 Task: Merge multiple tickets with the same subject into a single consolidated ticket for efficient handling.
Action: Mouse moved to (16, 129)
Screenshot: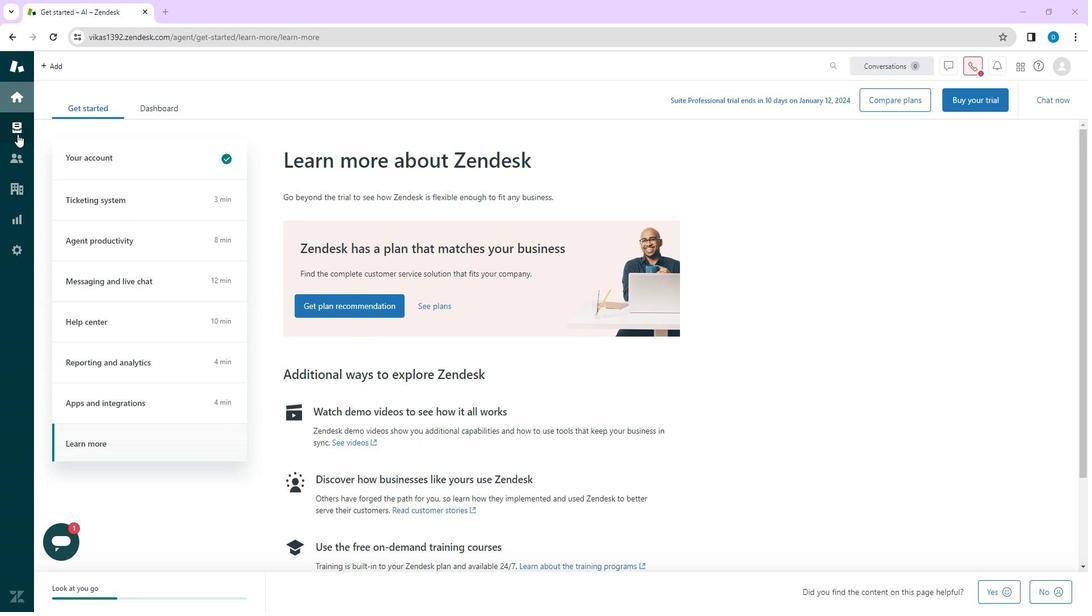 
Action: Mouse pressed left at (16, 129)
Screenshot: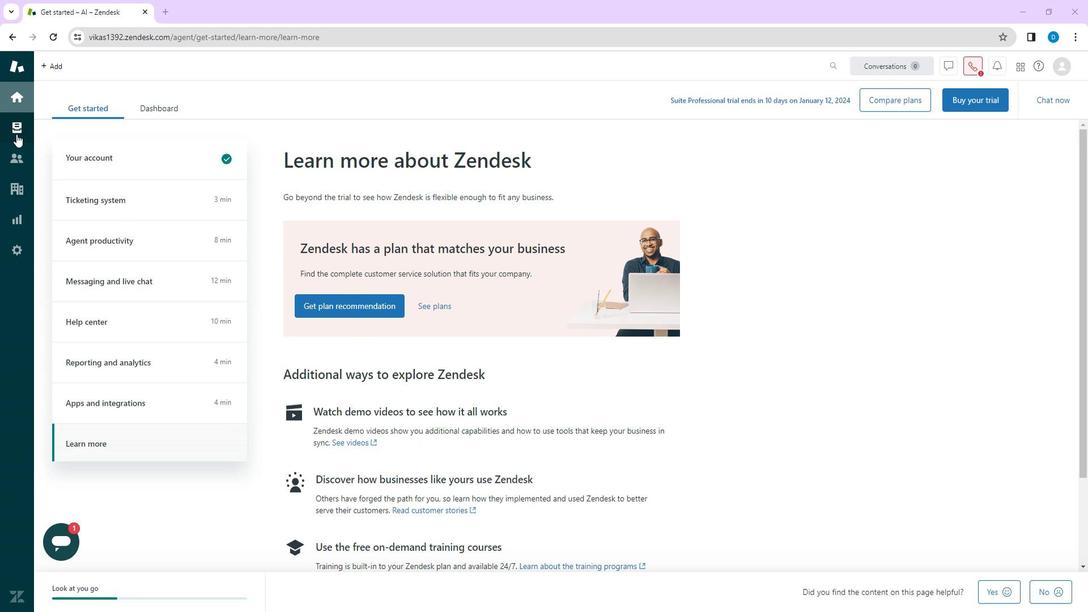 
Action: Mouse moved to (385, 370)
Screenshot: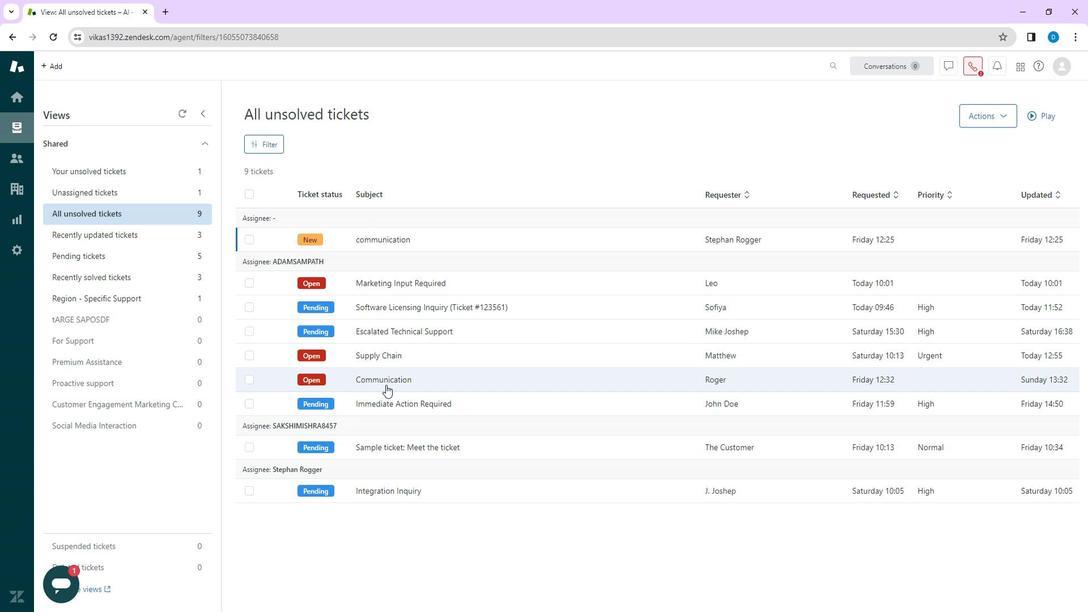 
Action: Mouse pressed left at (385, 370)
Screenshot: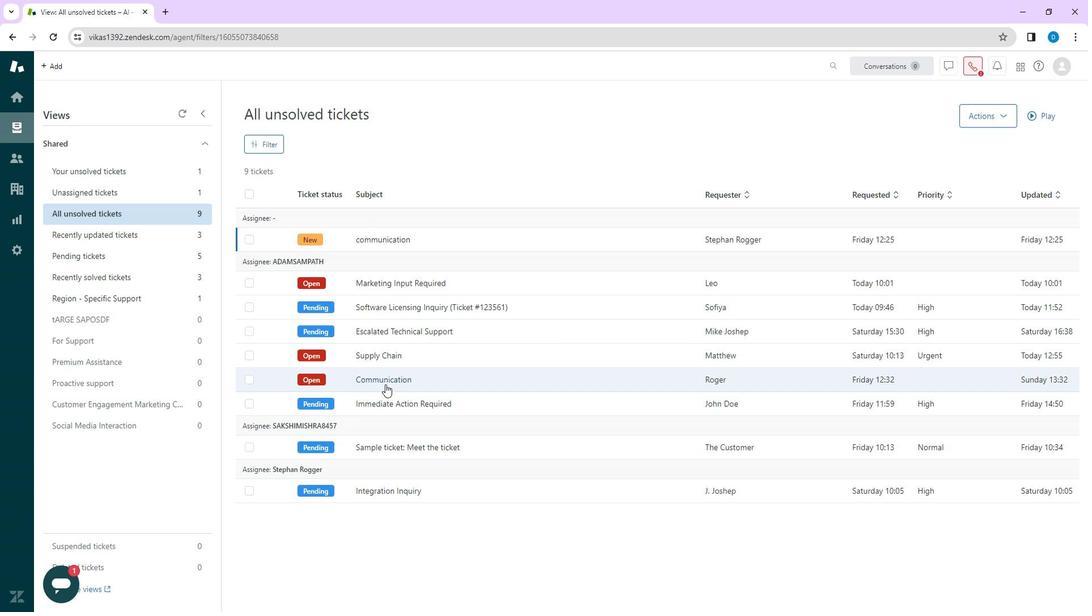
Action: Mouse moved to (14, 123)
Screenshot: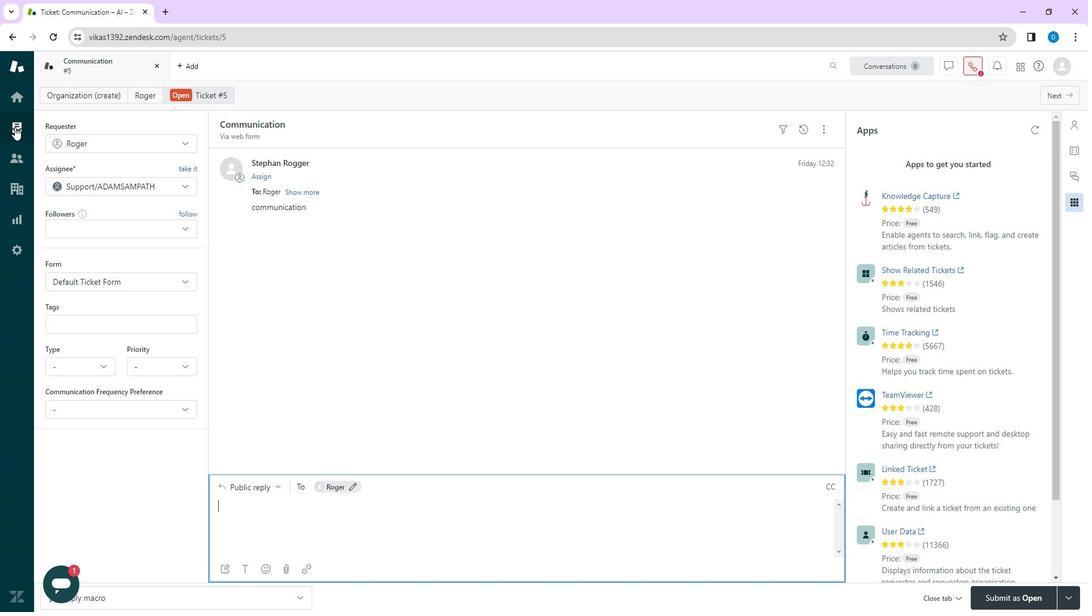 
Action: Mouse pressed left at (14, 123)
Screenshot: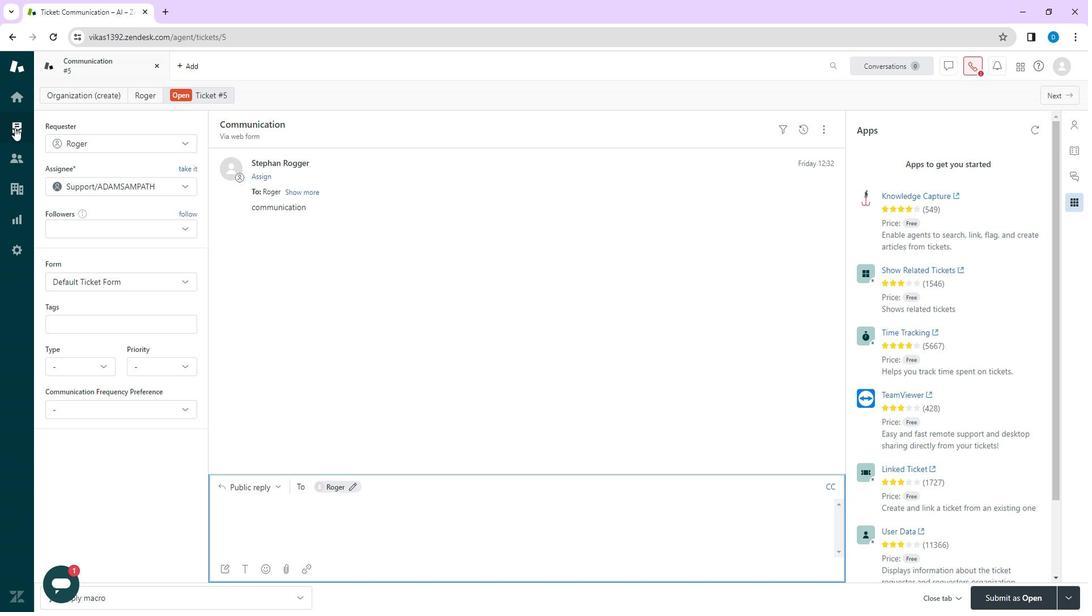 
Action: Mouse moved to (332, 356)
Screenshot: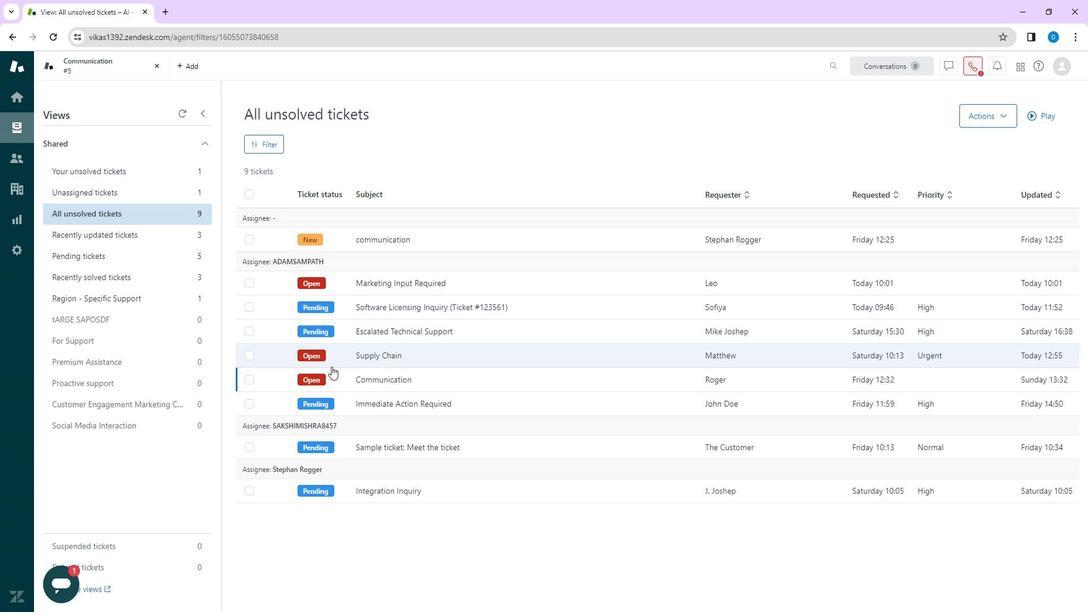 
Action: Mouse scrolled (332, 356) with delta (0, 0)
Screenshot: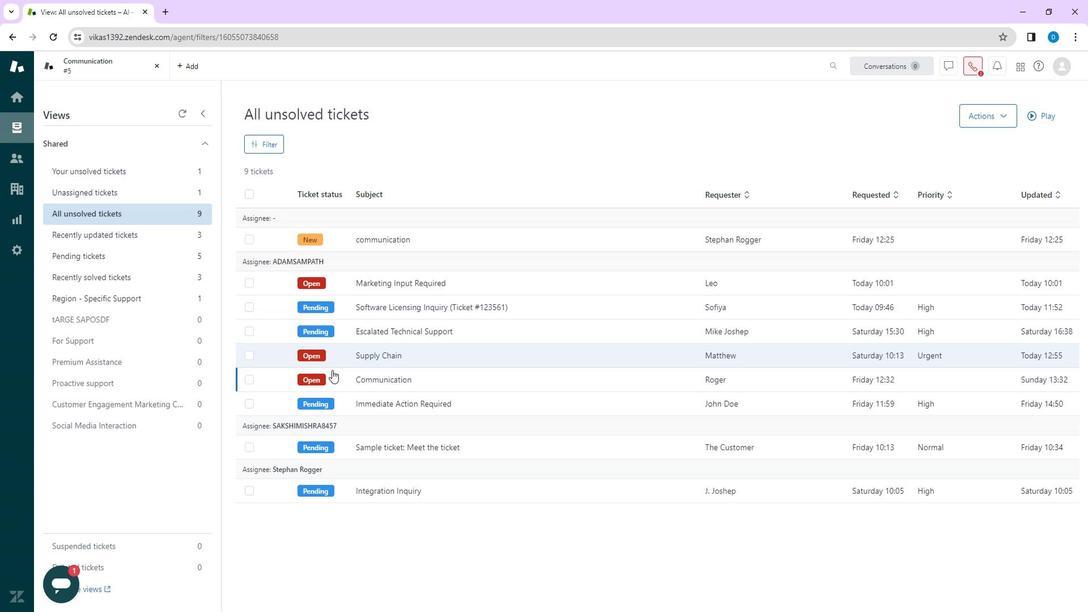 
Action: Mouse moved to (333, 359)
Screenshot: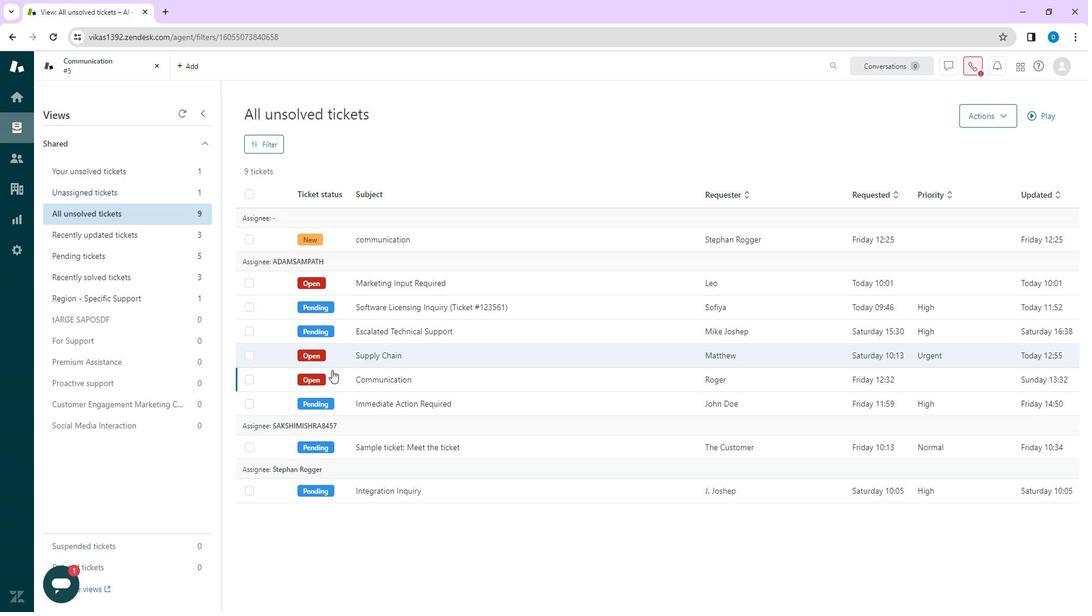 
Action: Mouse scrolled (333, 358) with delta (0, 0)
Screenshot: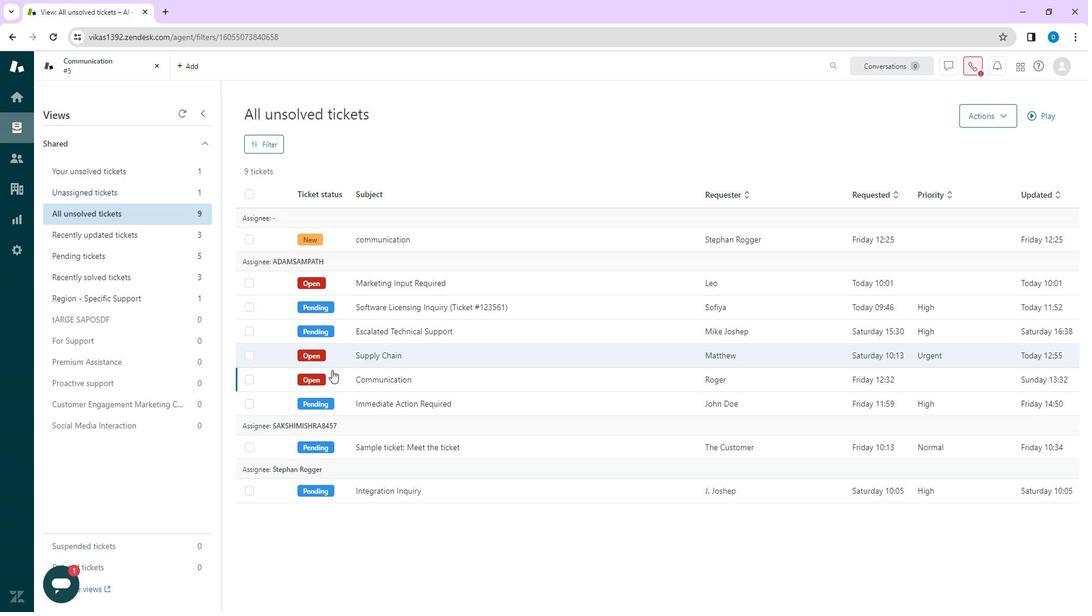 
Action: Mouse moved to (333, 360)
Screenshot: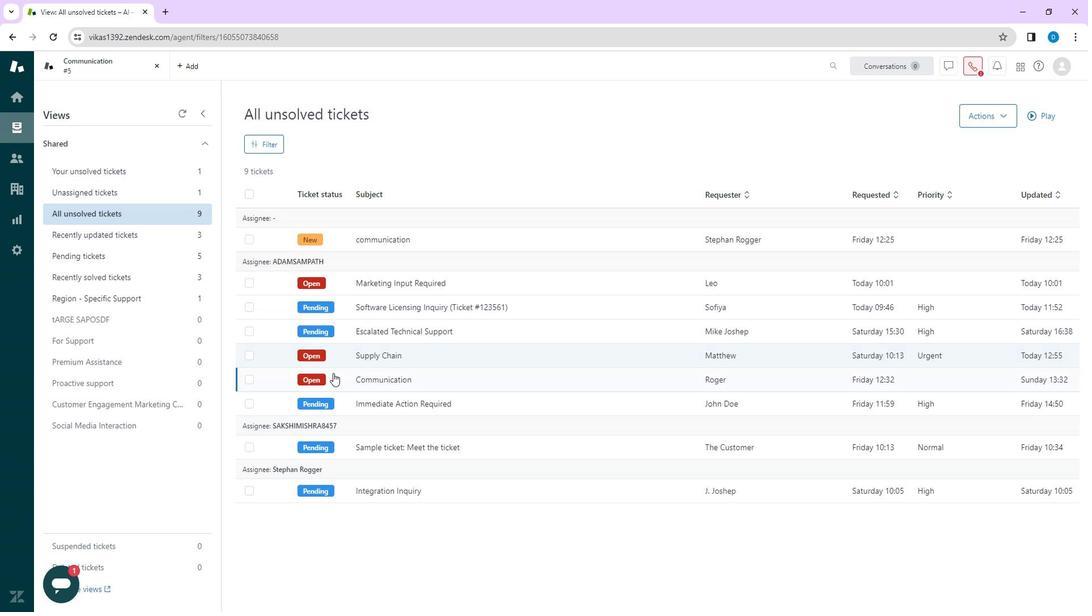 
Action: Mouse scrolled (333, 359) with delta (0, 0)
Screenshot: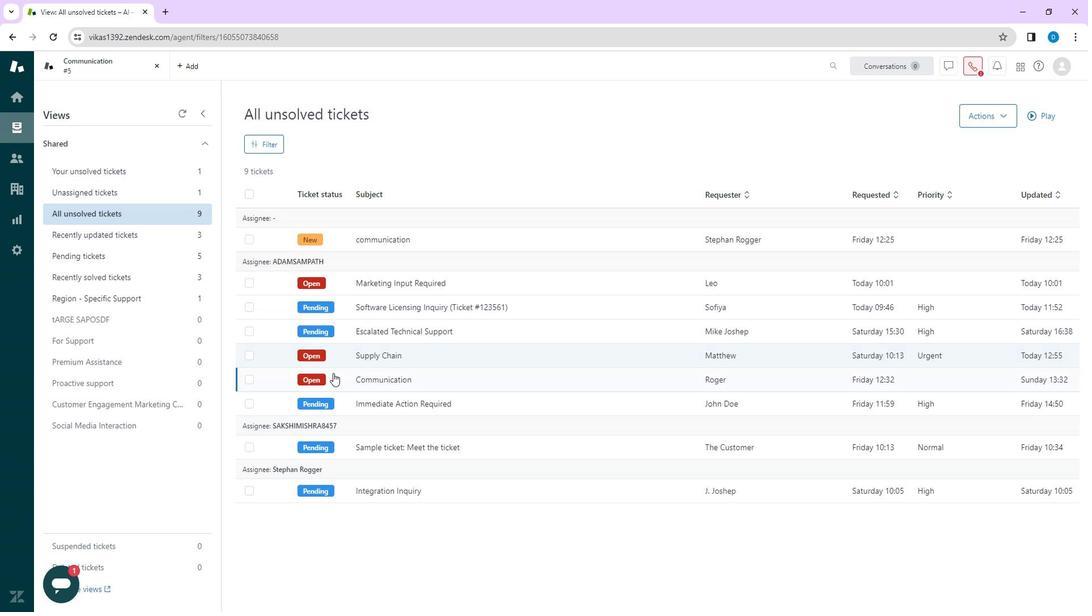 
Action: Mouse moved to (373, 316)
Screenshot: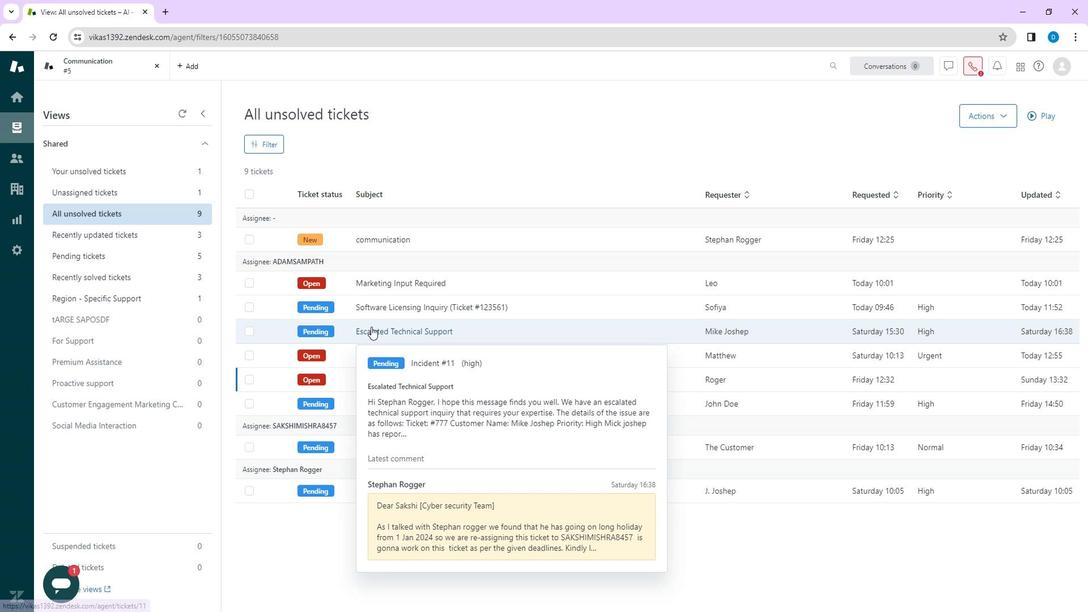 
Action: Mouse pressed left at (373, 316)
Screenshot: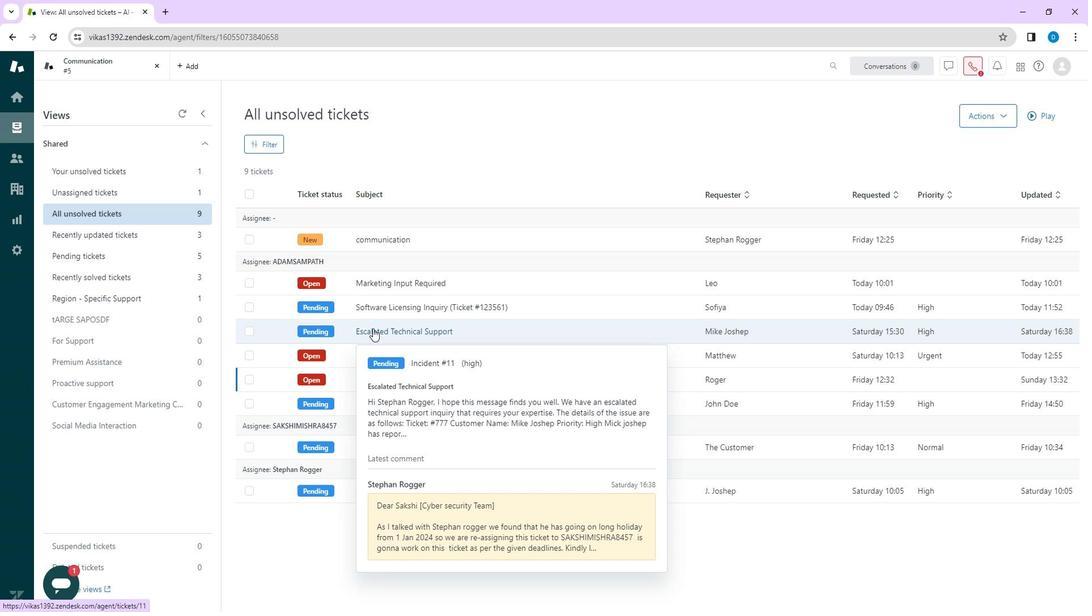 
Action: Mouse moved to (320, 328)
Screenshot: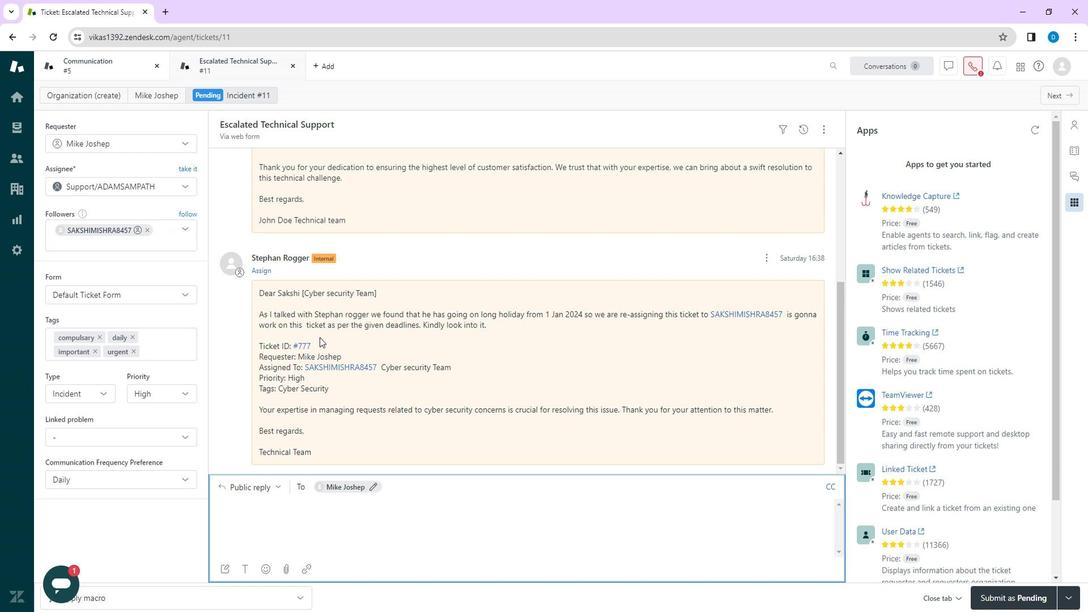 
Action: Mouse scrolled (320, 327) with delta (0, 0)
Screenshot: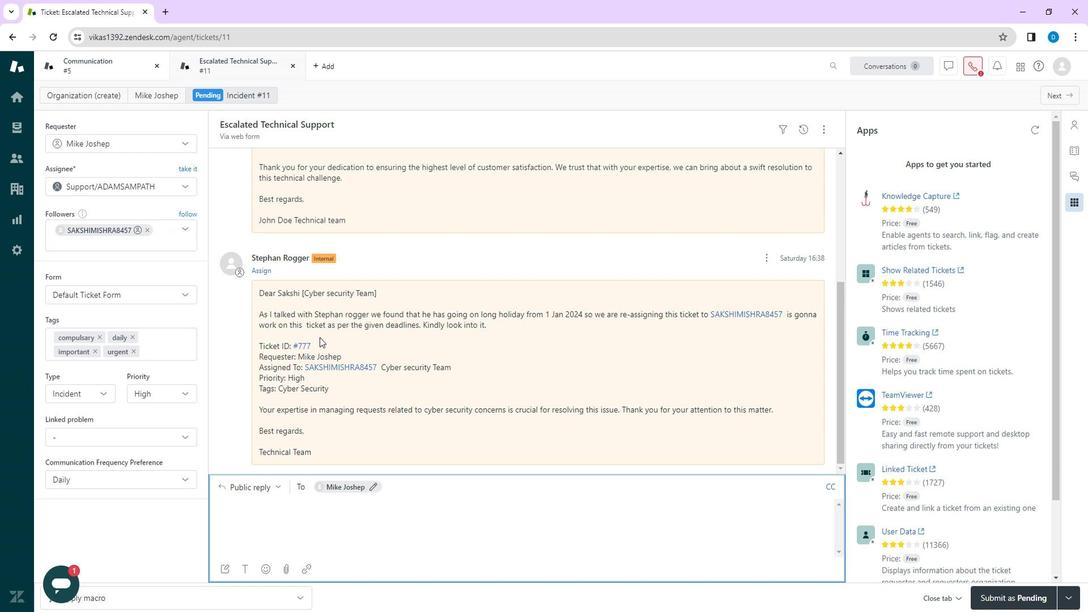 
Action: Mouse moved to (321, 331)
Screenshot: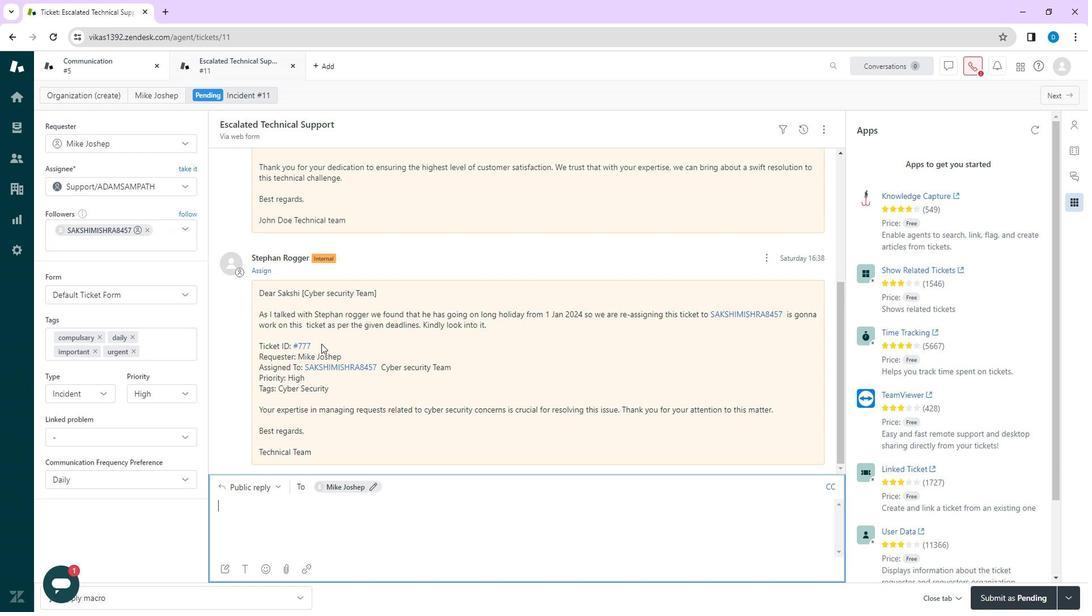 
Action: Mouse scrolled (321, 330) with delta (0, 0)
Screenshot: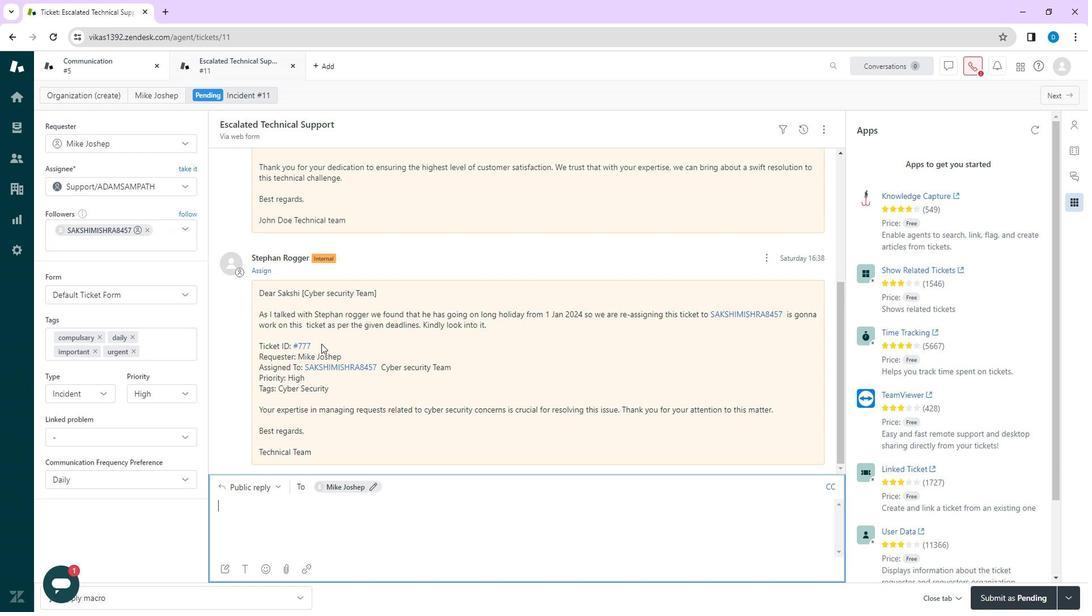 
Action: Mouse moved to (321, 334)
Screenshot: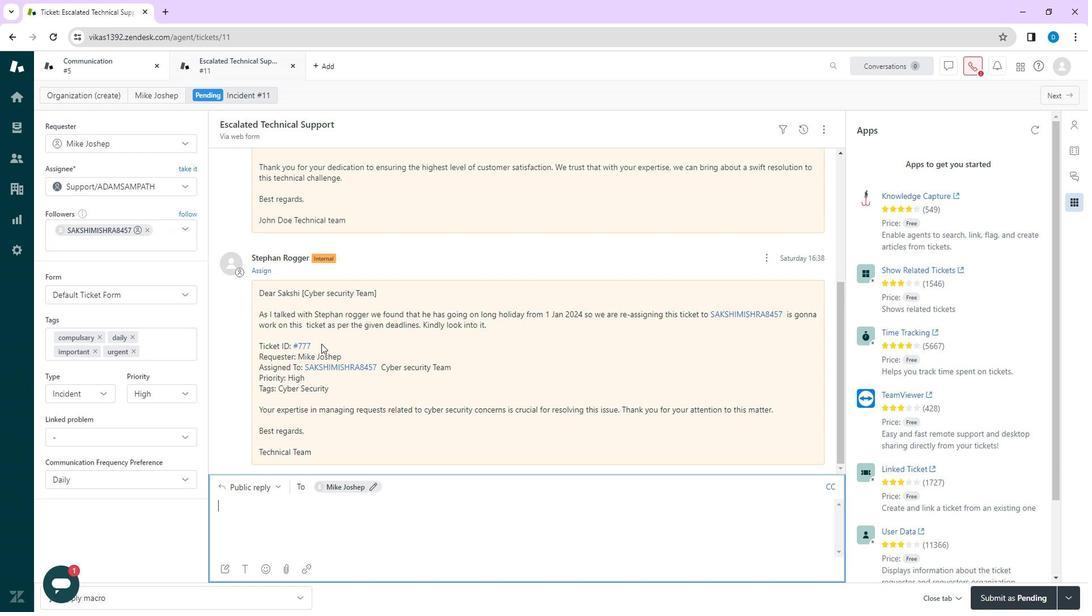 
Action: Mouse scrolled (321, 333) with delta (0, 0)
Screenshot: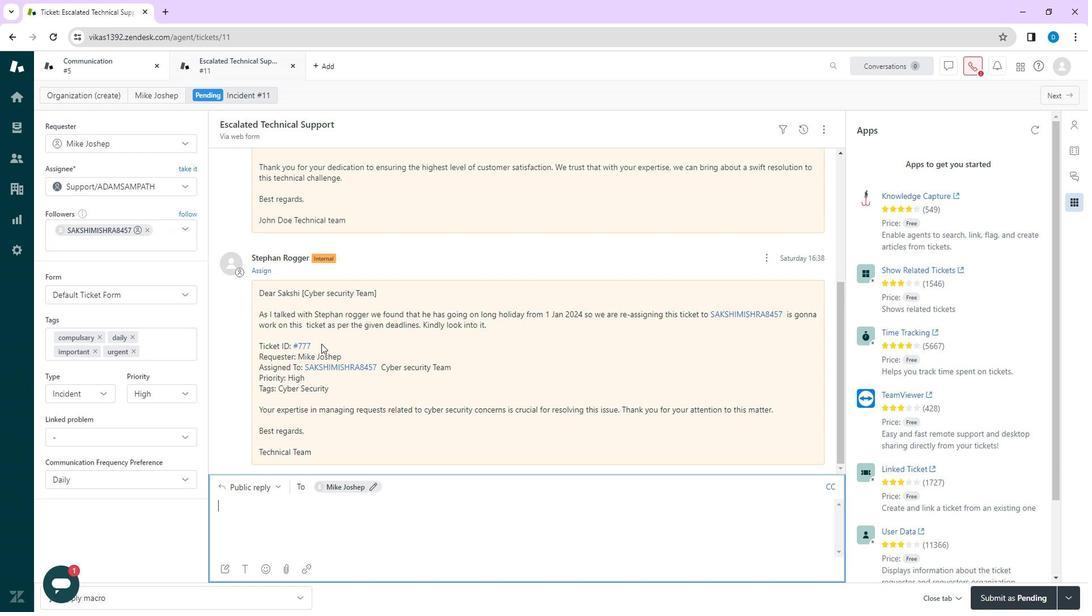 
Action: Mouse moved to (23, 120)
Screenshot: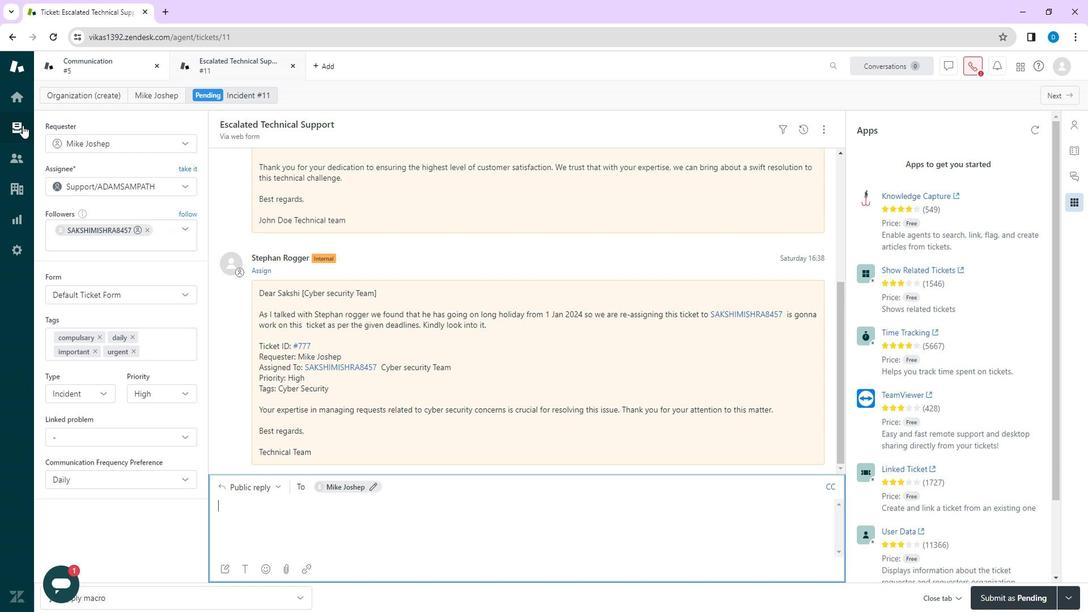 
Action: Mouse pressed left at (23, 120)
Screenshot: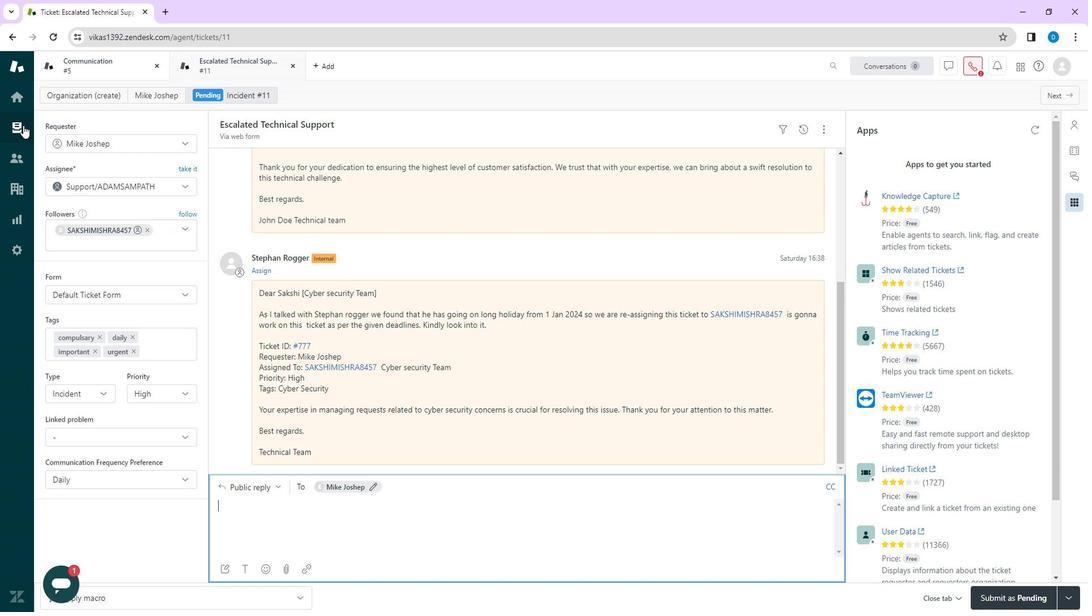 
Action: Mouse moved to (384, 392)
Screenshot: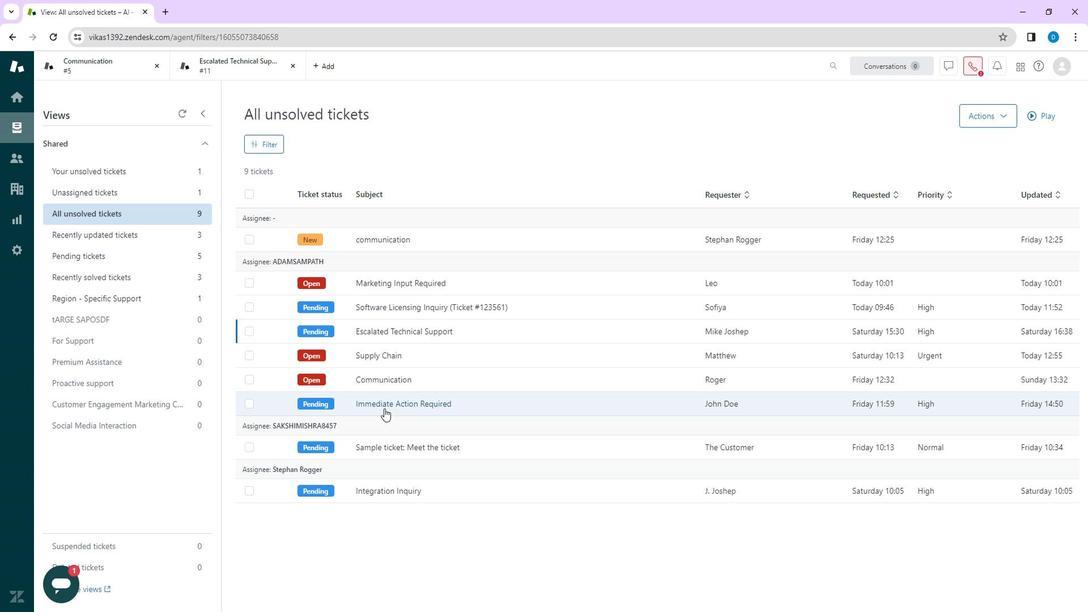 
Action: Mouse pressed left at (384, 392)
Screenshot: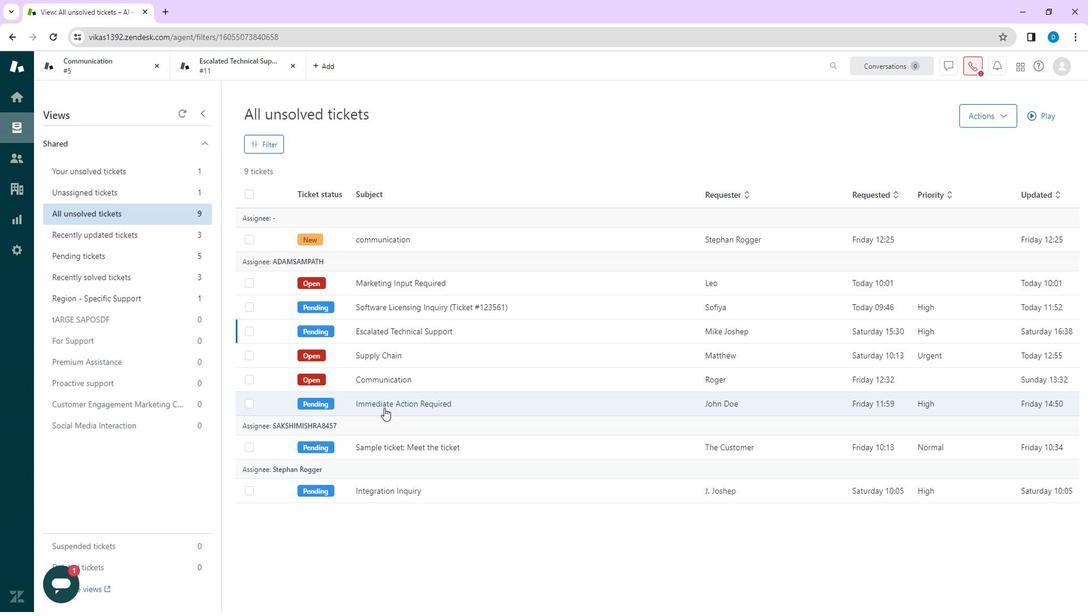 
Action: Mouse moved to (124, 64)
Screenshot: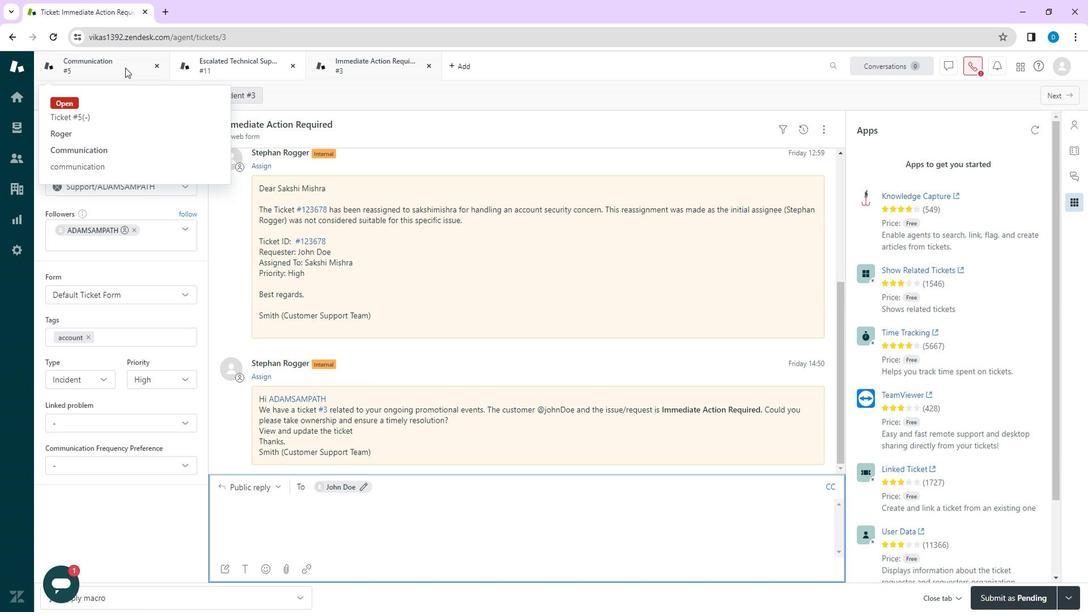 
Action: Mouse pressed left at (124, 64)
Screenshot: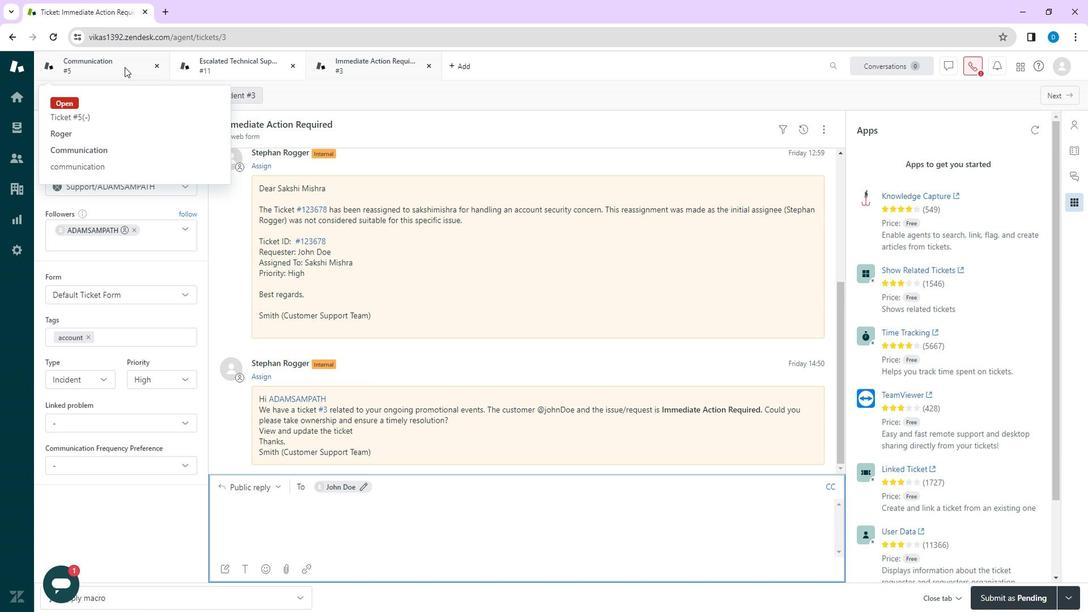
Action: Mouse moved to (93, 56)
Screenshot: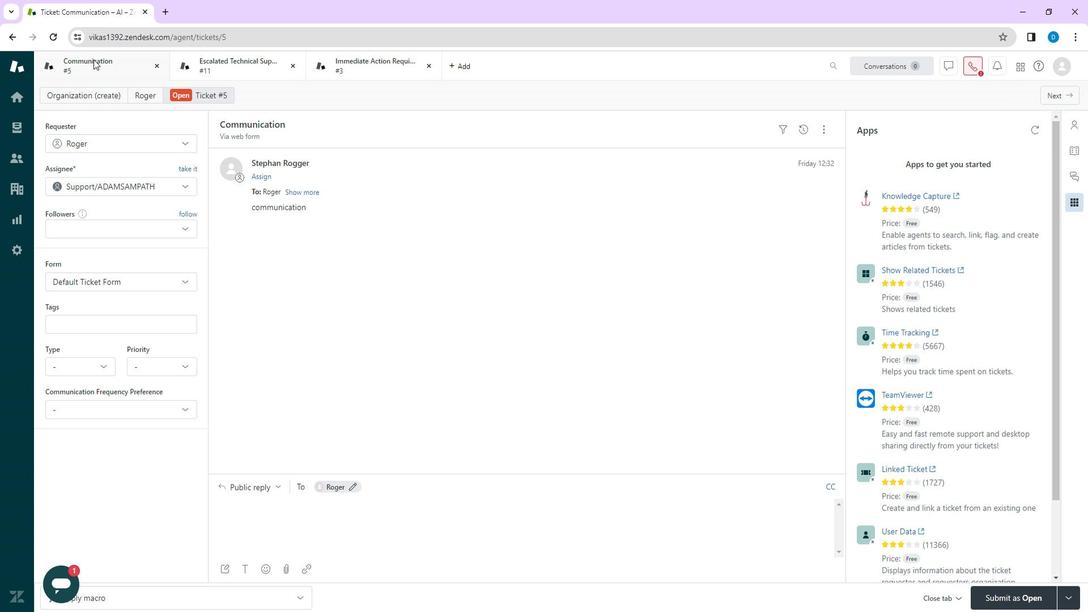 
Action: Mouse pressed left at (93, 56)
Screenshot: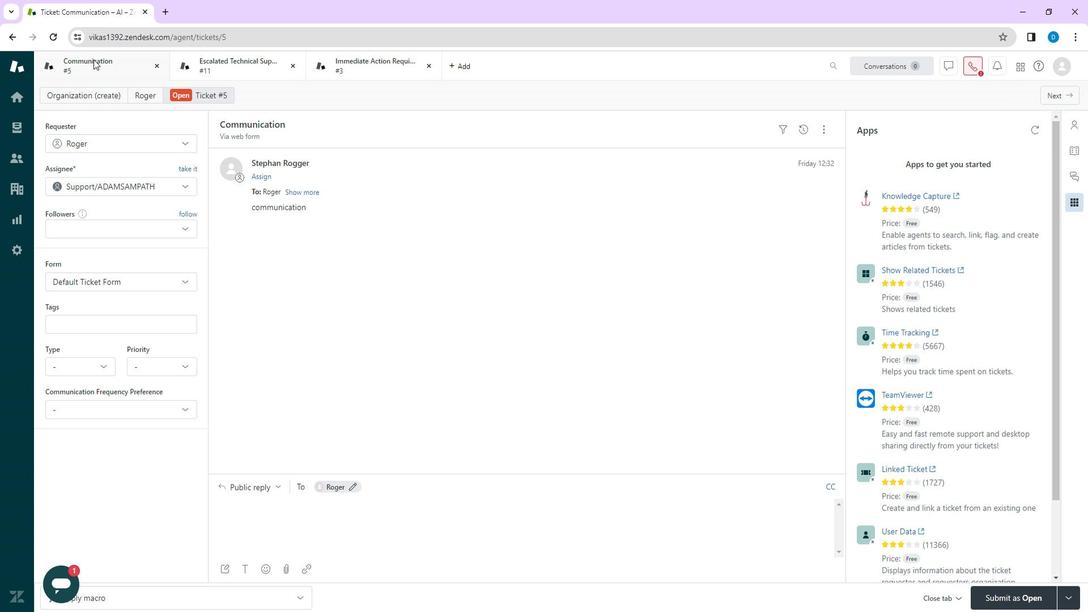
Action: Mouse moved to (826, 127)
Screenshot: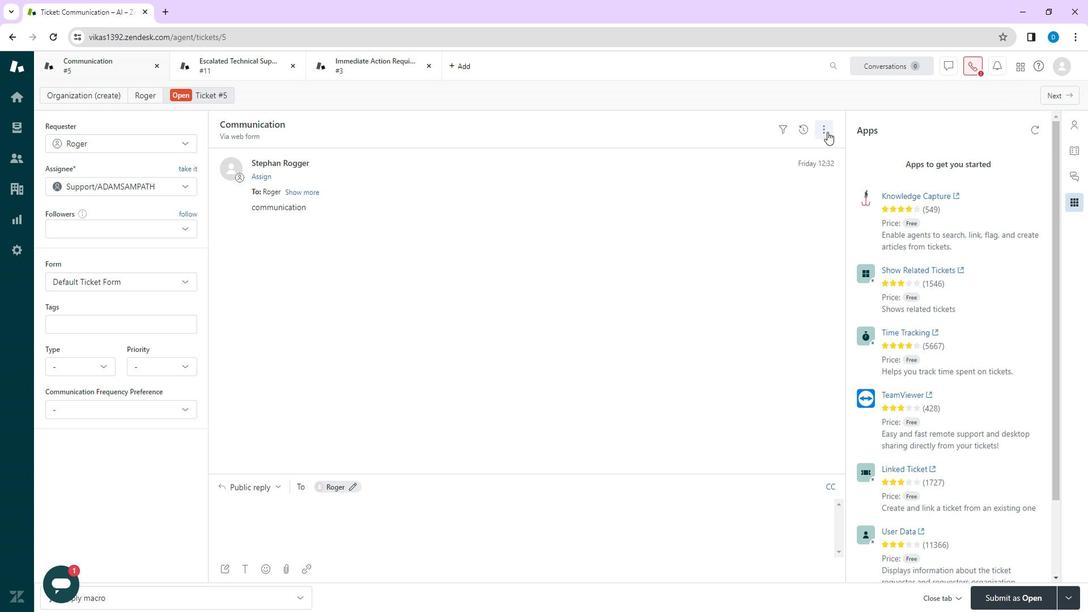 
Action: Mouse pressed left at (826, 127)
Screenshot: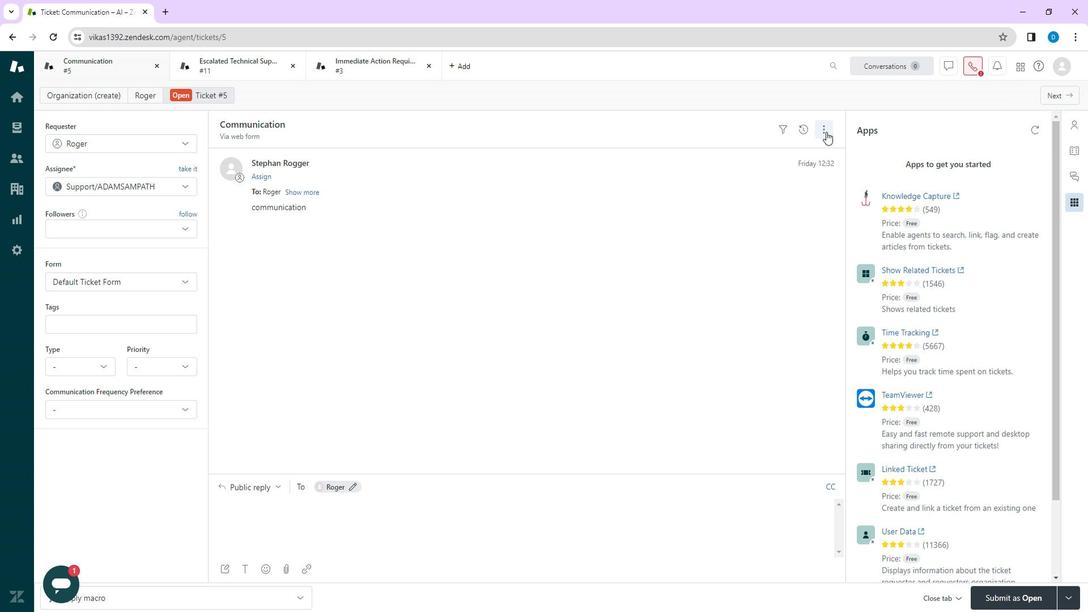 
Action: Mouse moved to (743, 170)
Screenshot: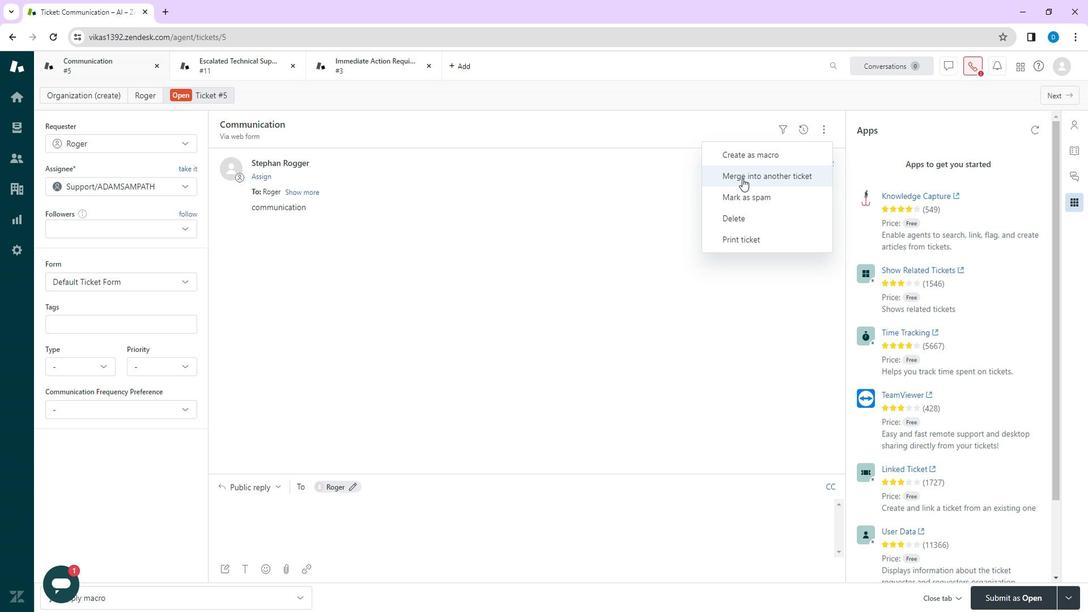 
Action: Mouse pressed left at (743, 170)
Screenshot: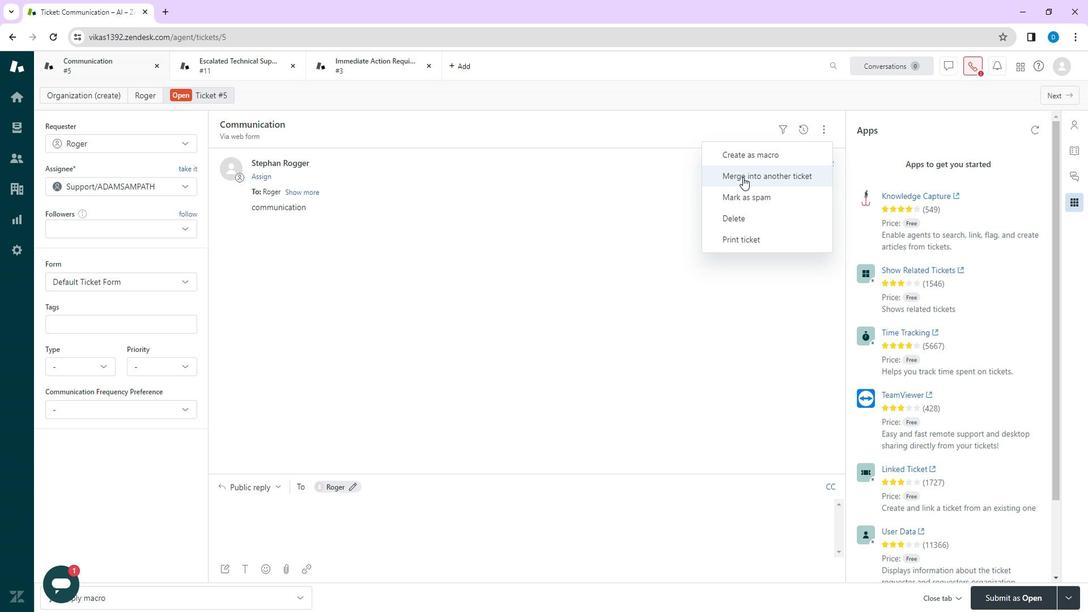 
Action: Mouse moved to (459, 417)
Screenshot: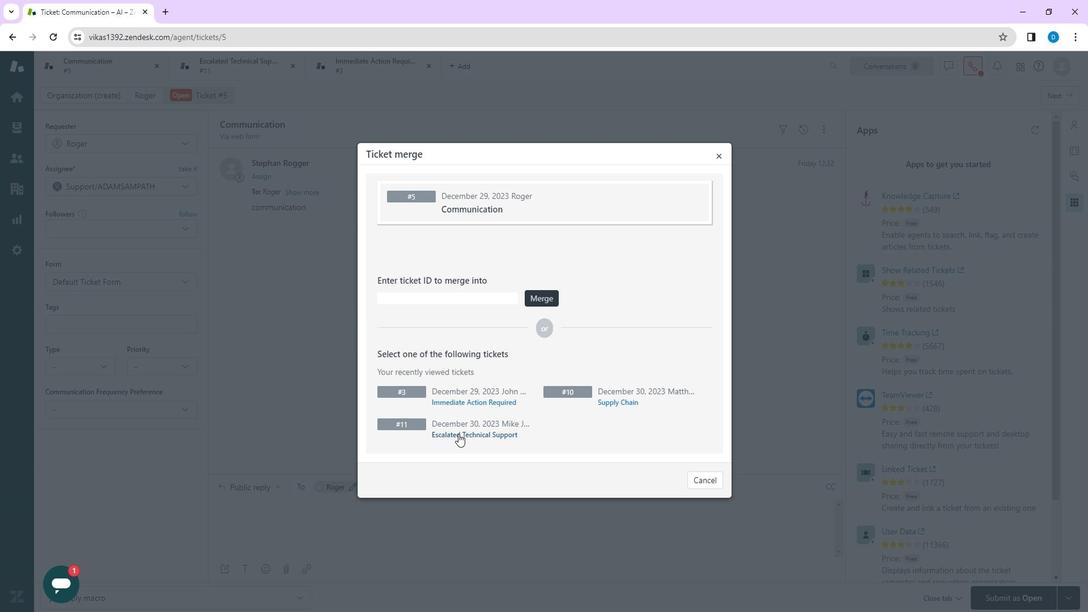 
Action: Mouse pressed left at (459, 417)
Screenshot: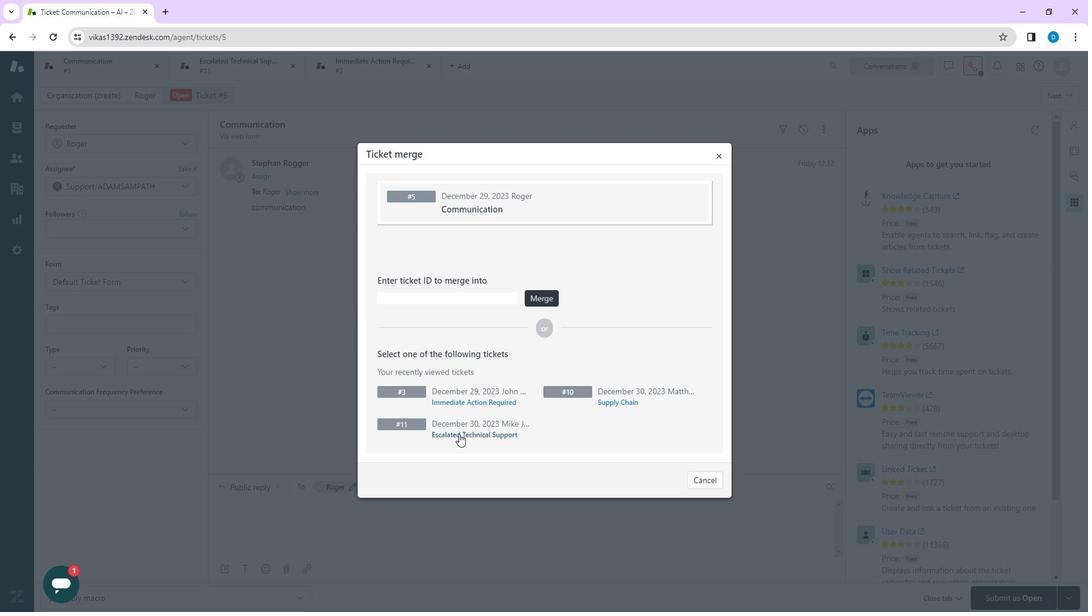 
Action: Mouse moved to (649, 353)
Screenshot: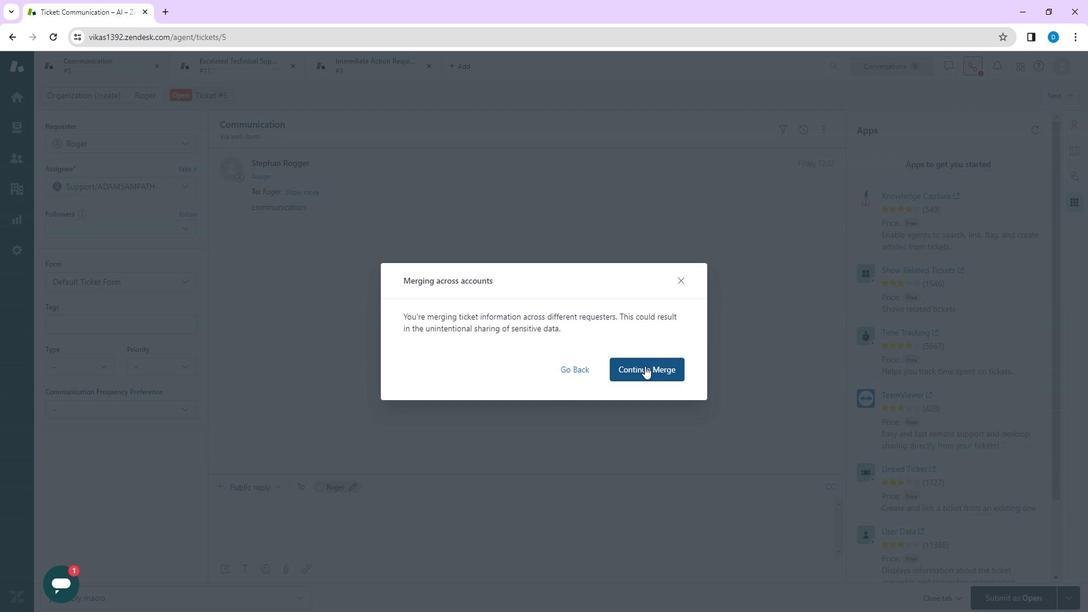 
Action: Mouse pressed left at (649, 353)
Screenshot: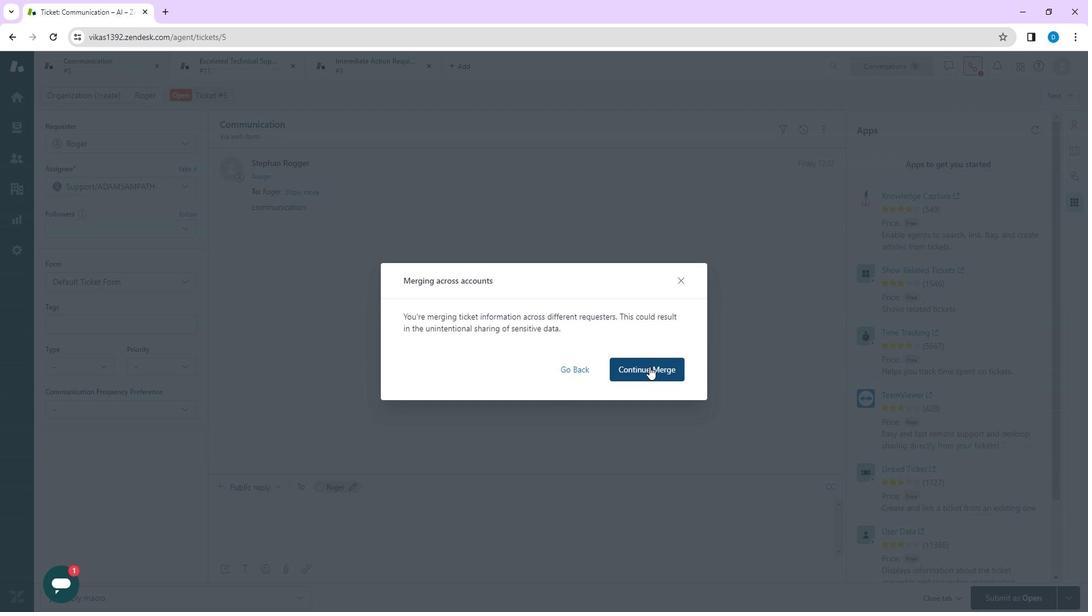 
Action: Mouse moved to (437, 236)
Screenshot: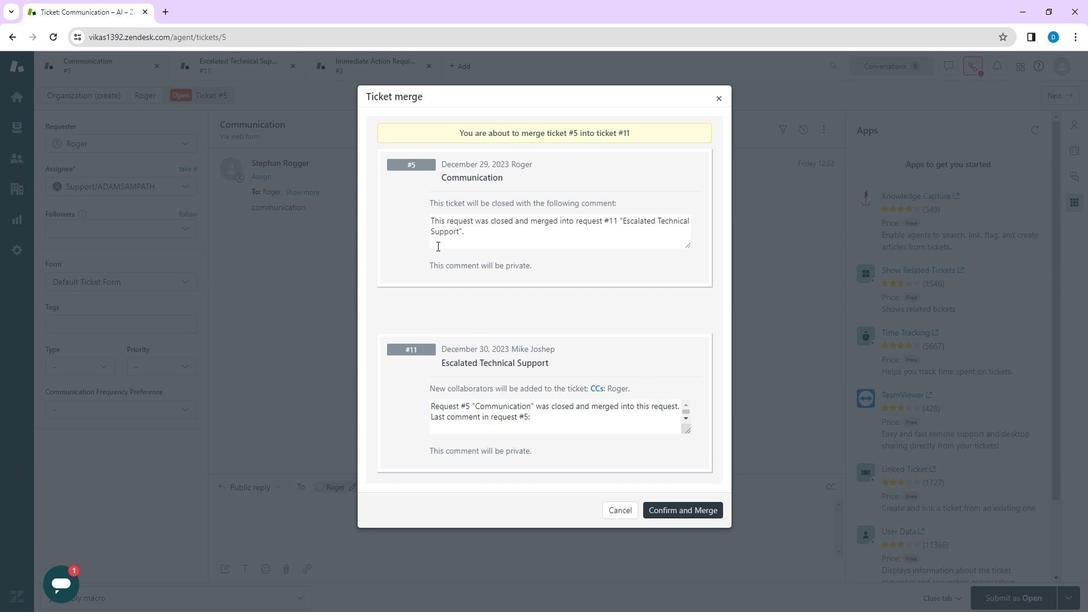 
Action: Mouse scrolled (437, 236) with delta (0, 0)
Screenshot: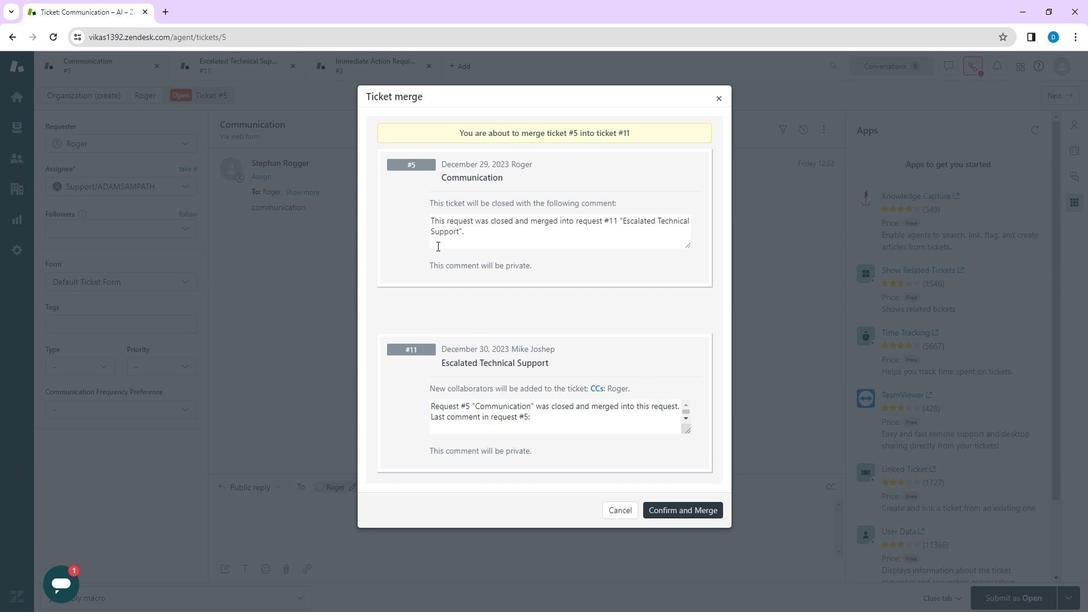 
Action: Mouse scrolled (437, 236) with delta (0, 0)
Screenshot: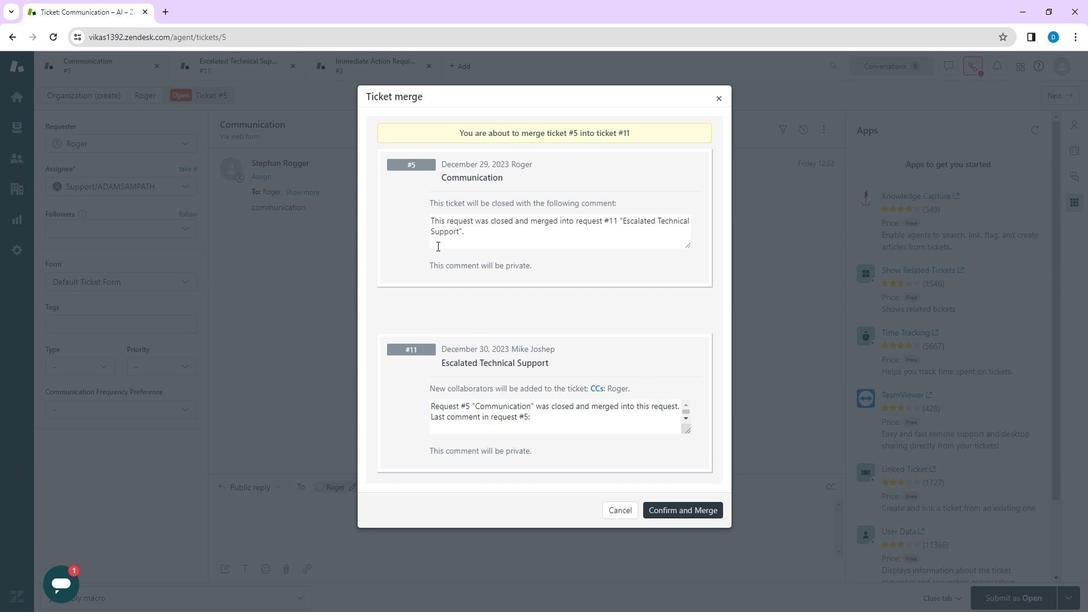 
Action: Mouse scrolled (437, 236) with delta (0, 0)
Screenshot: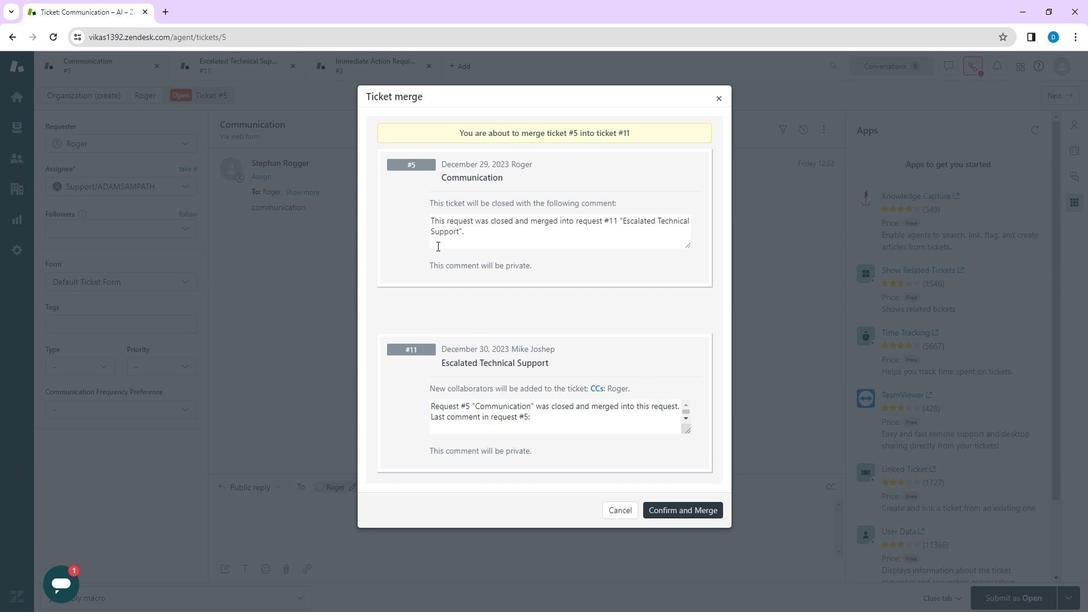 
Action: Mouse scrolled (437, 236) with delta (0, 0)
Screenshot: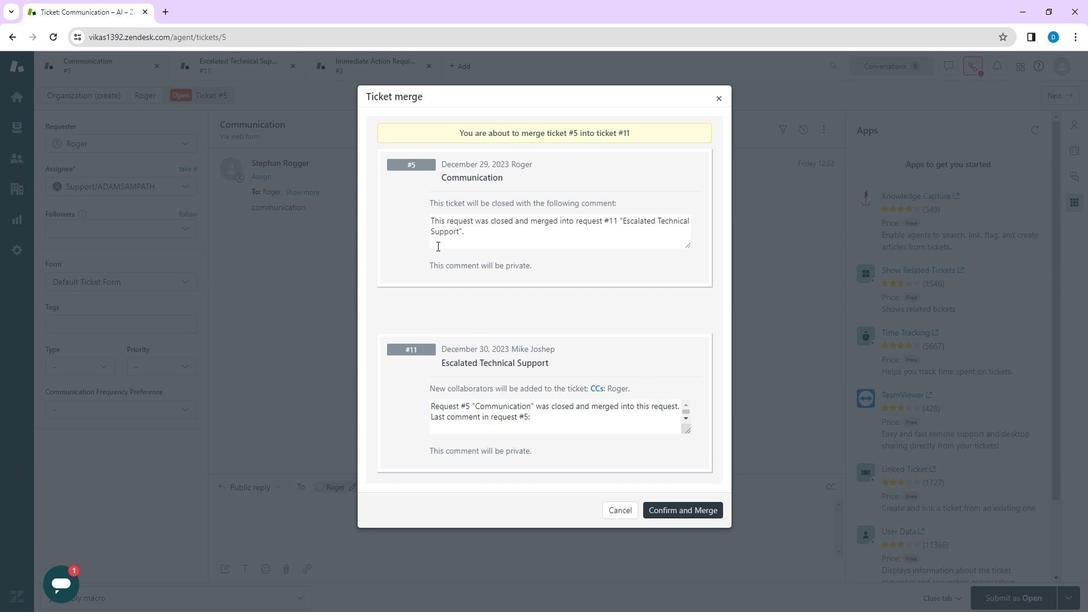 
Action: Mouse moved to (689, 493)
Screenshot: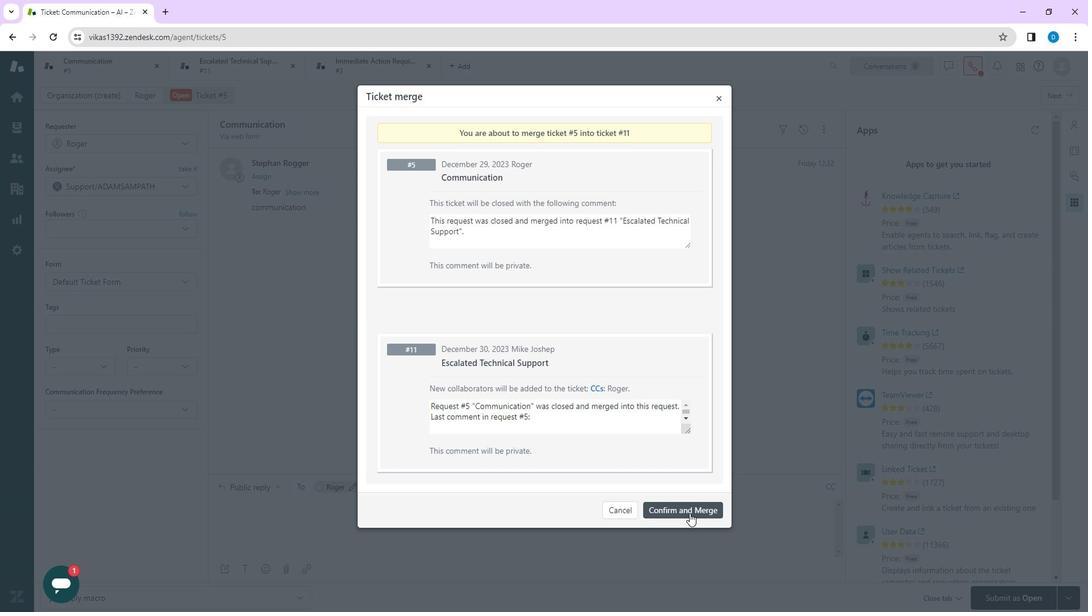 
Action: Mouse pressed left at (689, 493)
Screenshot: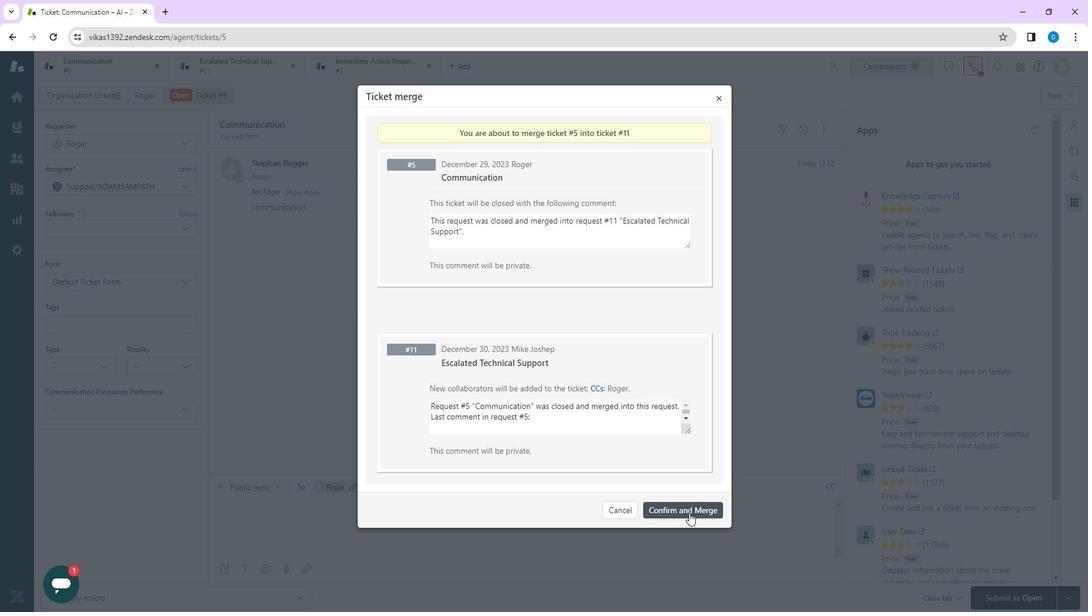 
Action: Mouse moved to (113, 61)
Screenshot: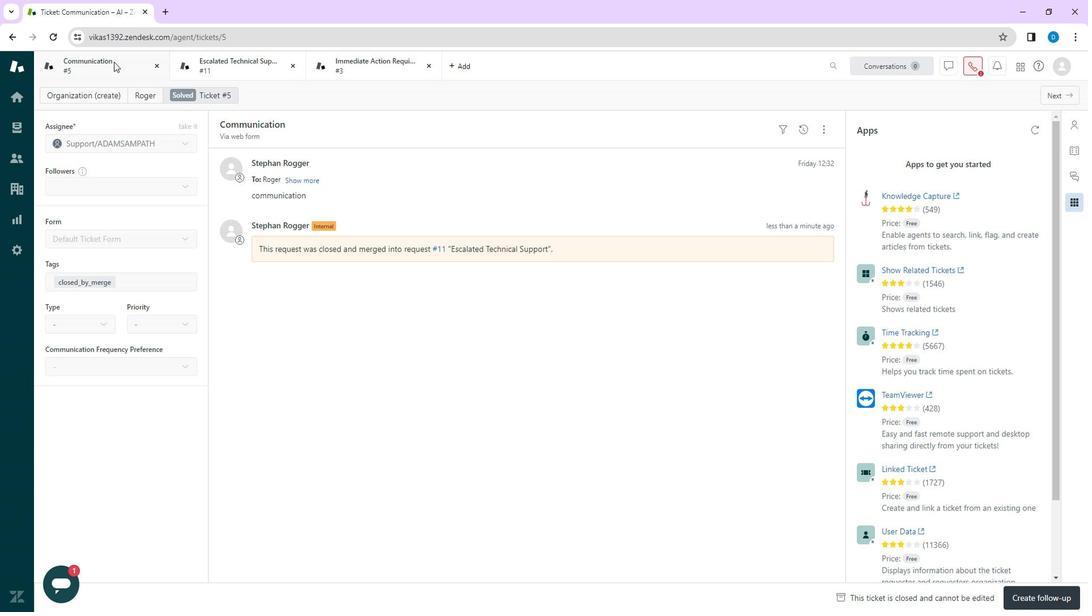 
Action: Mouse pressed left at (113, 61)
Screenshot: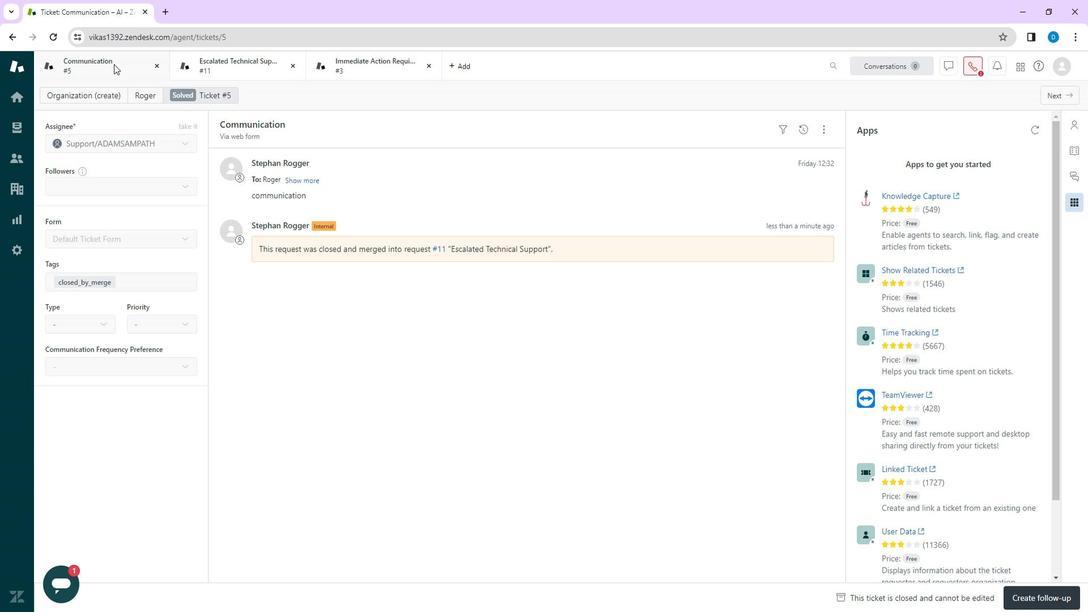 
Action: Mouse moved to (824, 125)
Screenshot: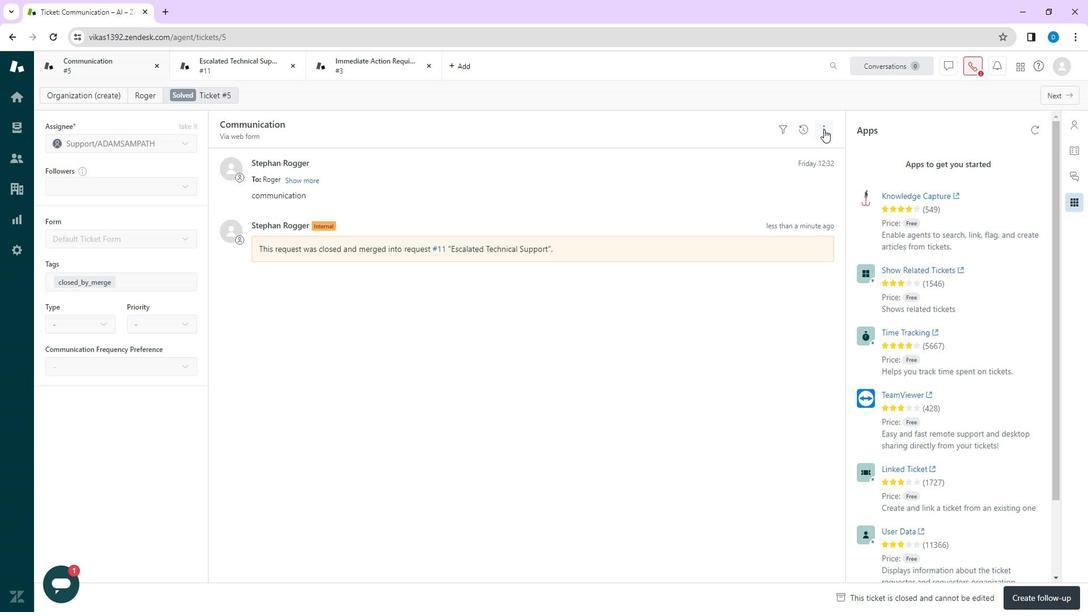 
Action: Mouse pressed left at (824, 125)
Screenshot: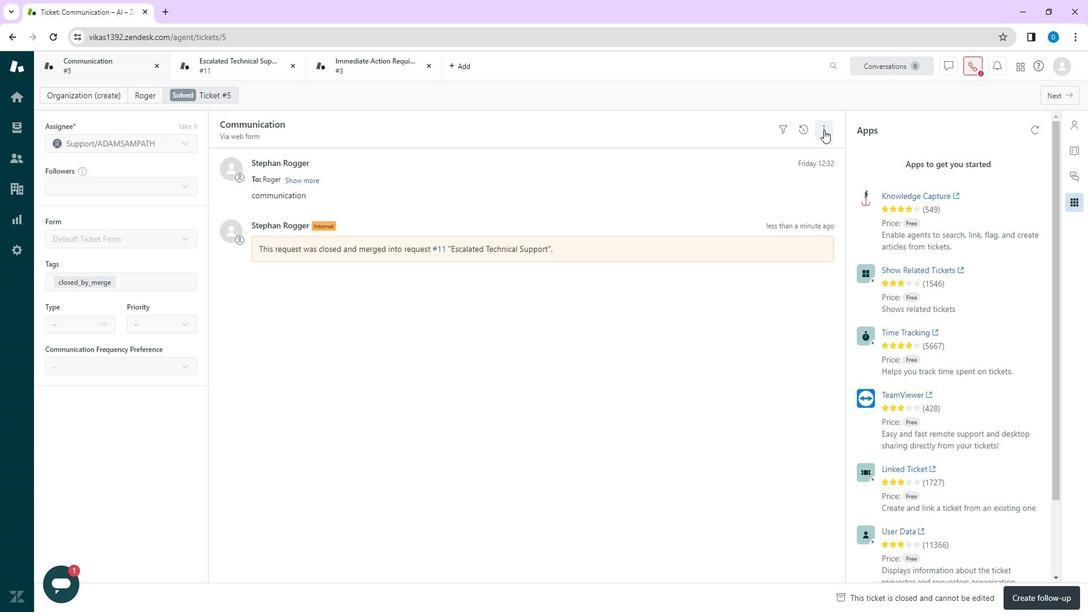 
Action: Mouse moved to (741, 337)
Screenshot: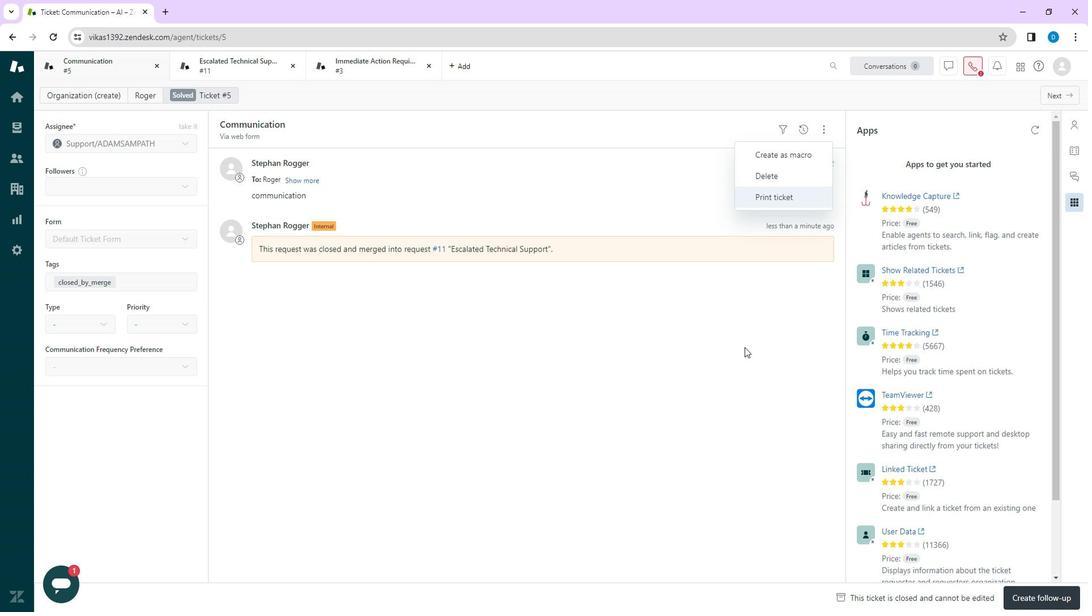 
Action: Mouse pressed left at (741, 337)
Screenshot: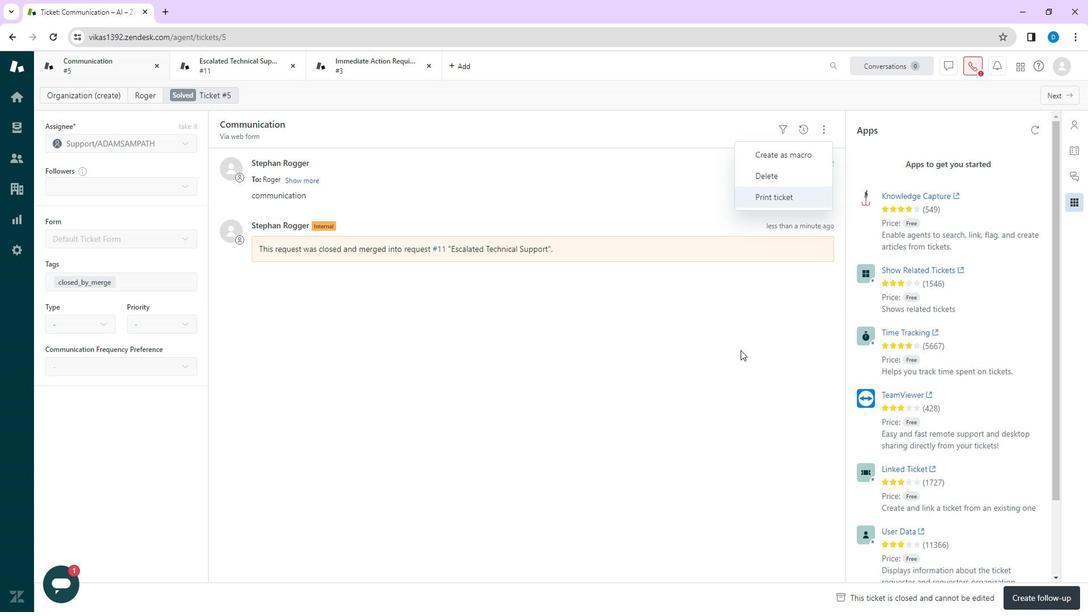
Action: Mouse moved to (228, 56)
Screenshot: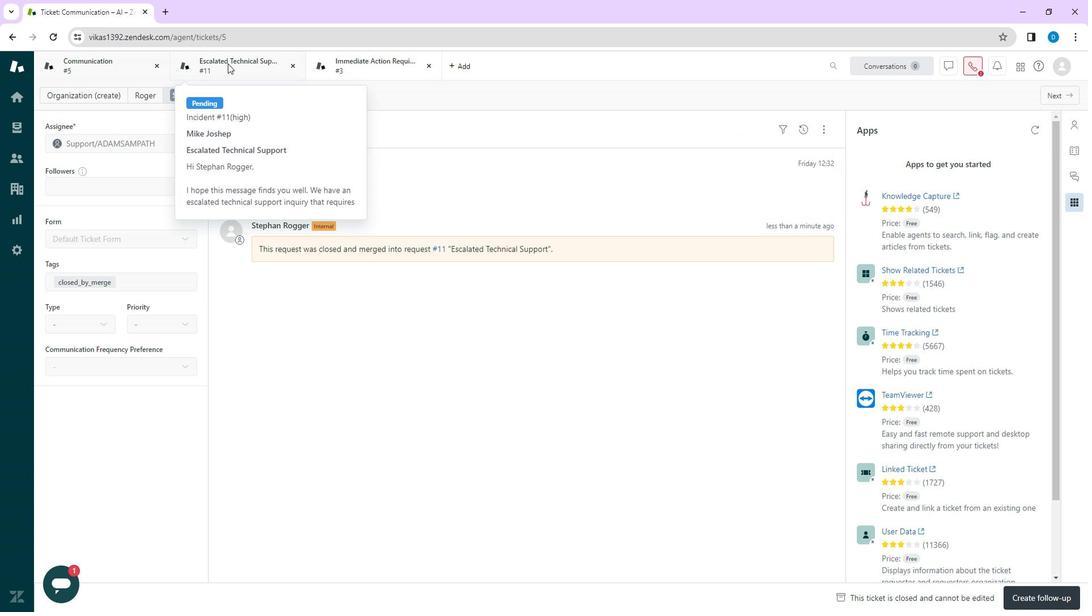 
Action: Mouse pressed left at (228, 56)
Screenshot: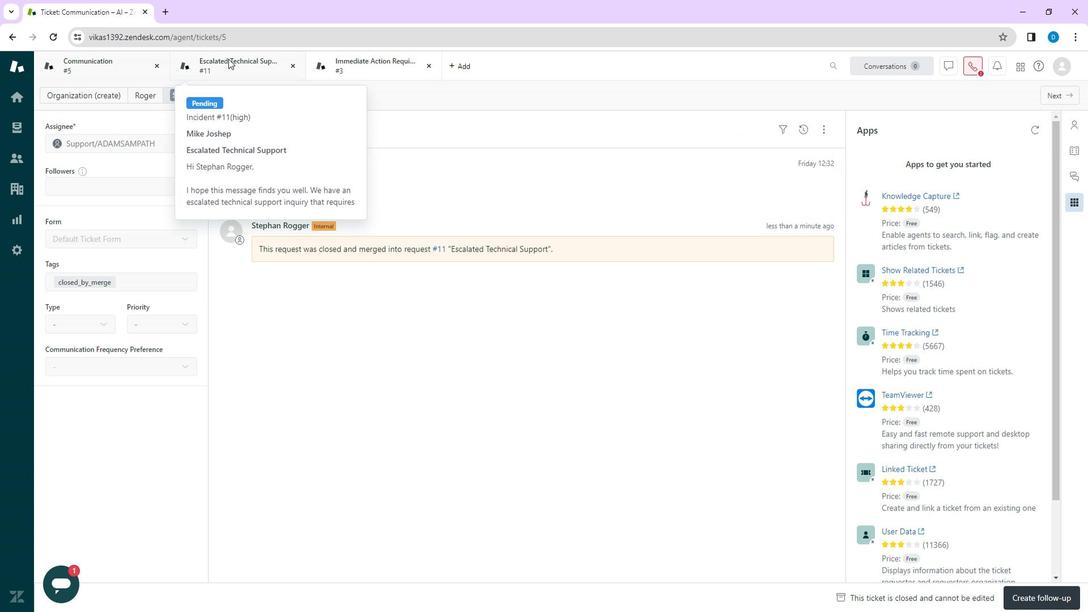 
Action: Mouse moved to (826, 123)
Screenshot: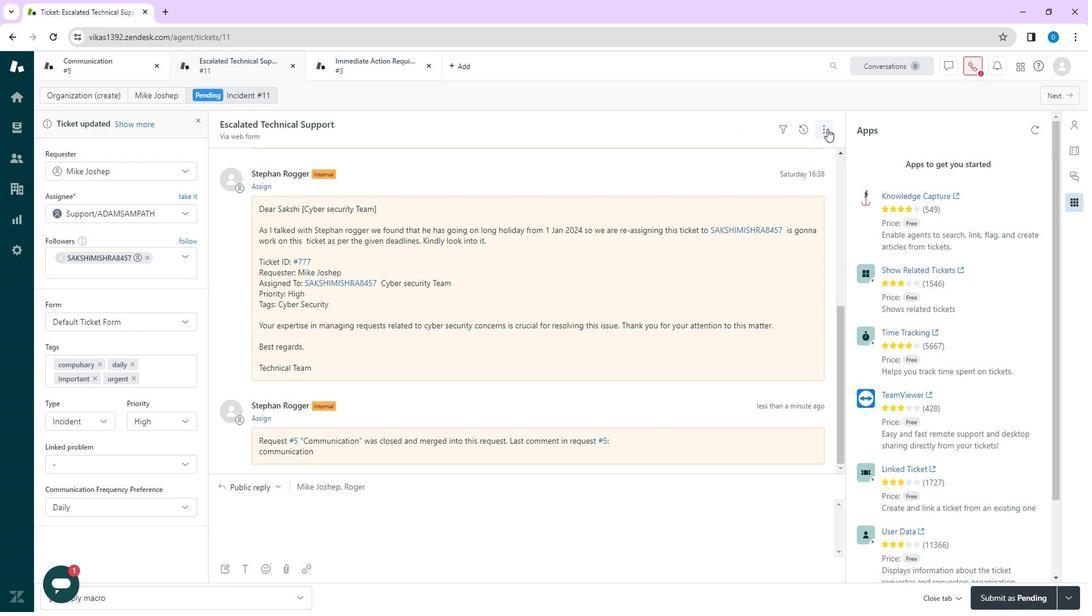 
Action: Mouse pressed left at (826, 123)
Screenshot: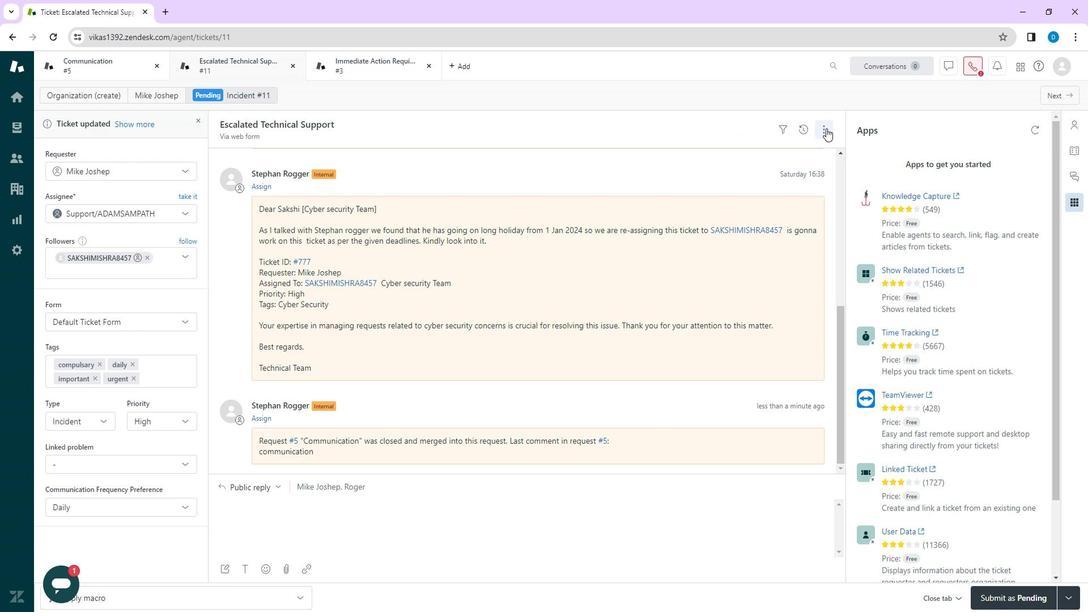 
Action: Mouse moved to (738, 166)
Screenshot: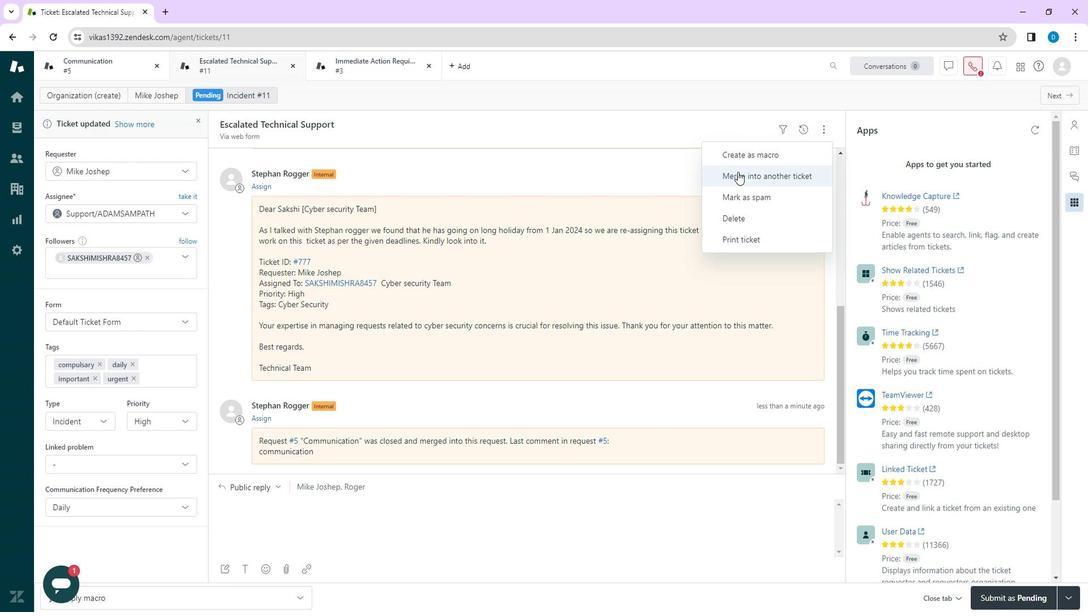 
Action: Mouse pressed left at (738, 166)
Screenshot: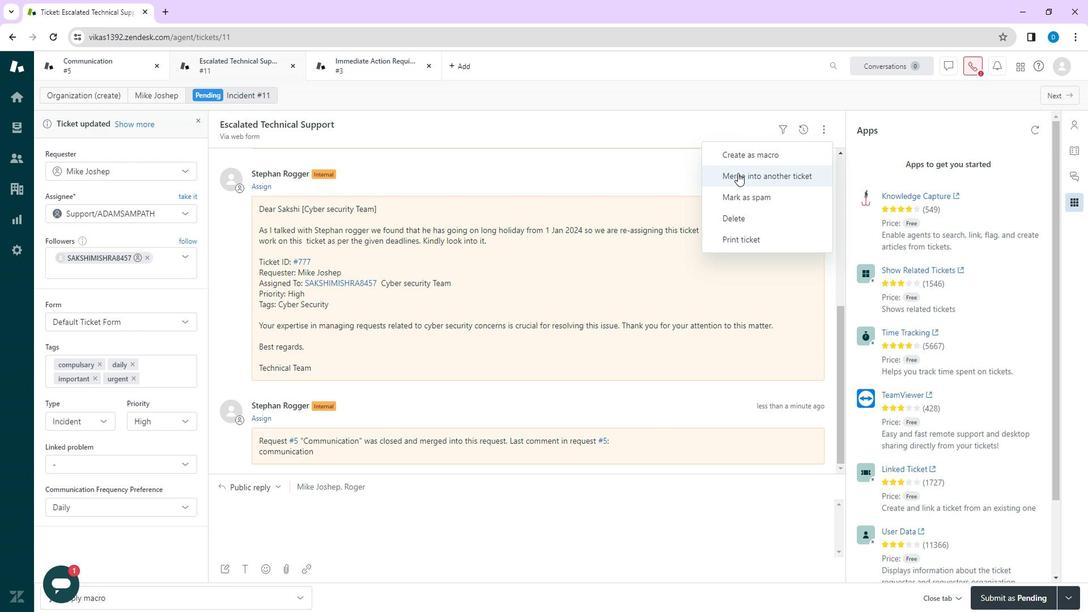 
Action: Mouse moved to (409, 390)
Screenshot: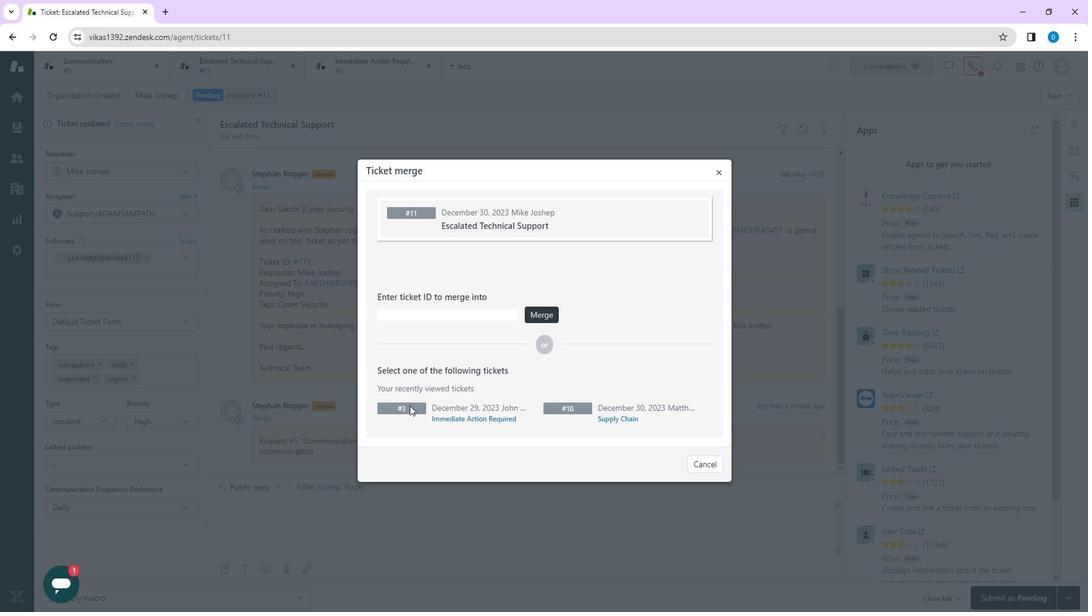 
Action: Mouse pressed left at (409, 390)
Screenshot: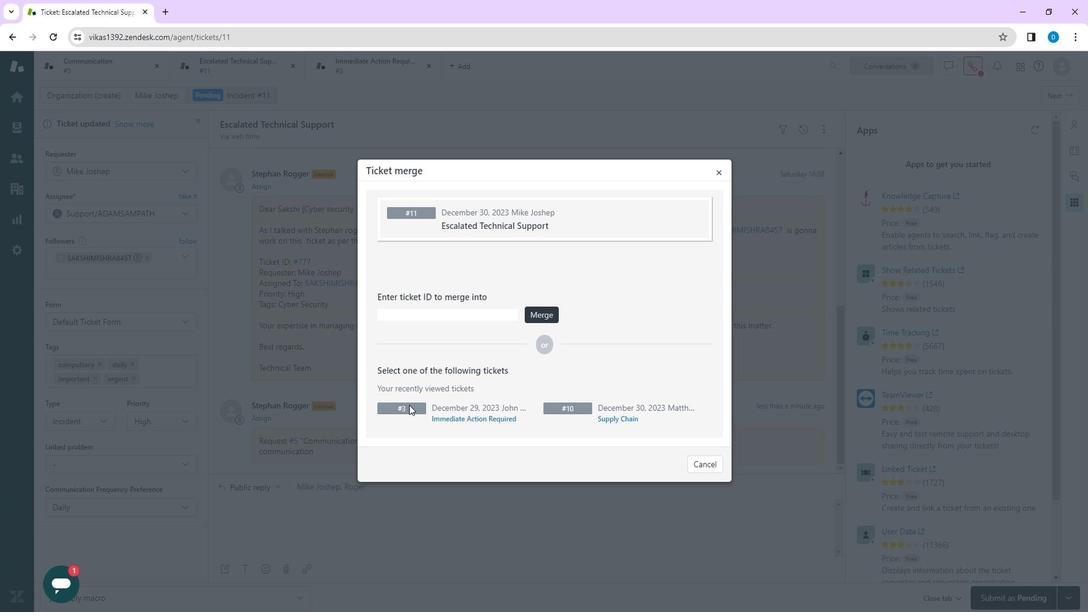 
Action: Mouse moved to (455, 400)
Screenshot: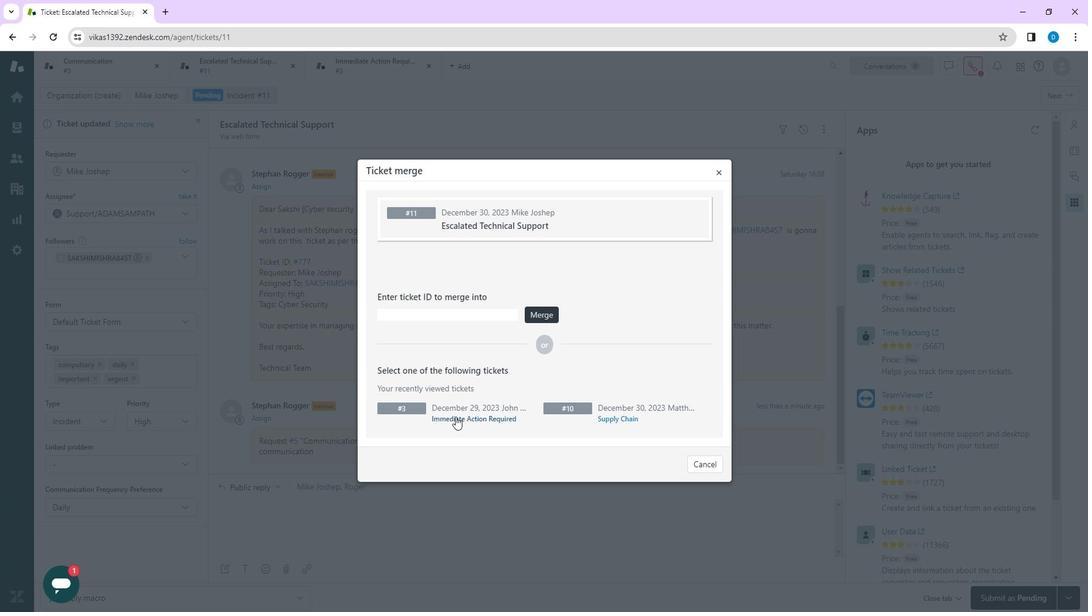 
Action: Mouse pressed left at (455, 400)
Screenshot: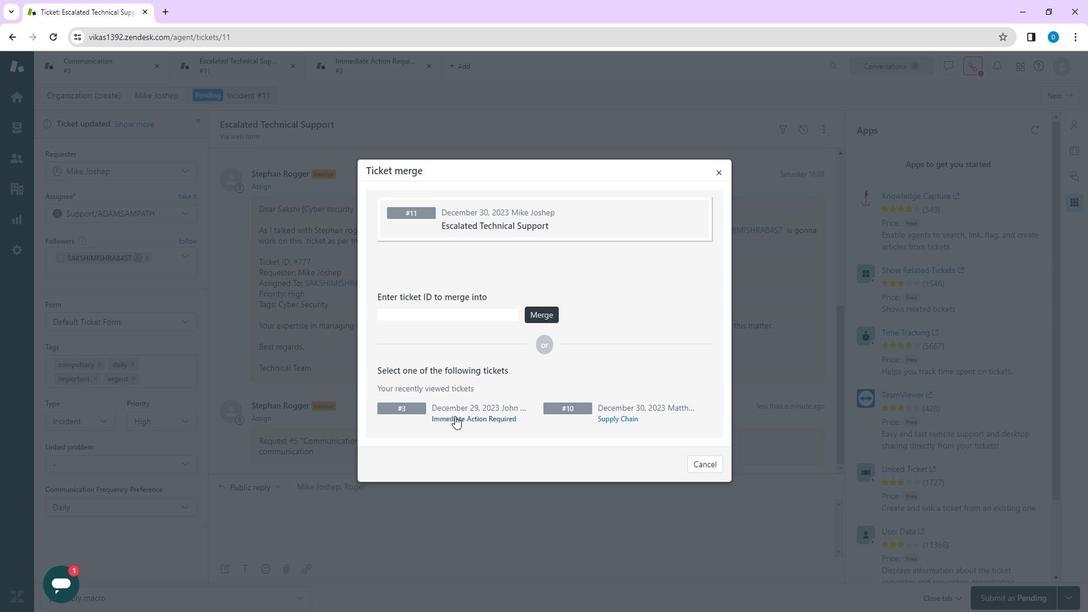 
Action: Mouse moved to (660, 363)
Screenshot: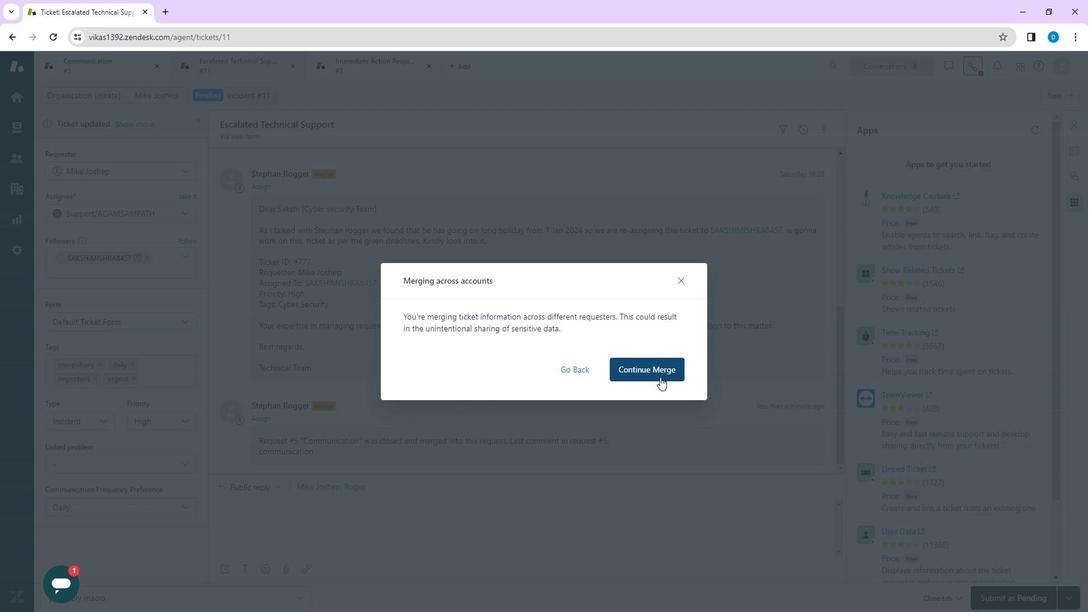 
Action: Mouse pressed left at (660, 363)
Screenshot: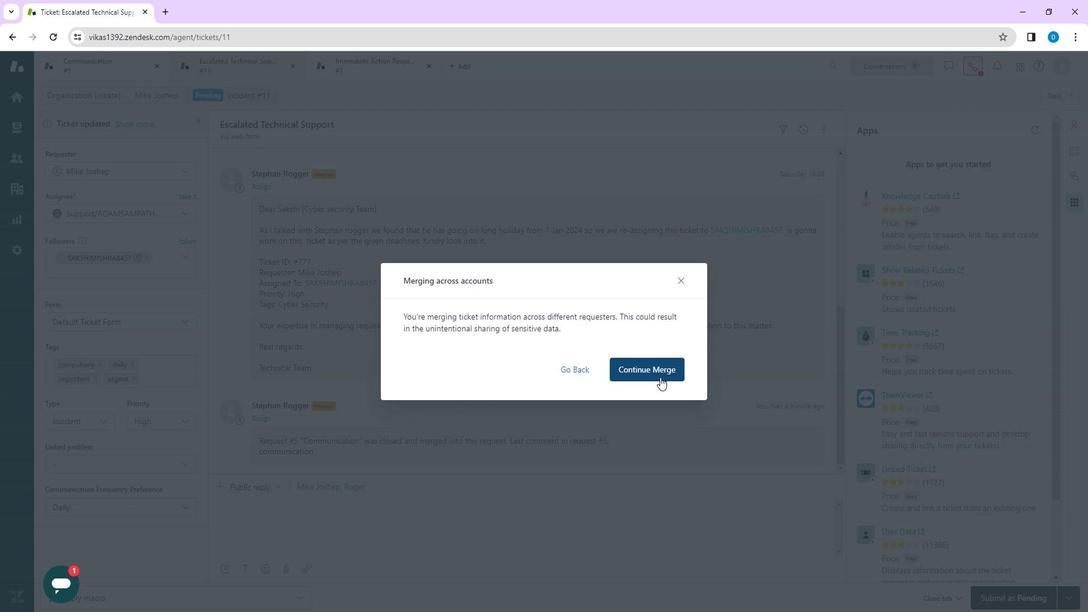 
Action: Mouse moved to (672, 426)
Screenshot: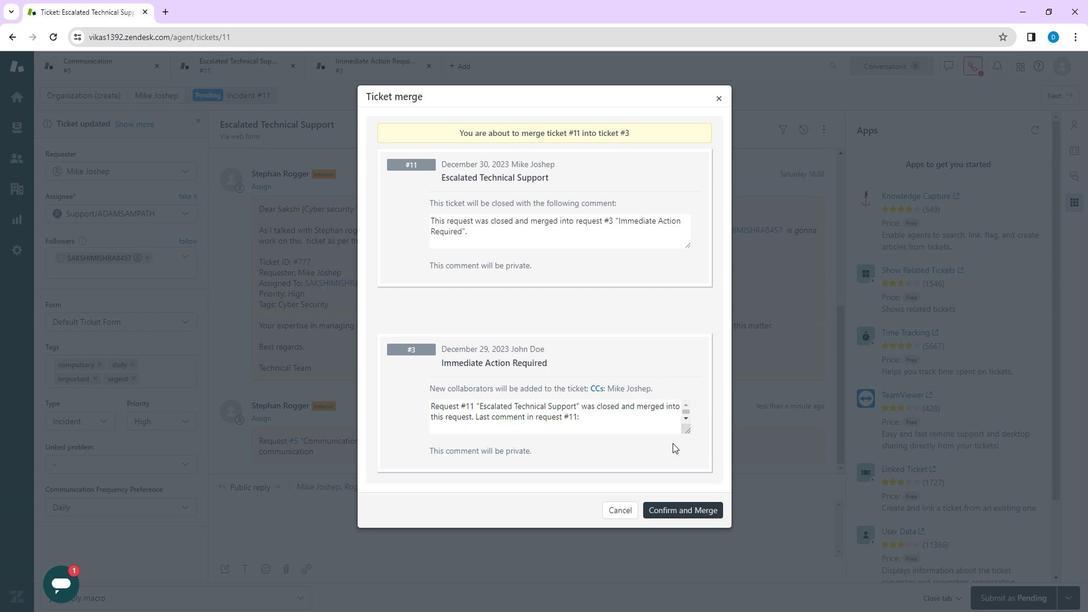 
Action: Mouse scrolled (672, 426) with delta (0, 0)
Screenshot: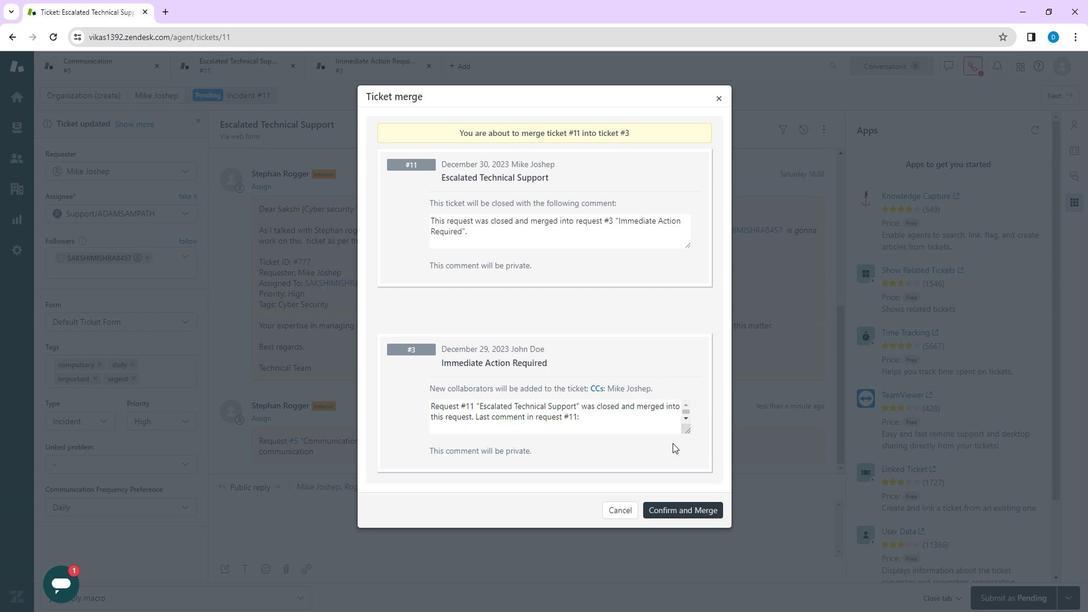 
Action: Mouse scrolled (672, 426) with delta (0, 0)
Screenshot: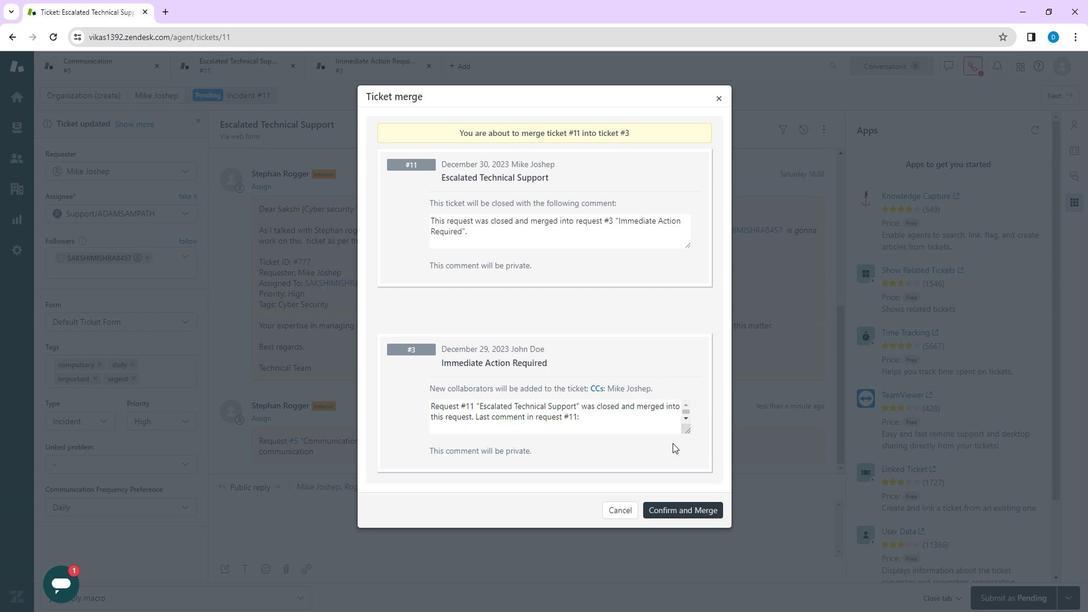 
Action: Mouse scrolled (672, 426) with delta (0, 0)
Screenshot: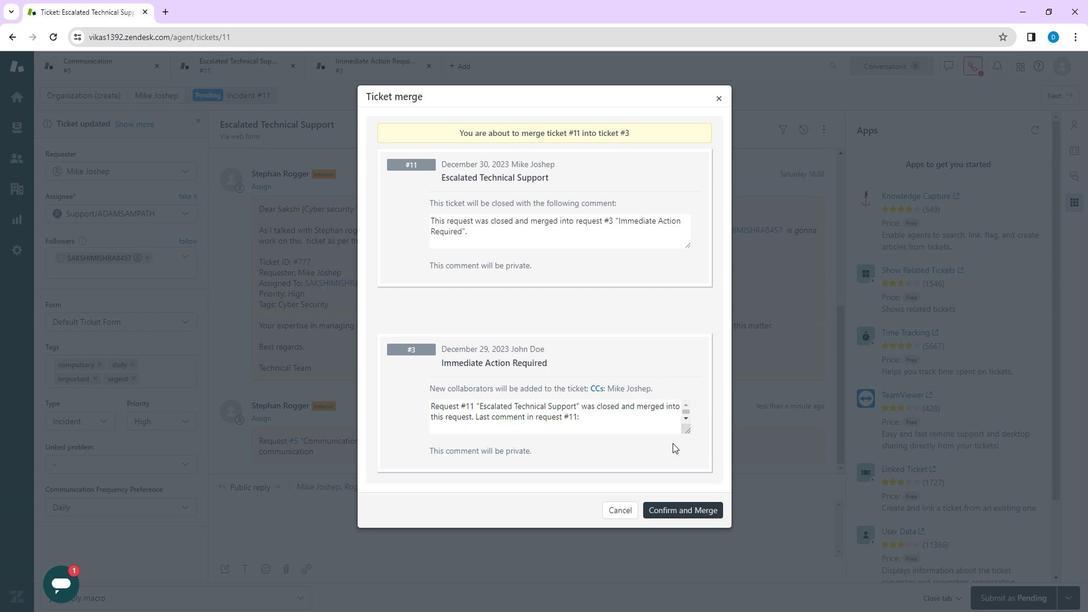 
Action: Mouse scrolled (672, 426) with delta (0, 0)
Screenshot: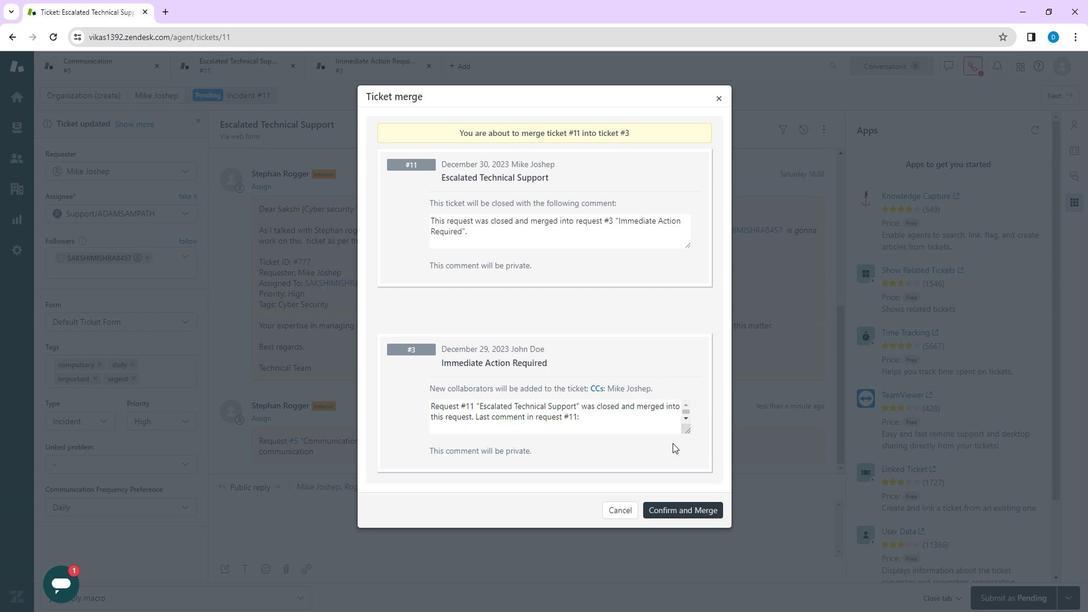 
Action: Mouse moved to (682, 490)
Screenshot: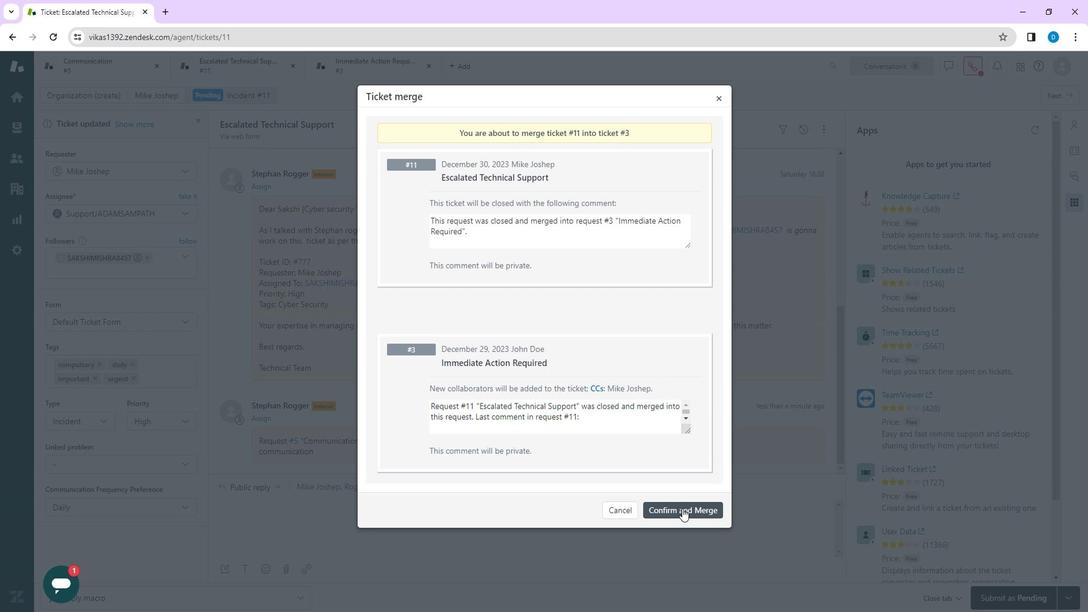 
Action: Mouse pressed left at (682, 490)
Screenshot: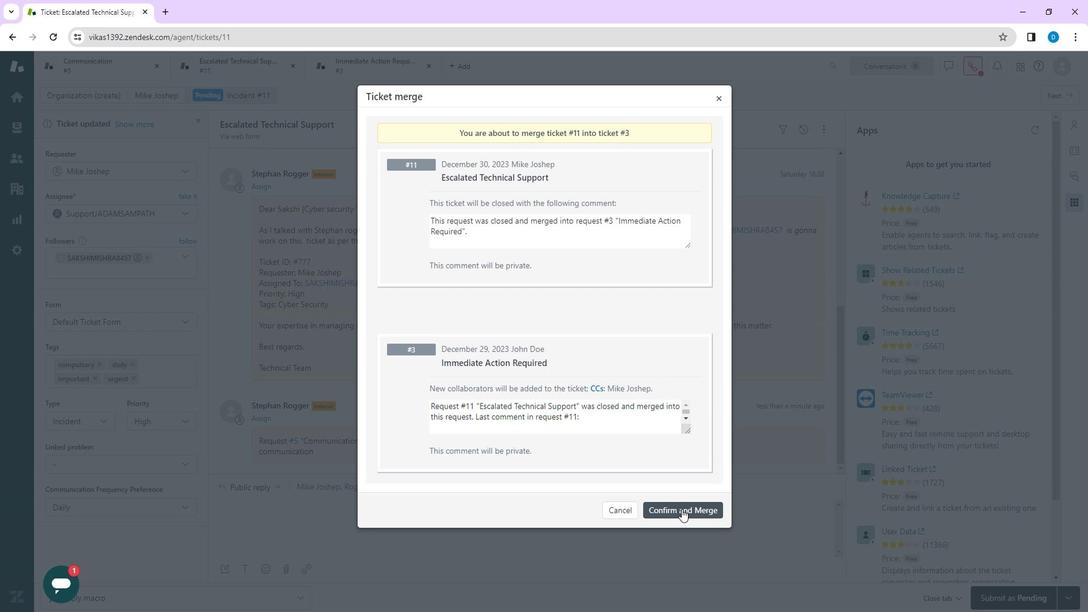 
Action: Mouse moved to (496, 297)
Screenshot: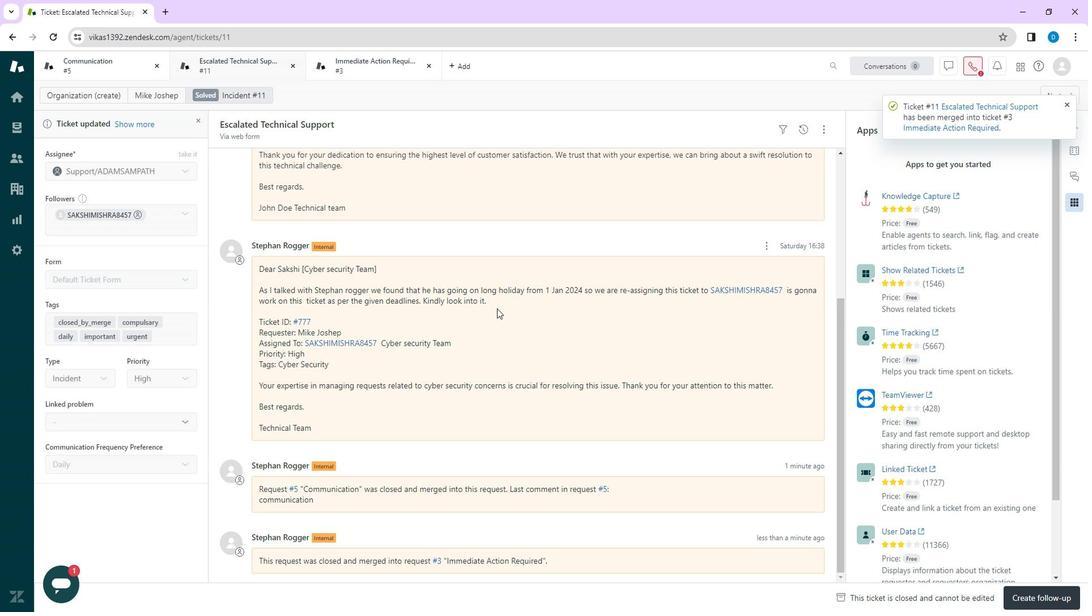 
Action: Mouse scrolled (496, 296) with delta (0, 0)
Screenshot: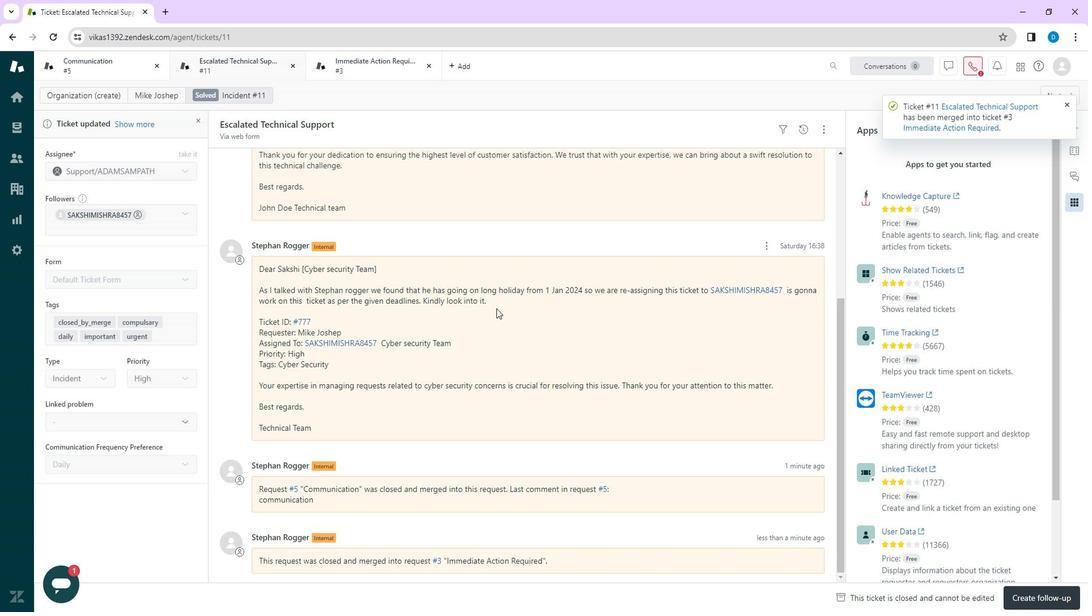 
Action: Mouse scrolled (496, 296) with delta (0, 0)
Screenshot: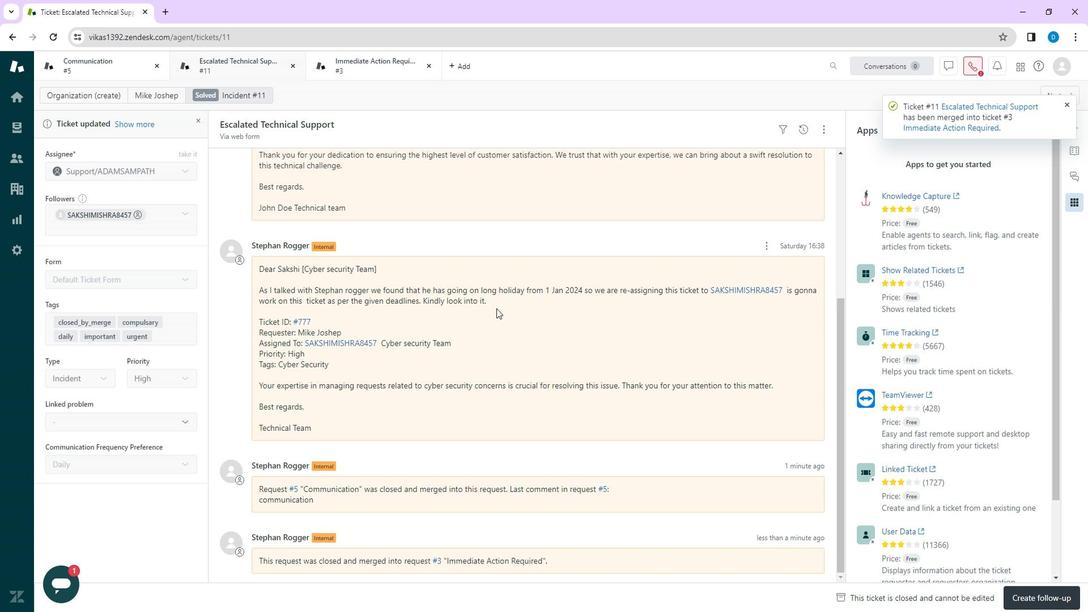 
Action: Mouse scrolled (496, 296) with delta (0, 0)
Screenshot: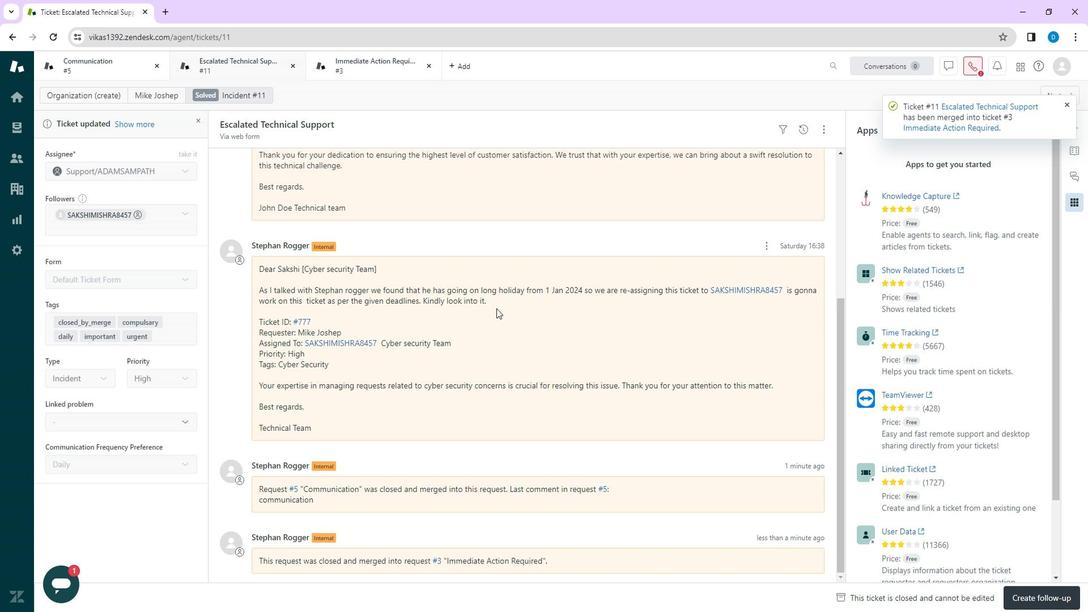 
Action: Mouse moved to (494, 326)
Screenshot: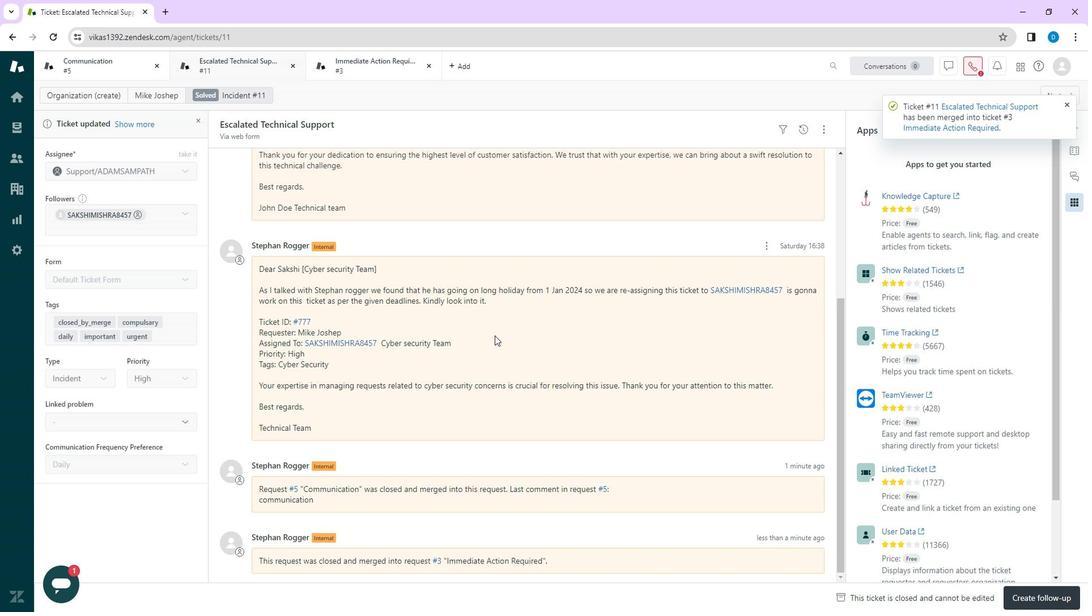 
Action: Mouse scrolled (494, 327) with delta (0, 0)
Screenshot: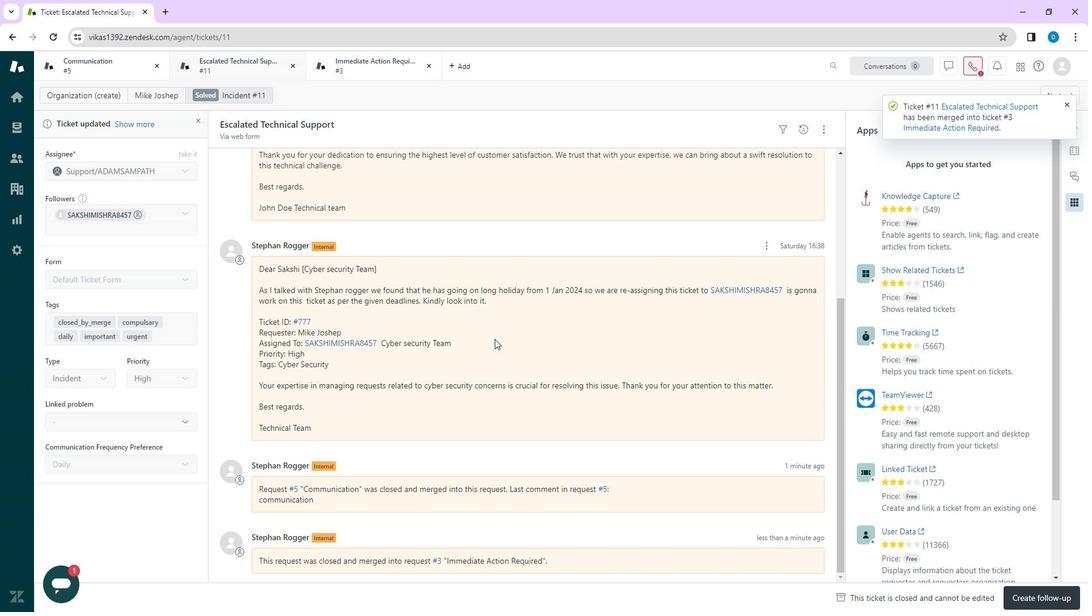 
Action: Mouse moved to (483, 380)
Screenshot: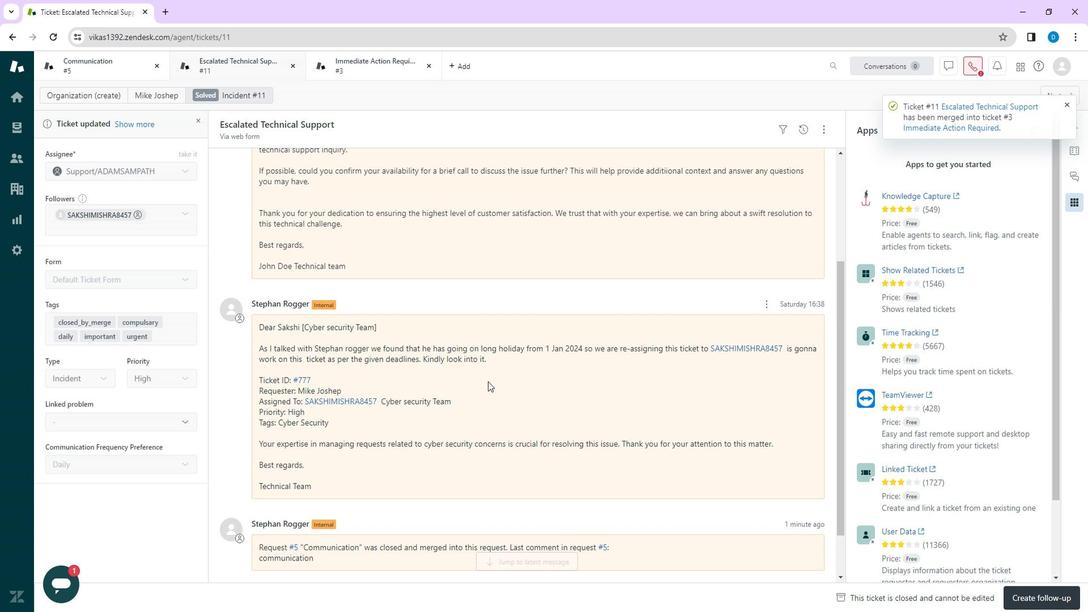 
Action: Mouse scrolled (483, 379) with delta (0, 0)
Screenshot: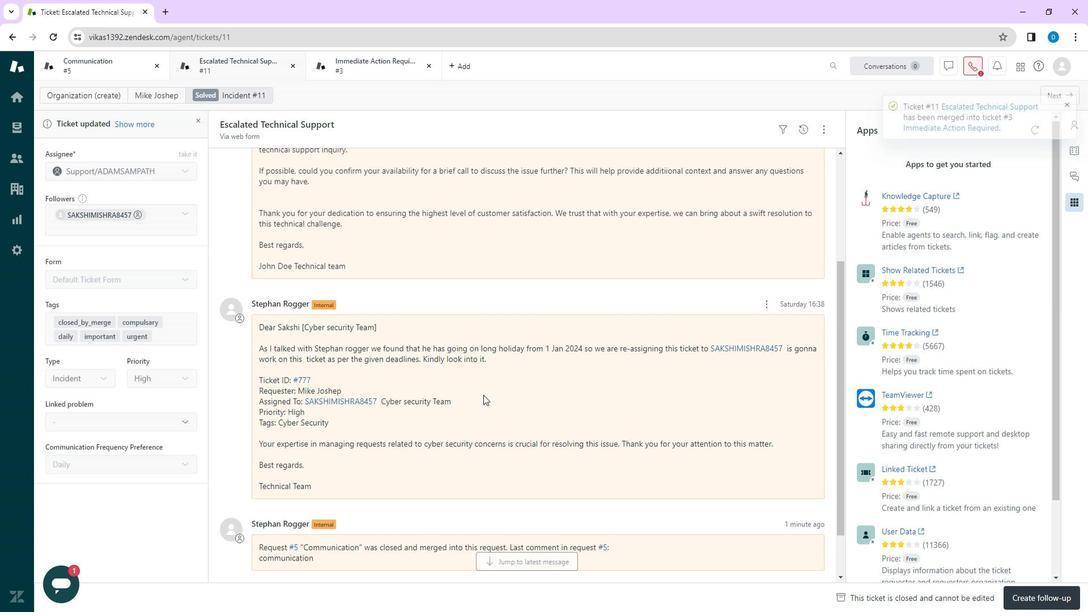 
Action: Mouse scrolled (483, 379) with delta (0, 0)
Screenshot: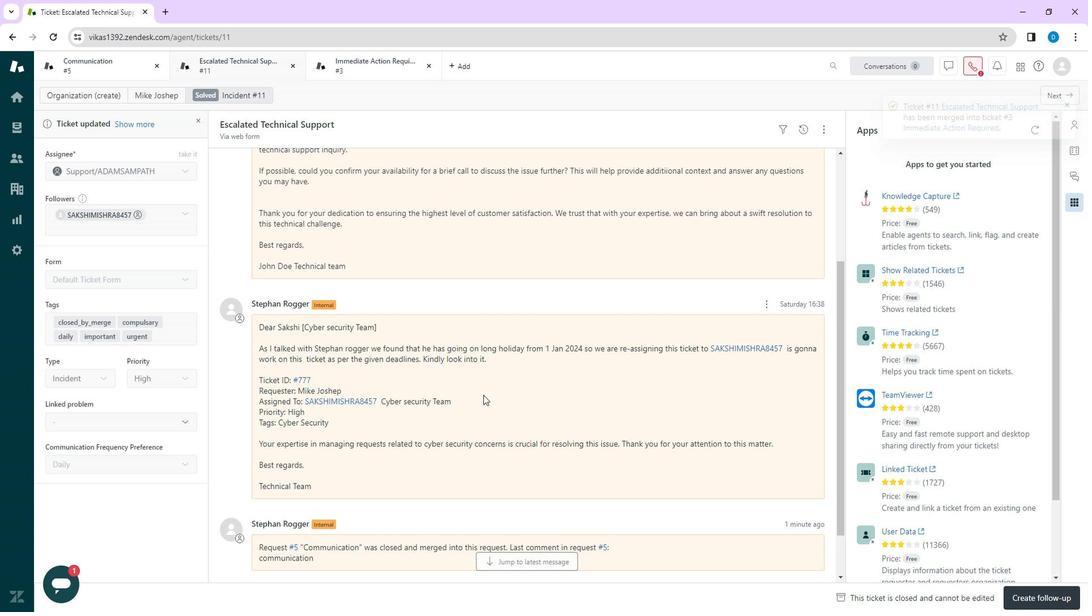 
Action: Mouse scrolled (483, 379) with delta (0, 0)
Screenshot: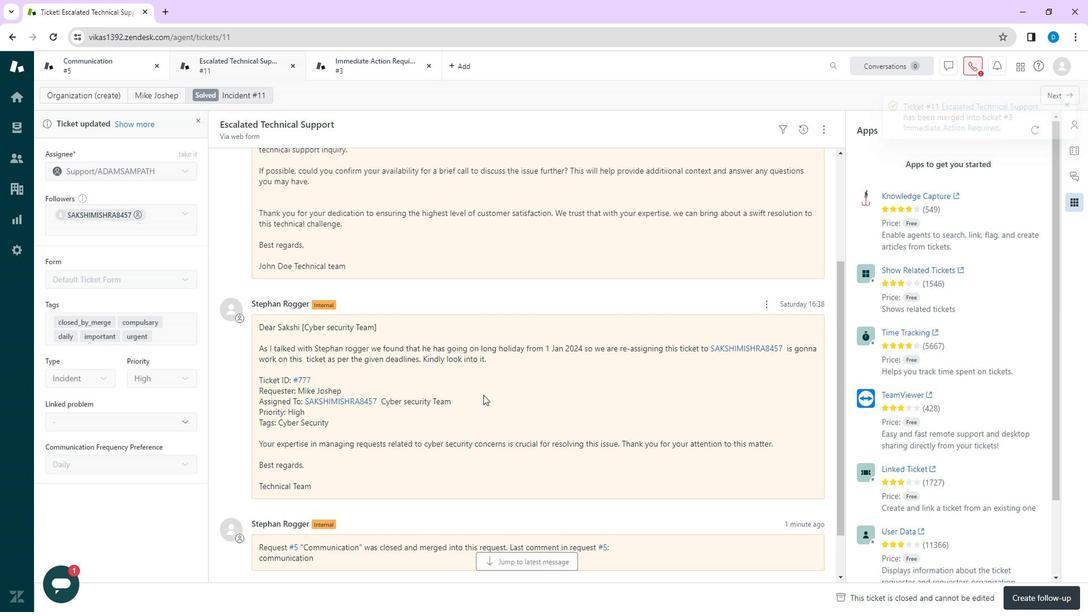
Action: Mouse scrolled (483, 379) with delta (0, 0)
Screenshot: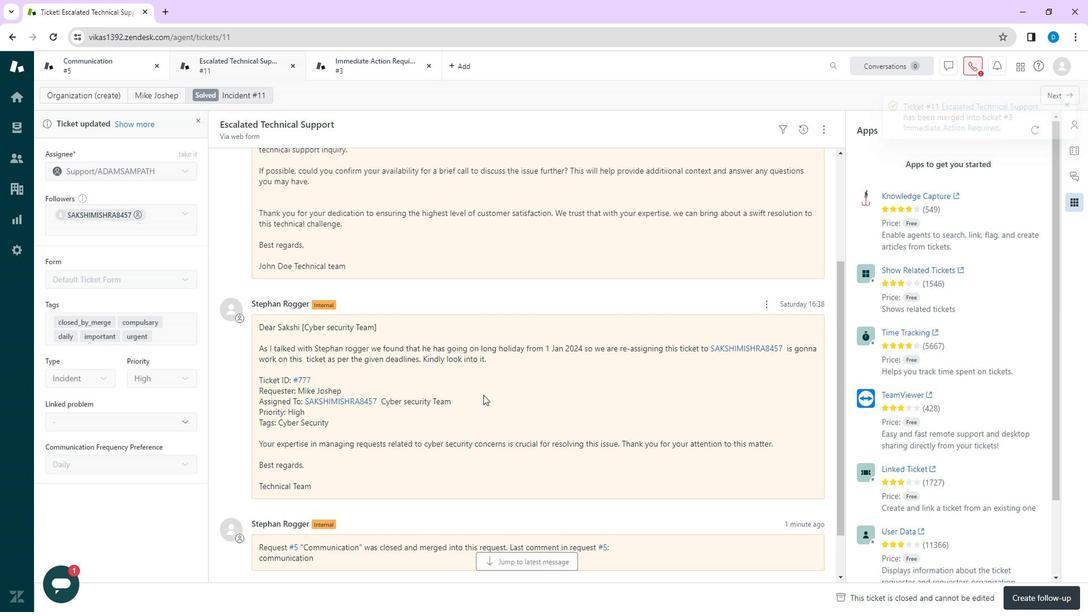 
Action: Mouse moved to (222, 327)
Screenshot: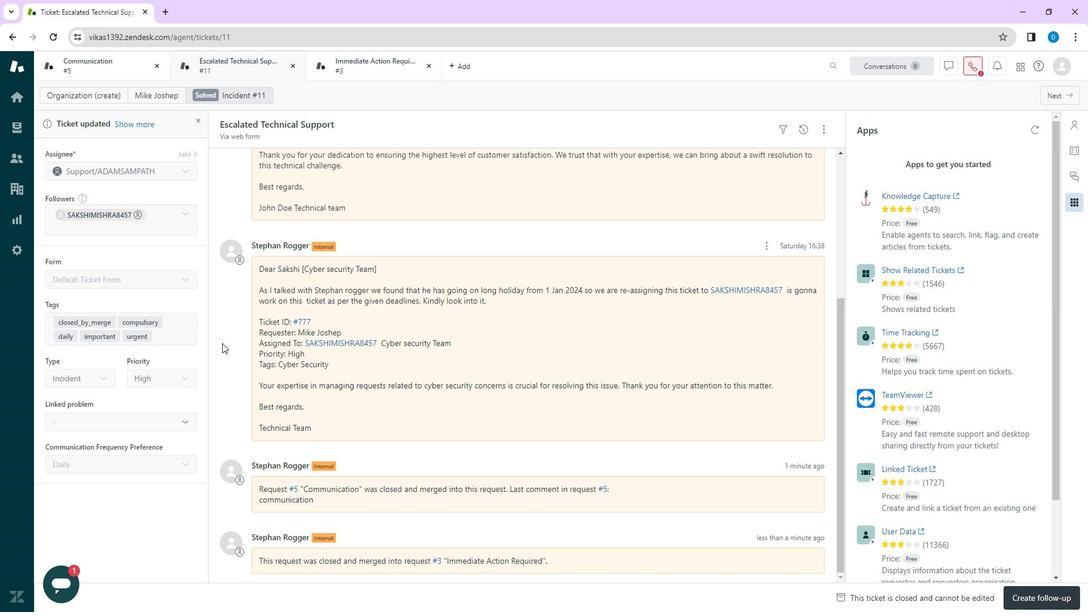 
Action: Mouse scrolled (222, 328) with delta (0, 0)
Screenshot: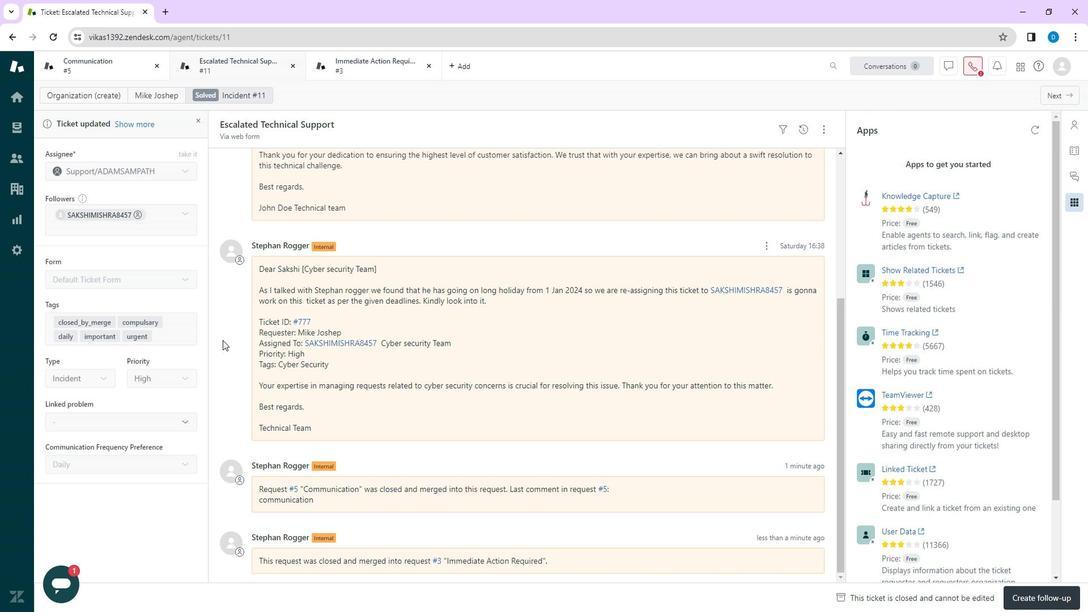 
Action: Mouse scrolled (222, 328) with delta (0, 0)
Screenshot: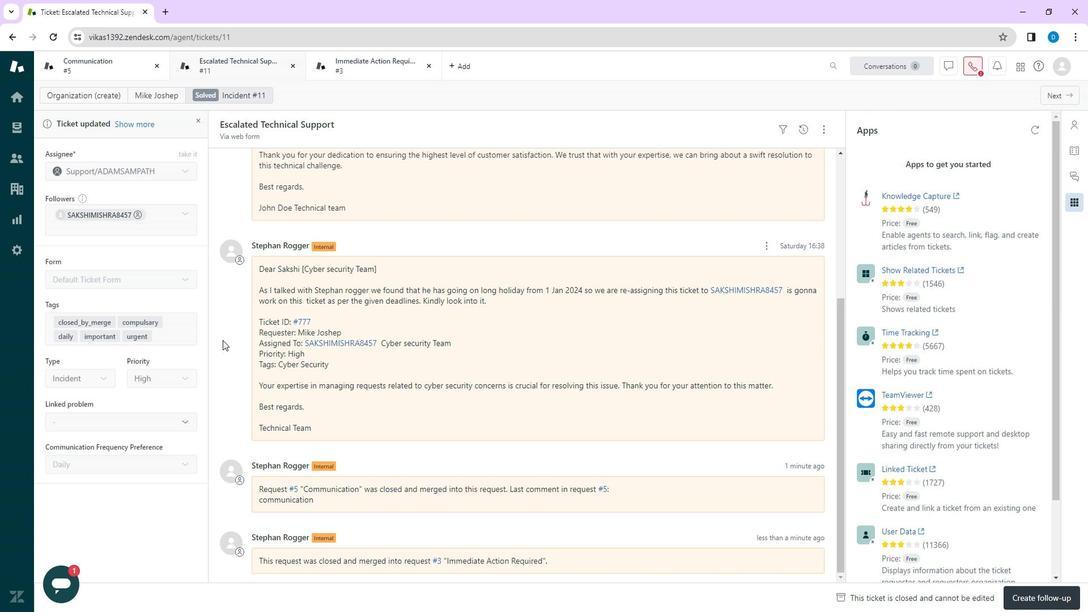 
Action: Mouse scrolled (222, 328) with delta (0, 0)
Screenshot: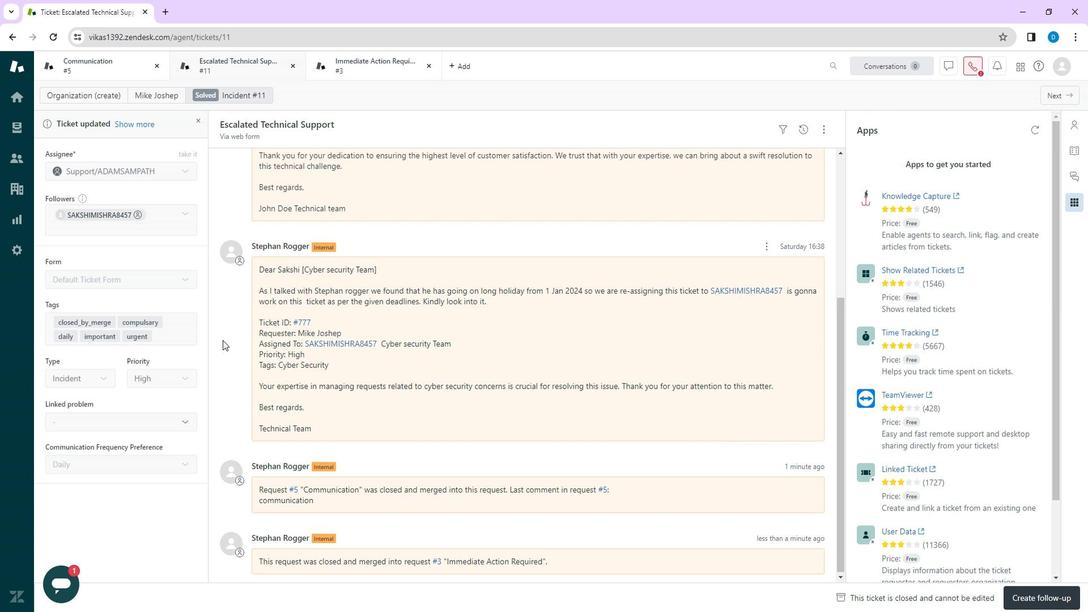 
Action: Mouse scrolled (222, 328) with delta (0, 0)
Screenshot: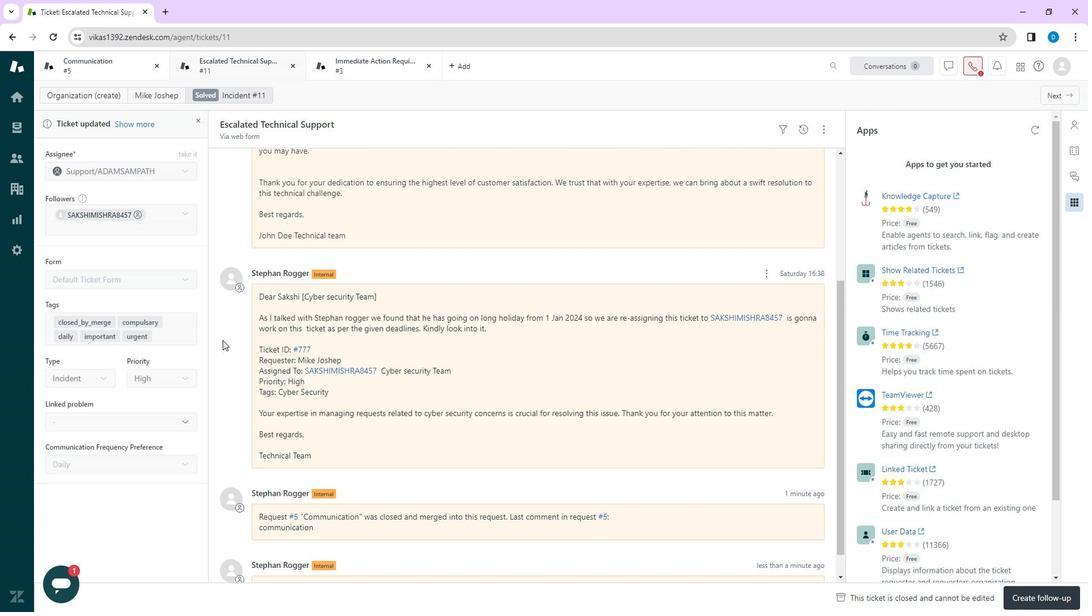 
Action: Mouse moved to (223, 331)
Screenshot: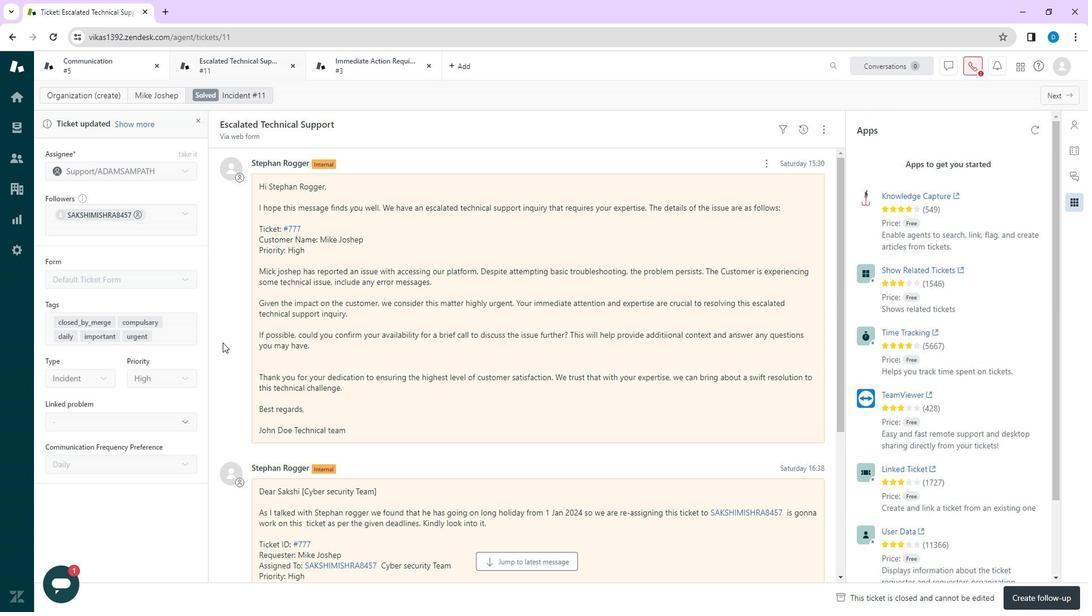 
Action: Mouse scrolled (223, 331) with delta (0, 0)
Screenshot: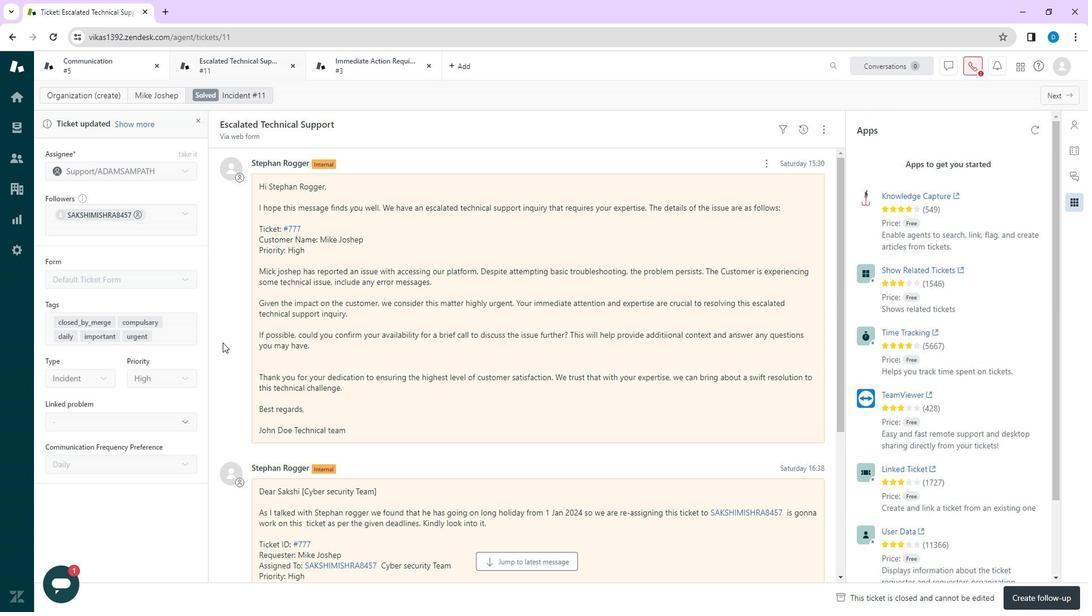 
Action: Mouse moved to (223, 332)
Screenshot: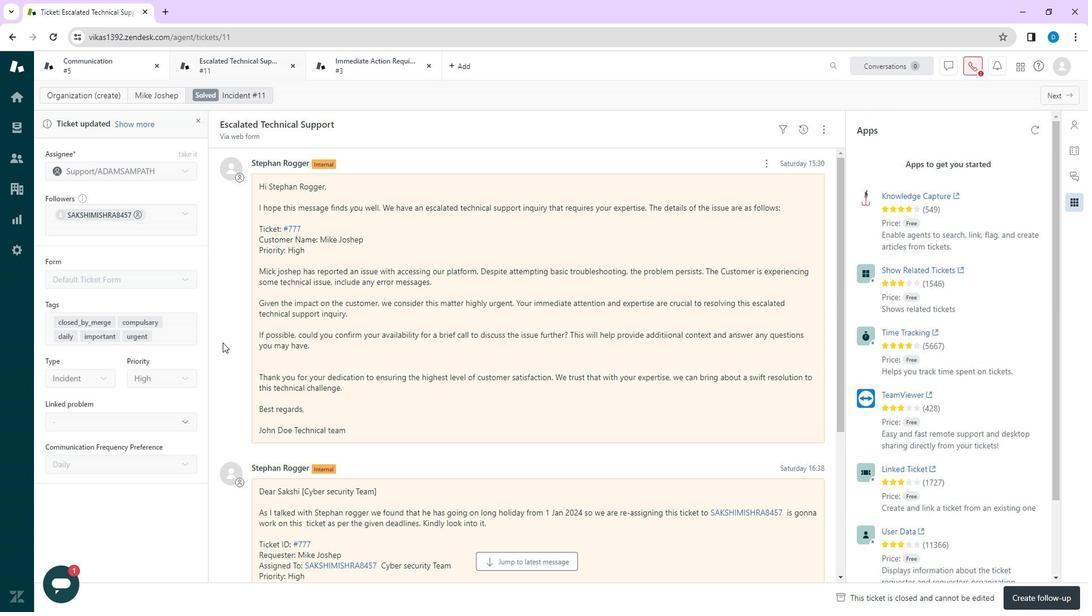 
Action: Mouse scrolled (223, 332) with delta (0, 0)
Screenshot: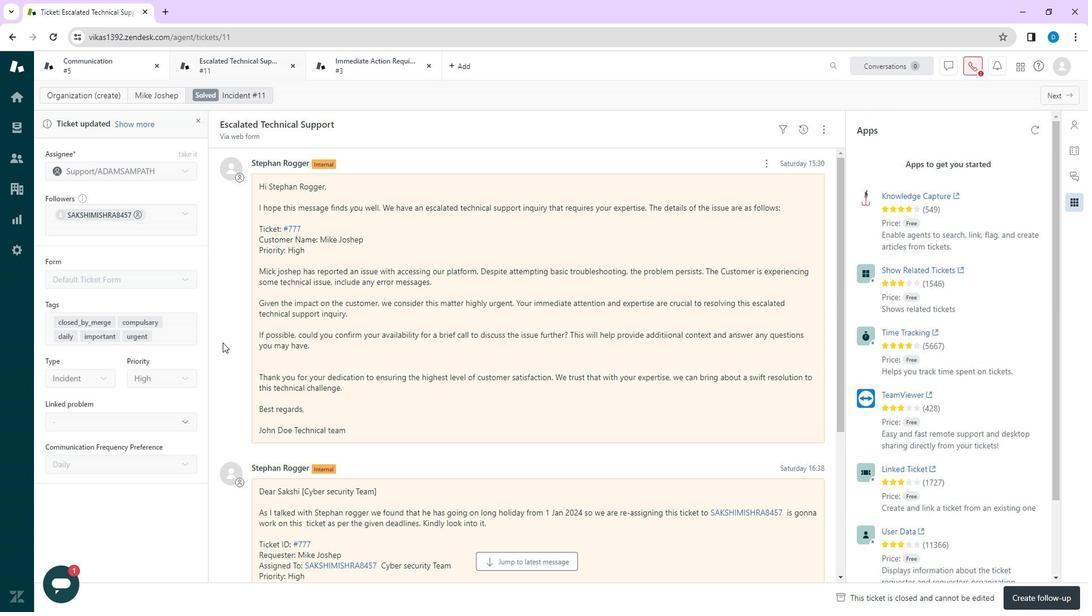 
Action: Mouse moved to (223, 336)
Screenshot: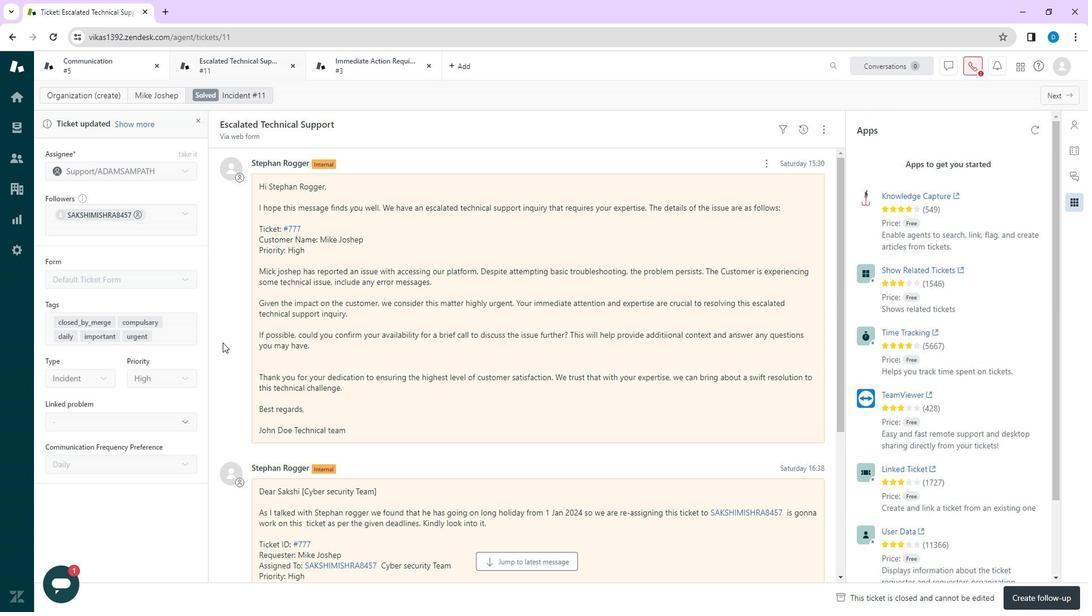 
Action: Mouse scrolled (223, 335) with delta (0, 0)
Screenshot: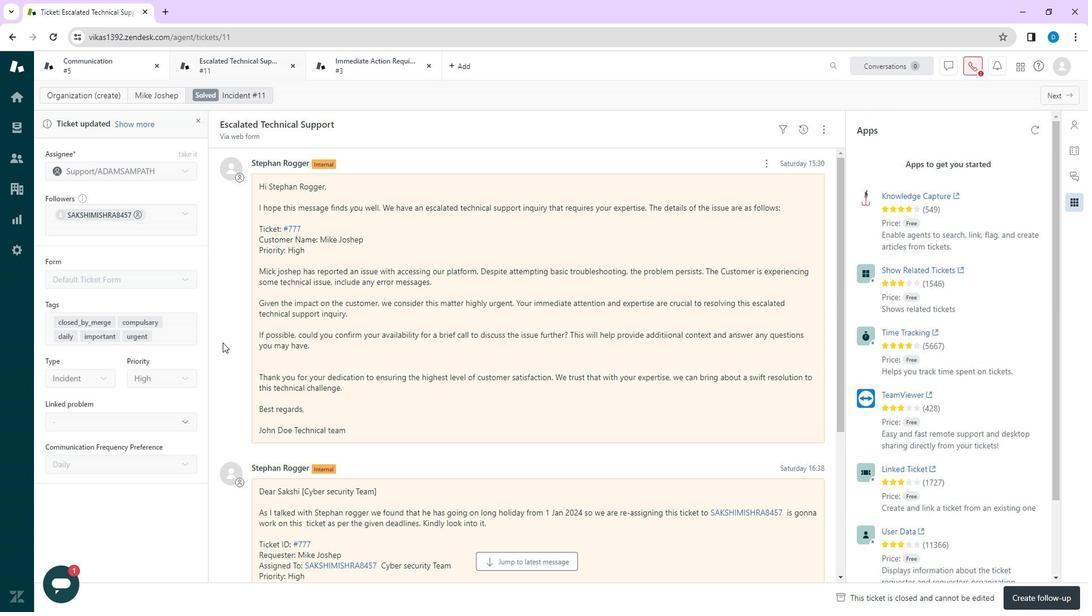 
Action: Mouse moved to (224, 339)
Screenshot: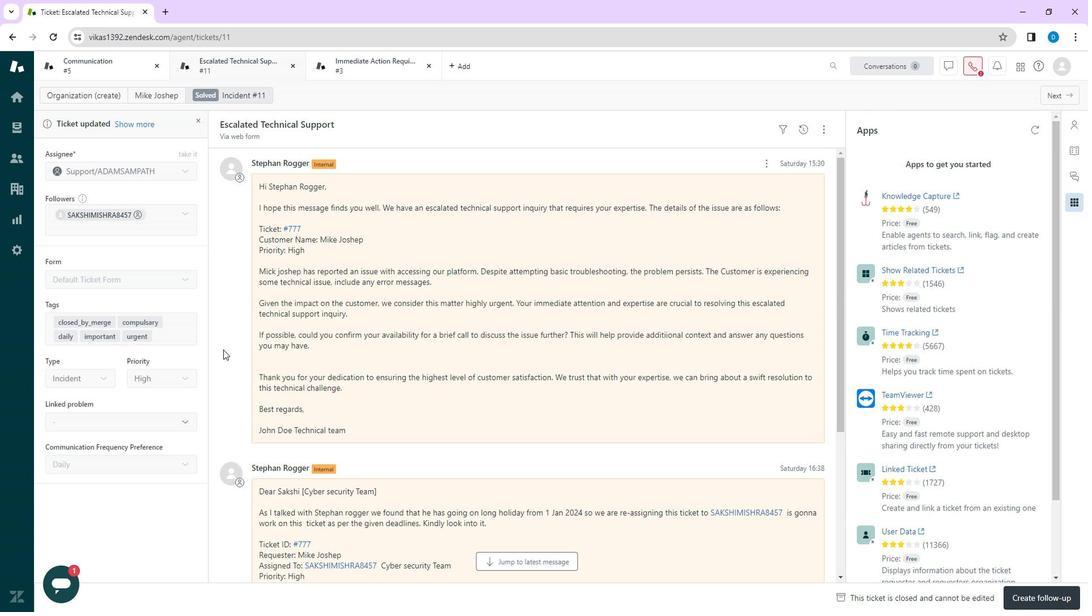 
Action: Mouse scrolled (224, 339) with delta (0, 0)
Screenshot: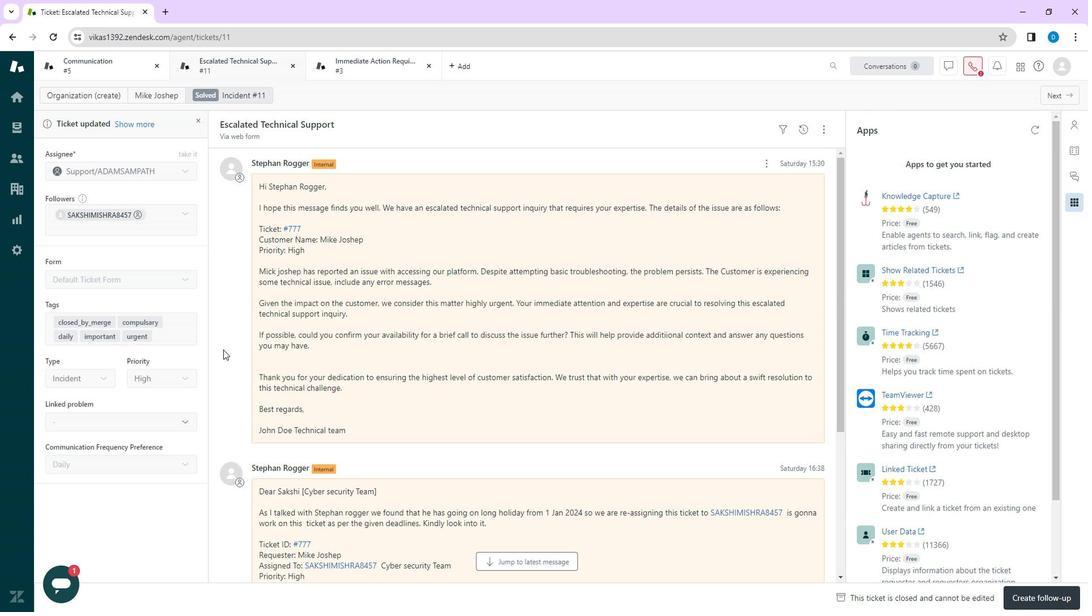 
Action: Mouse moved to (225, 343)
Screenshot: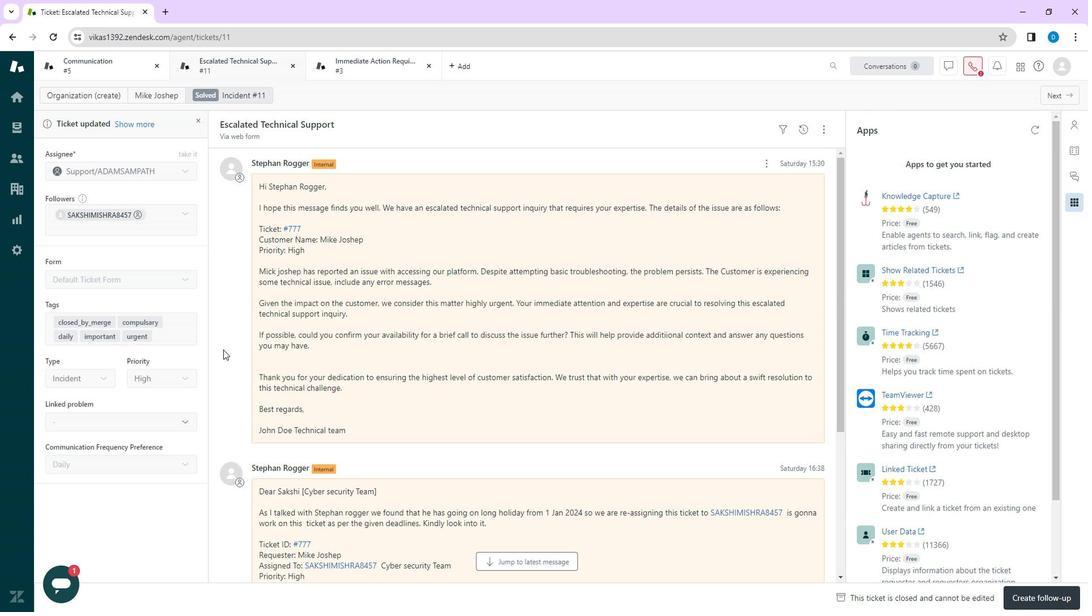 
Action: Mouse scrolled (225, 342) with delta (0, 0)
Screenshot: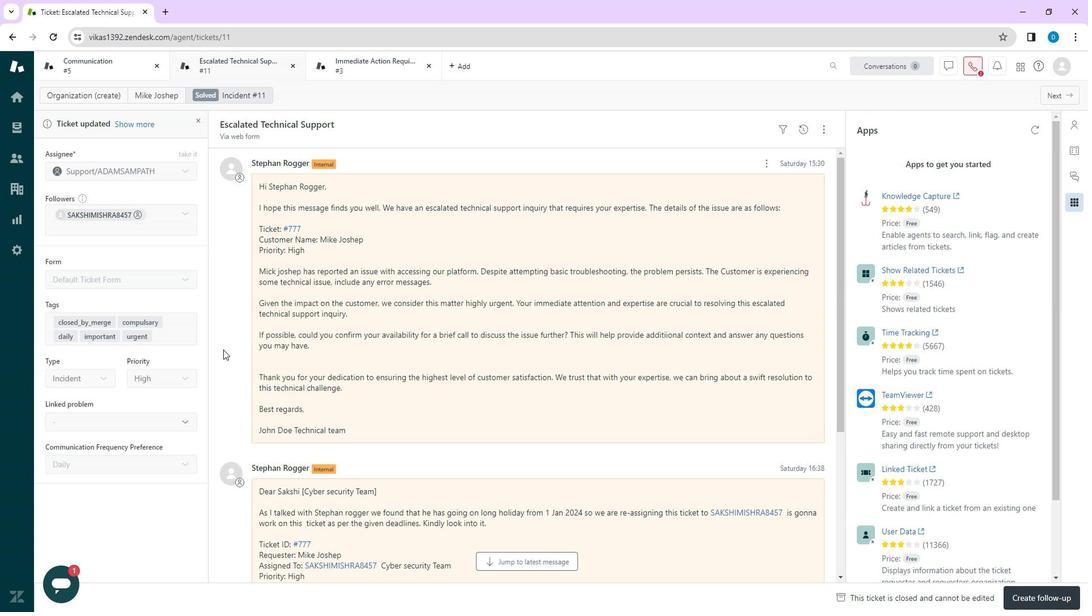 
Action: Mouse moved to (351, 385)
Screenshot: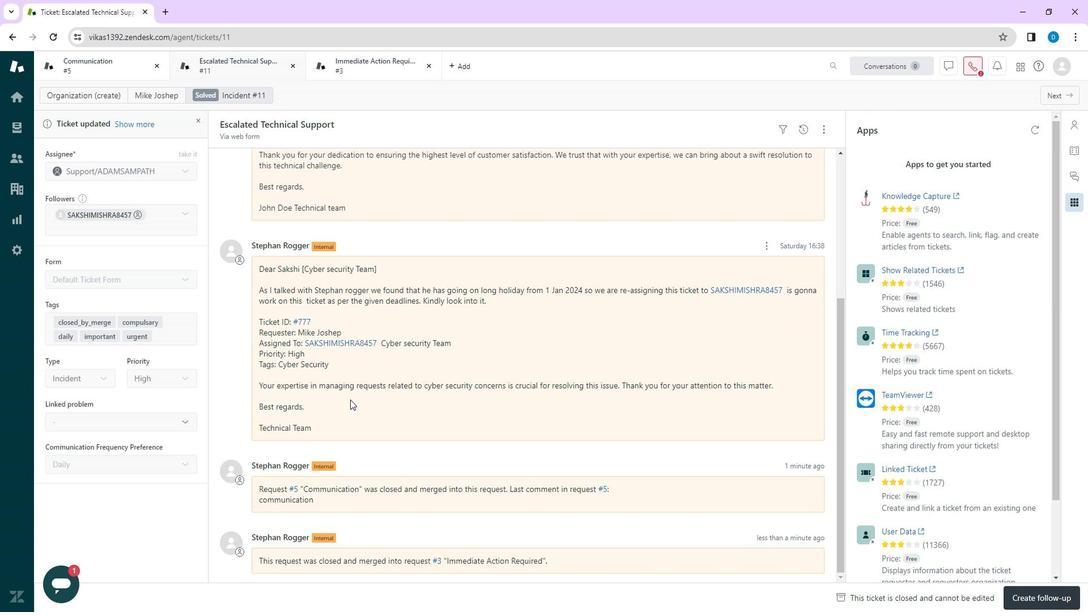 
Action: Mouse scrolled (351, 386) with delta (0, 0)
Screenshot: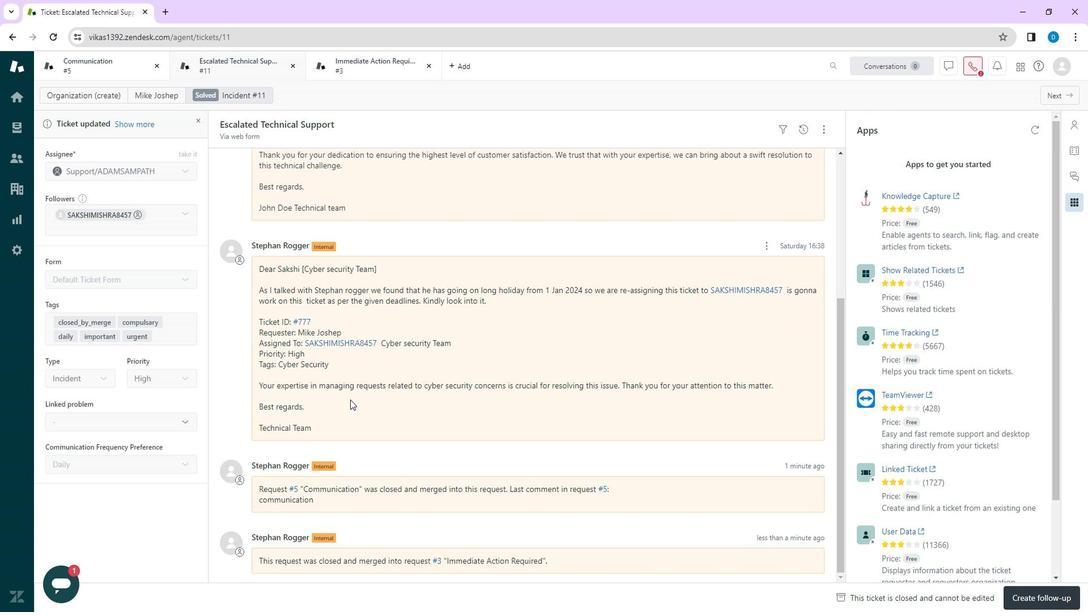 
Action: Mouse moved to (351, 386)
Screenshot: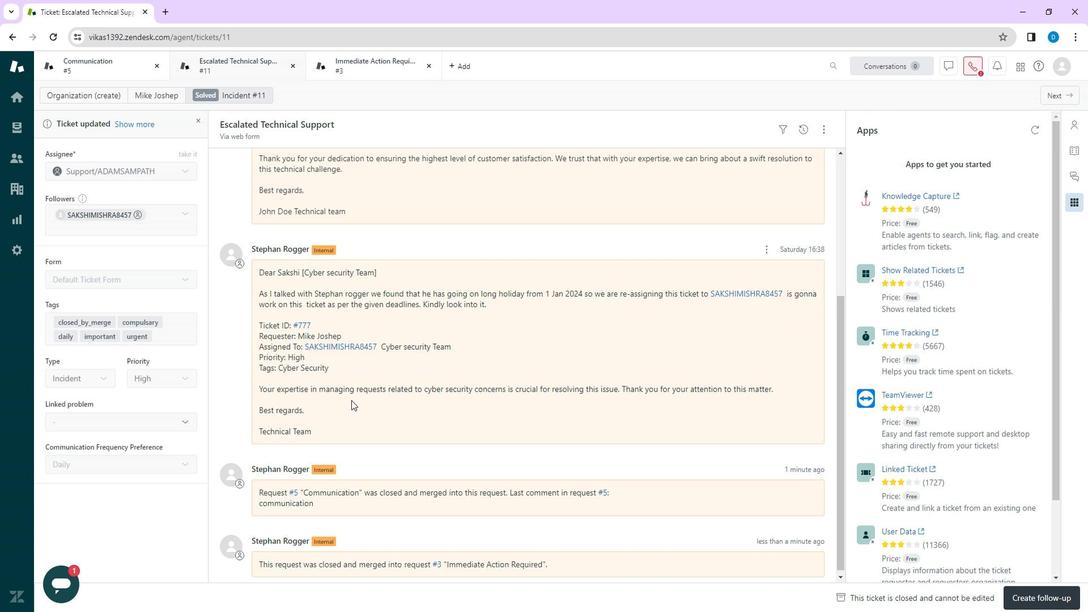 
Action: Mouse scrolled (351, 386) with delta (0, 0)
Screenshot: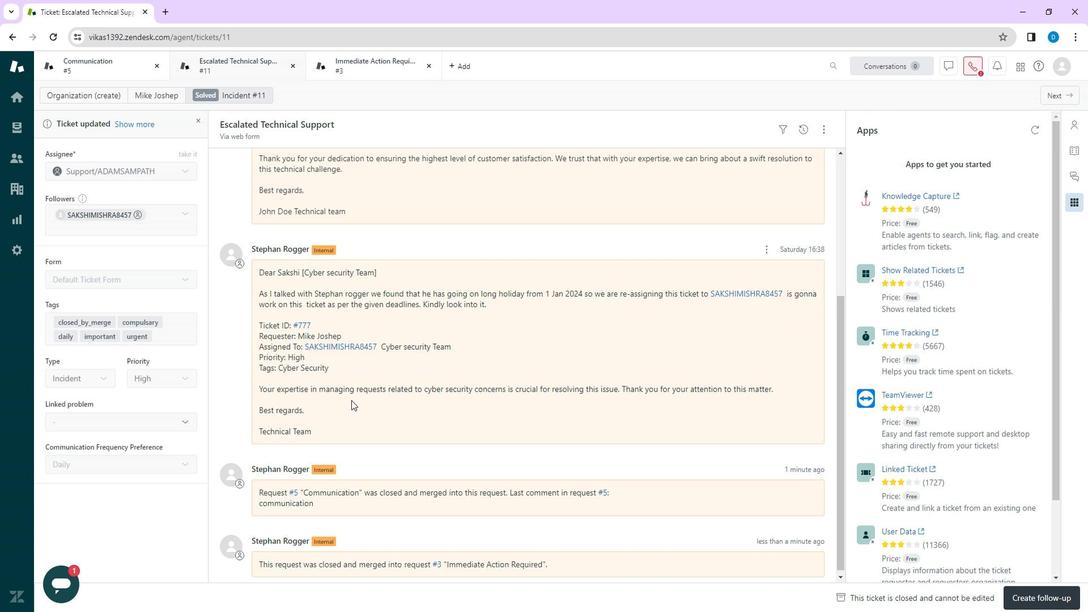 
Action: Mouse moved to (351, 386)
Screenshot: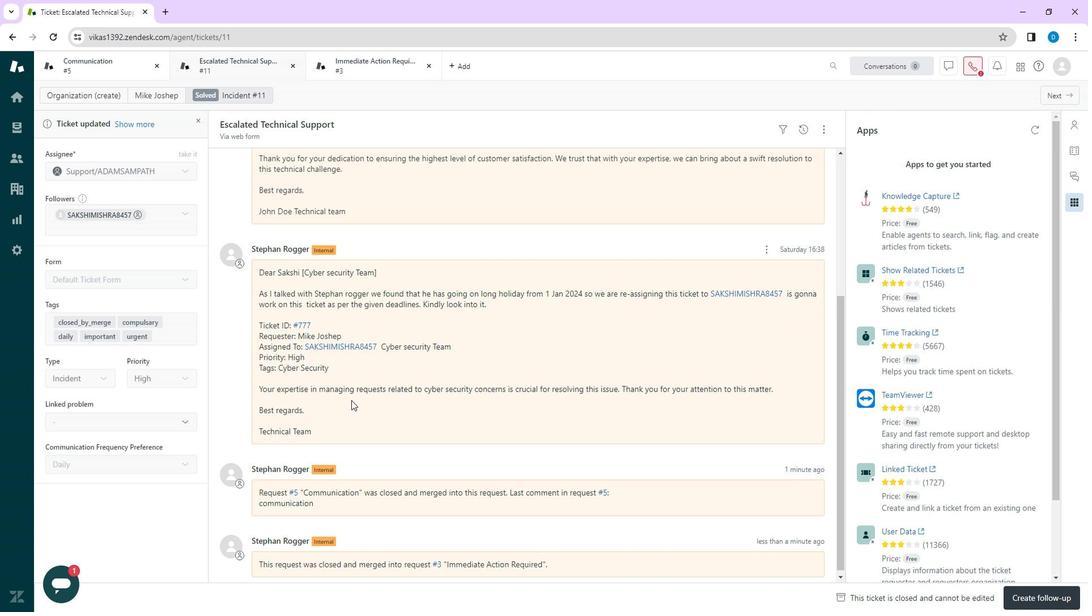 
Action: Mouse scrolled (351, 386) with delta (0, 0)
Screenshot: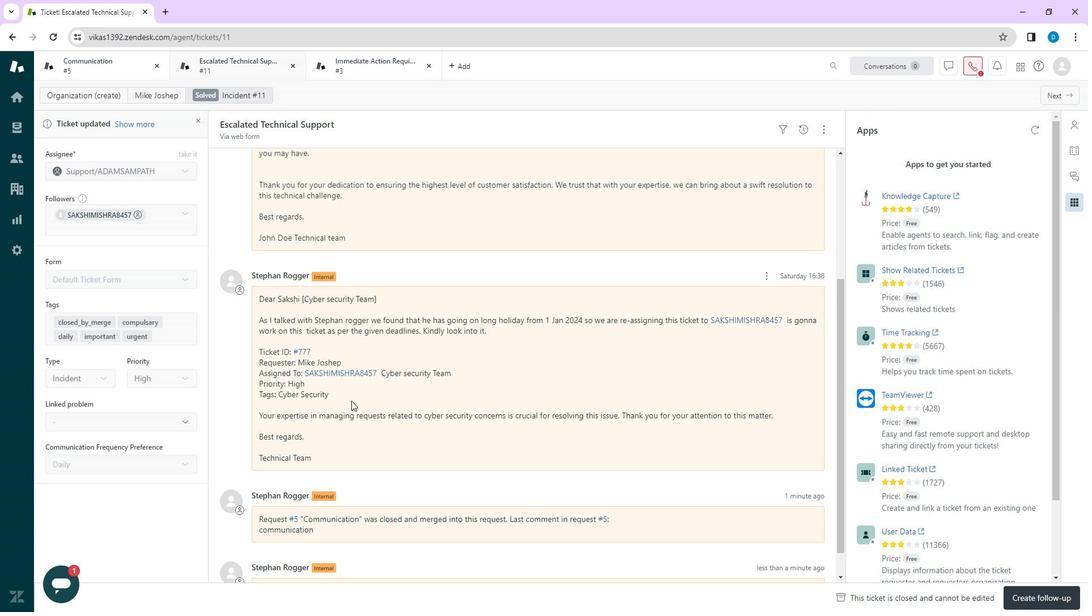 
Action: Mouse scrolled (351, 386) with delta (0, 0)
Screenshot: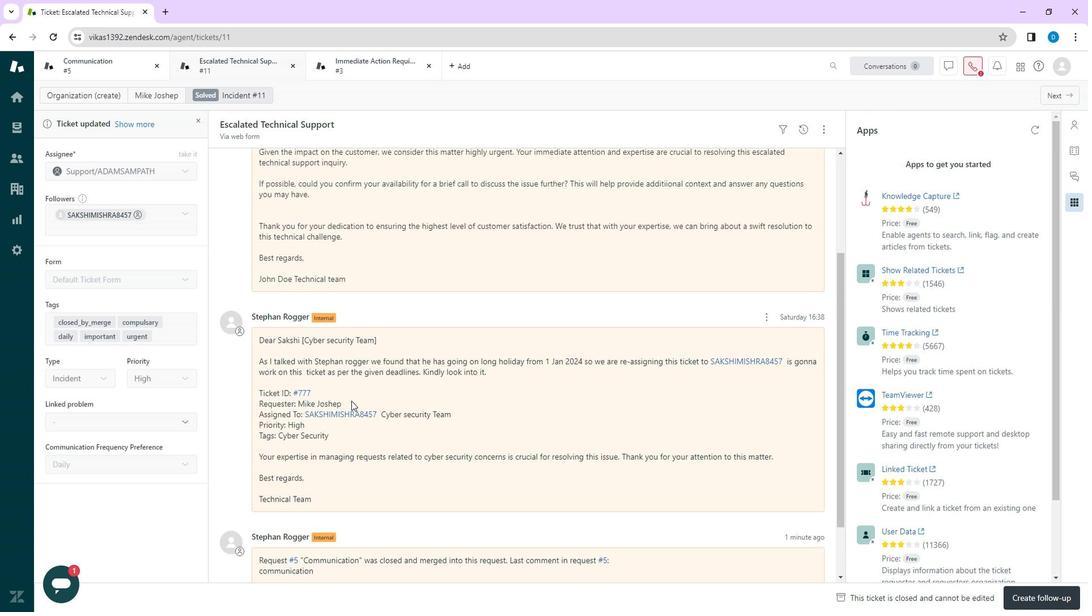 
Action: Mouse scrolled (351, 386) with delta (0, 0)
Screenshot: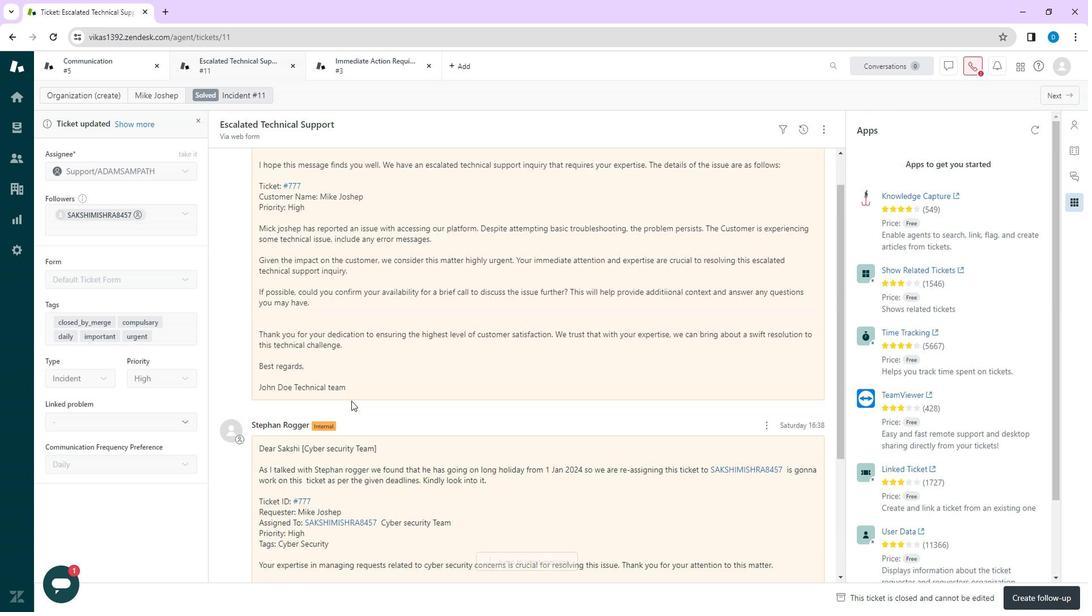 
Action: Mouse moved to (352, 386)
Screenshot: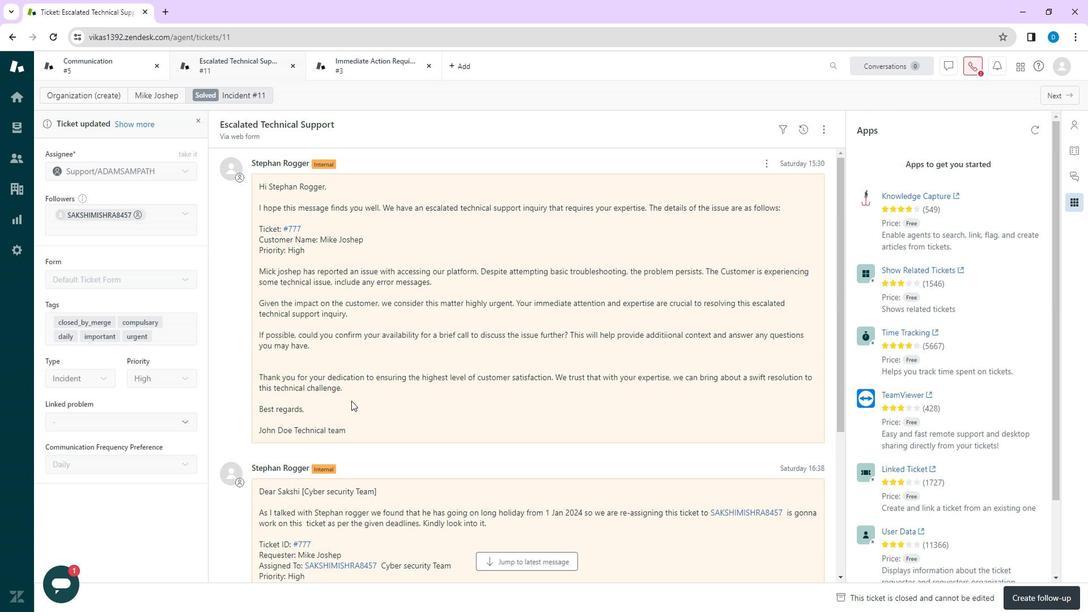 
Action: Mouse scrolled (352, 385) with delta (0, 0)
Screenshot: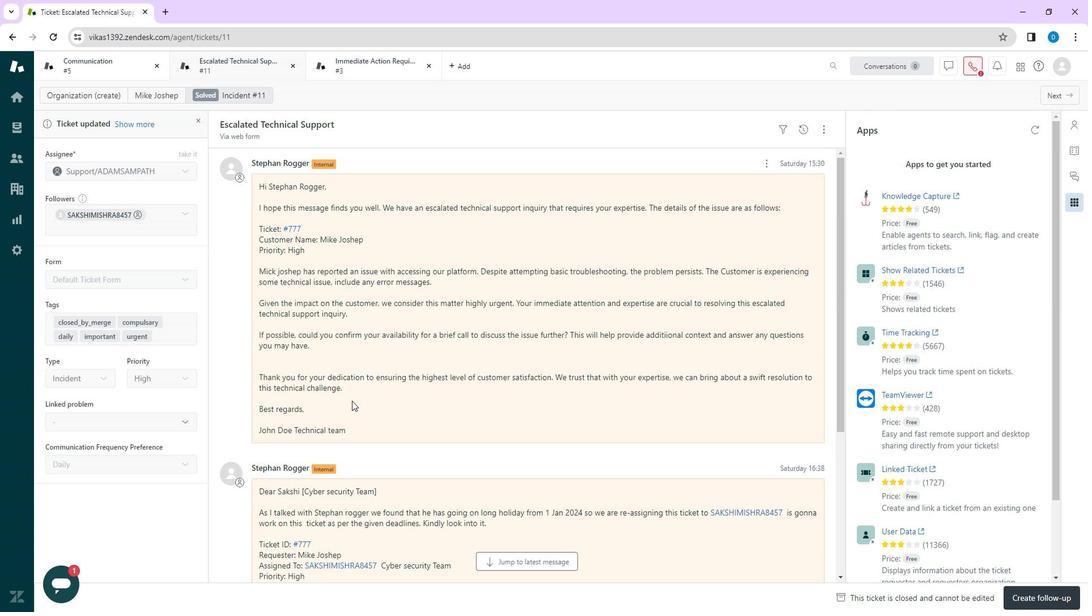 
Action: Mouse scrolled (352, 385) with delta (0, 0)
Screenshot: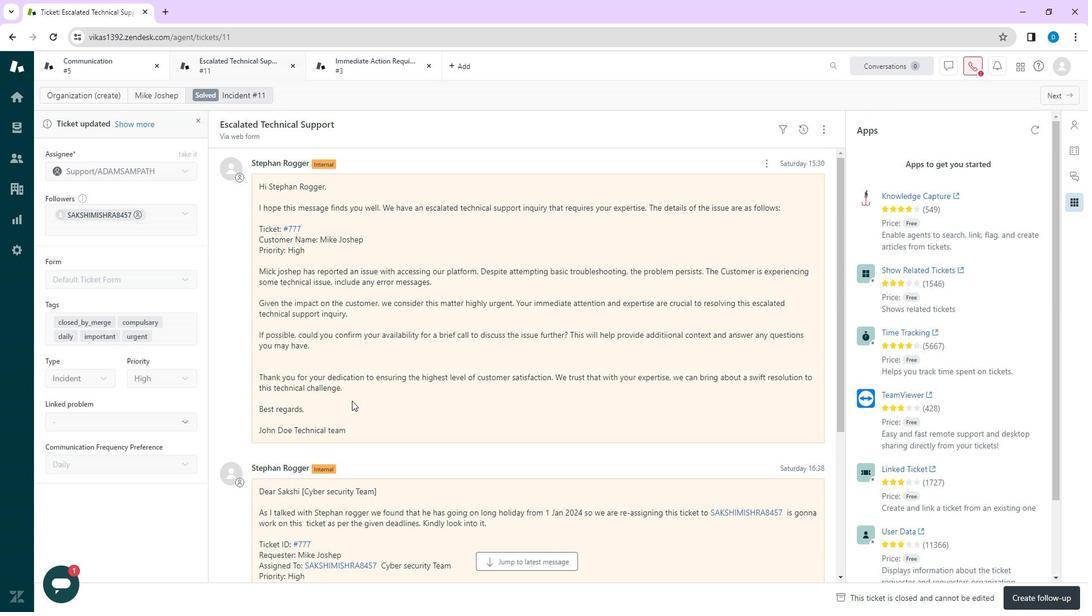 
Action: Mouse scrolled (352, 385) with delta (0, 0)
Screenshot: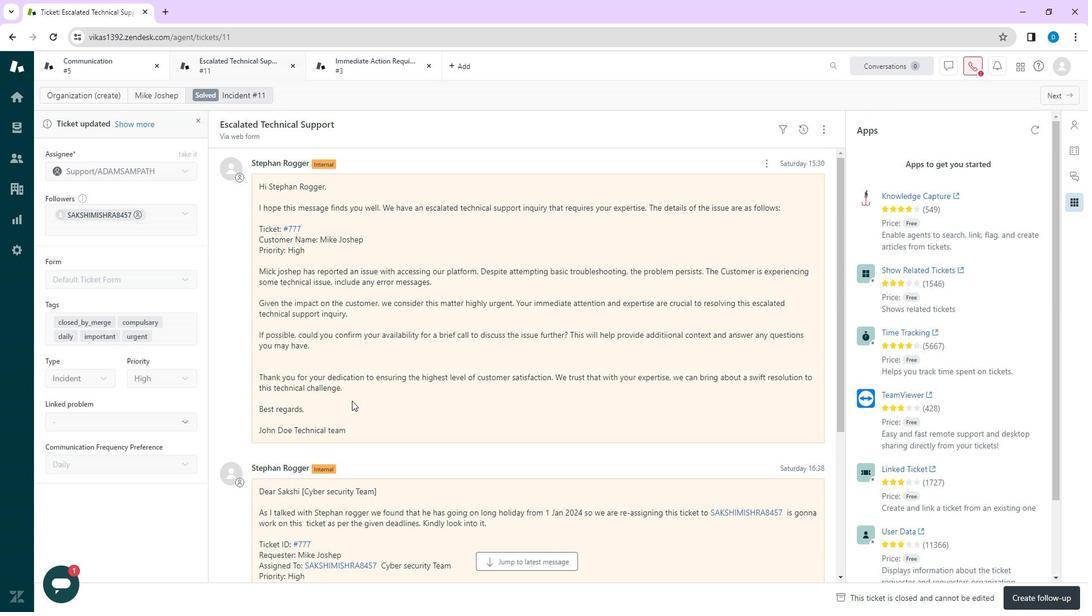 
Action: Mouse scrolled (352, 385) with delta (0, 0)
Screenshot: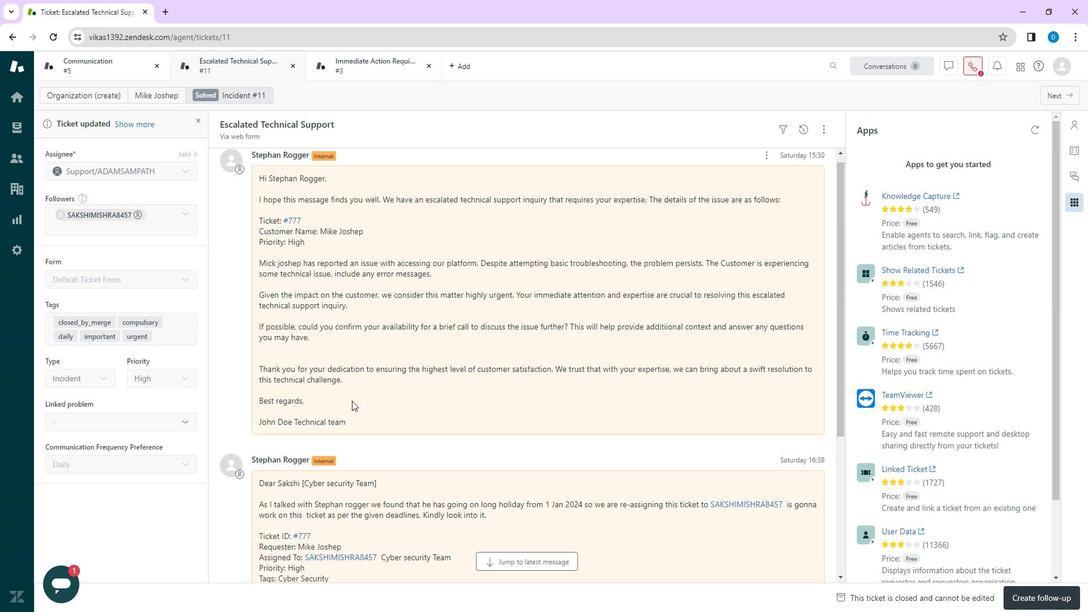 
Action: Mouse scrolled (352, 385) with delta (0, 0)
Screenshot: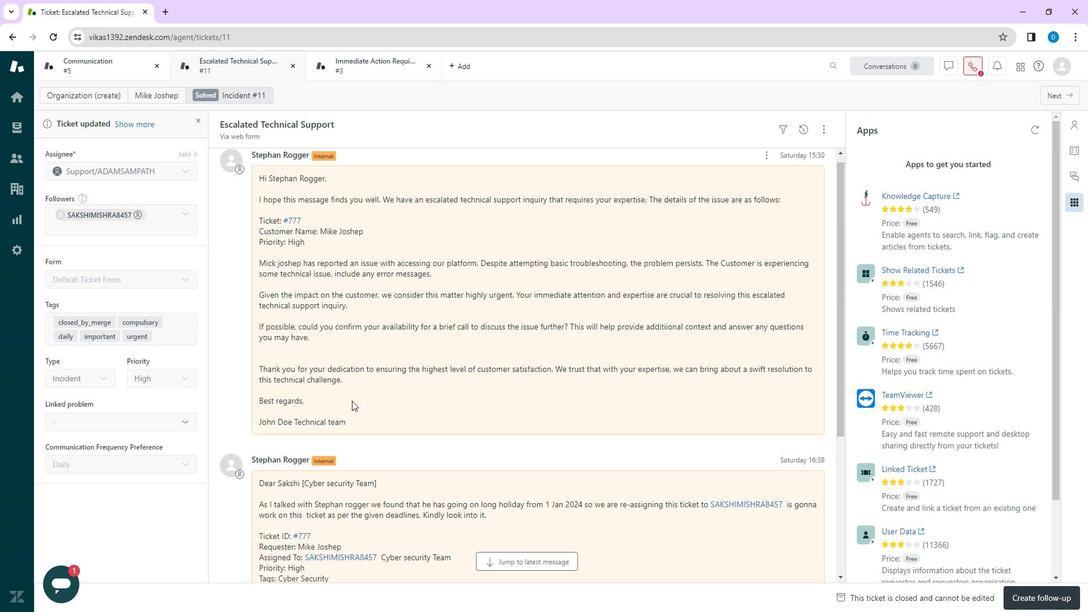
Action: Mouse moved to (353, 388)
Screenshot: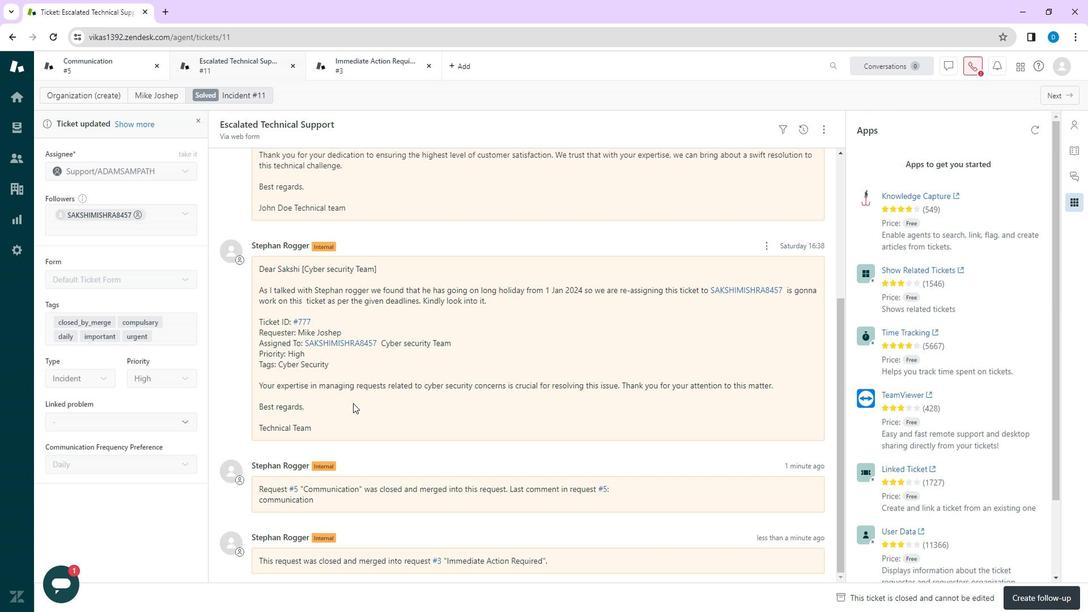 
Action: Mouse scrolled (353, 387) with delta (0, 0)
Screenshot: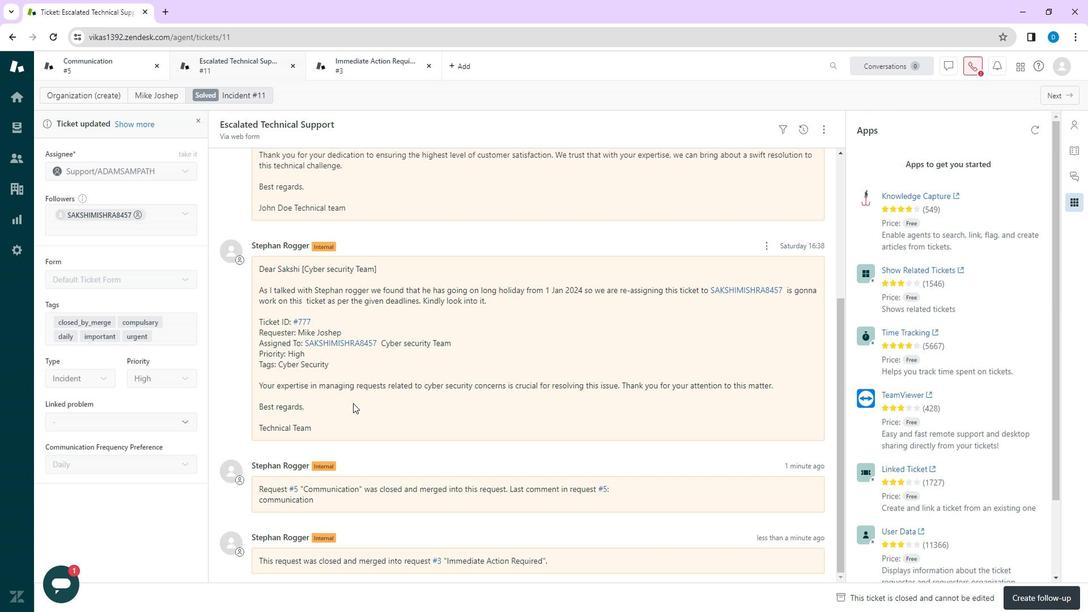 
Action: Mouse scrolled (353, 387) with delta (0, 0)
Screenshot: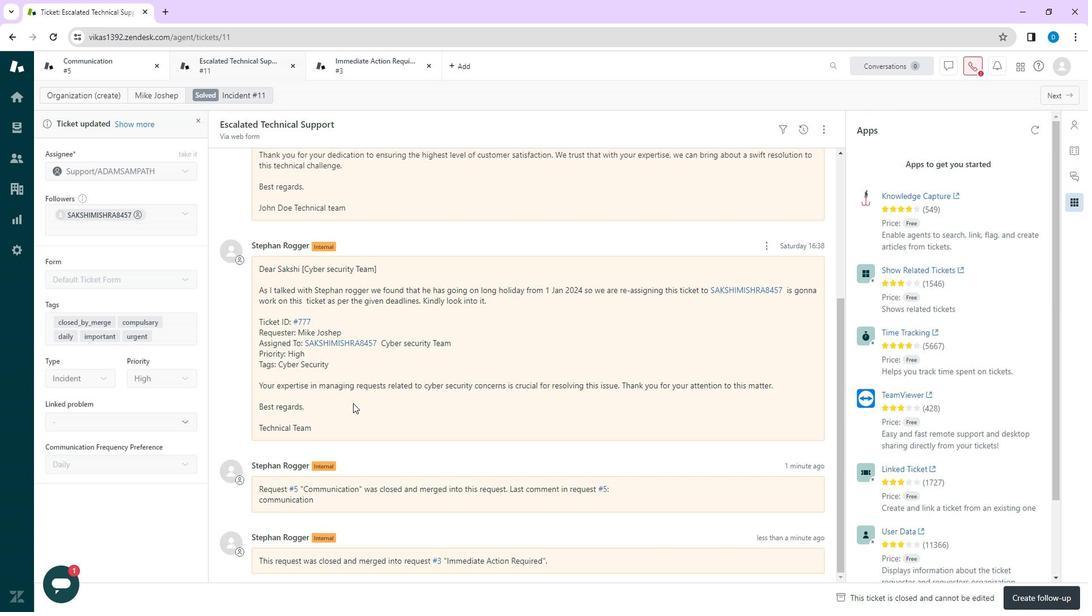 
Action: Mouse moved to (353, 388)
Screenshot: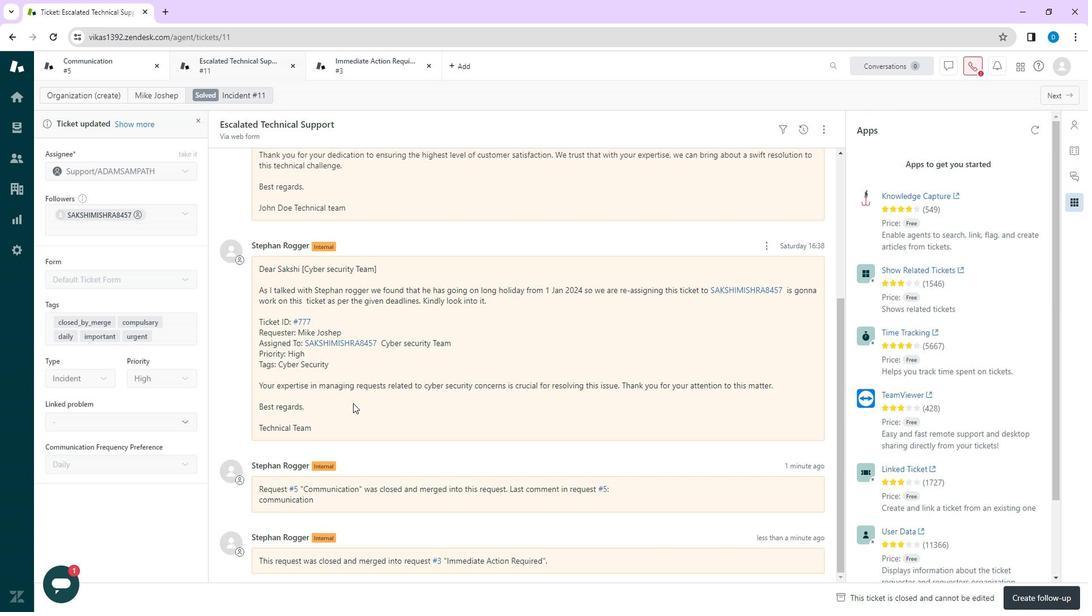 
Action: Mouse scrolled (353, 387) with delta (0, 0)
Screenshot: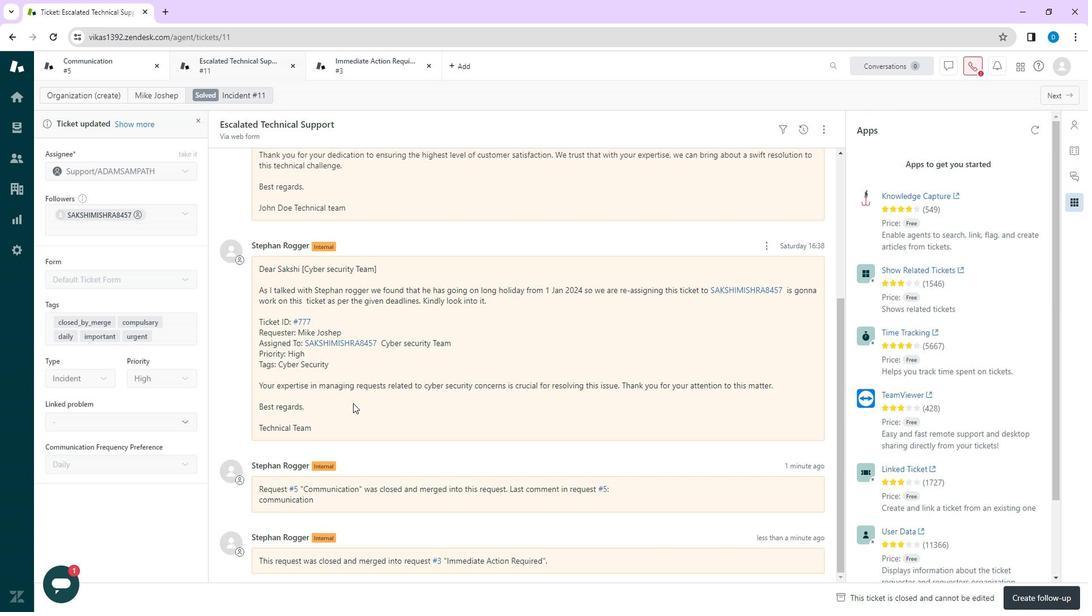 
Action: Mouse scrolled (353, 387) with delta (0, 0)
Screenshot: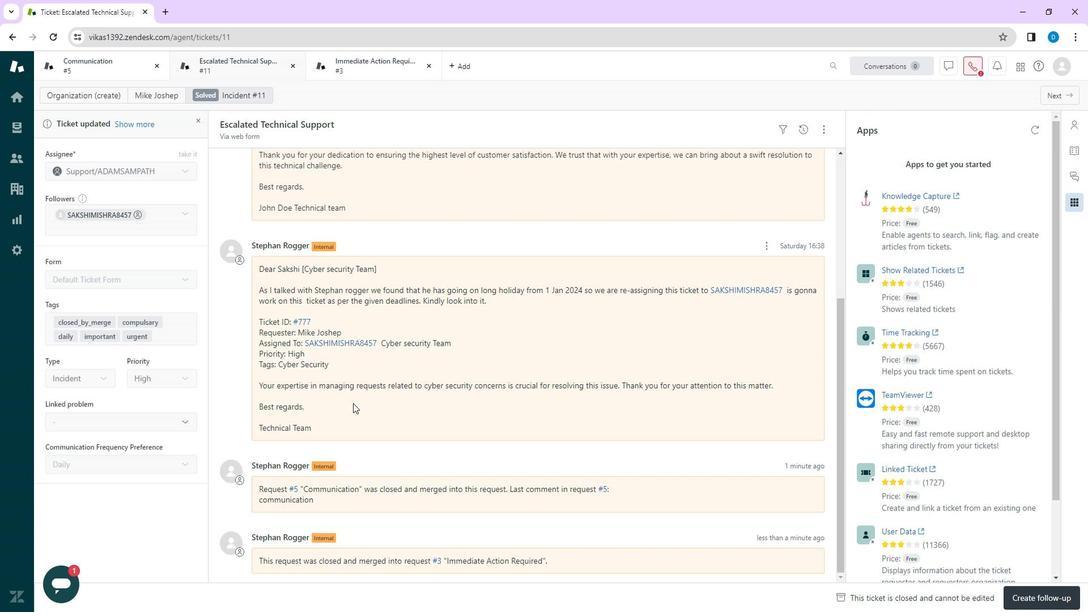 
Action: Mouse moved to (352, 388)
Screenshot: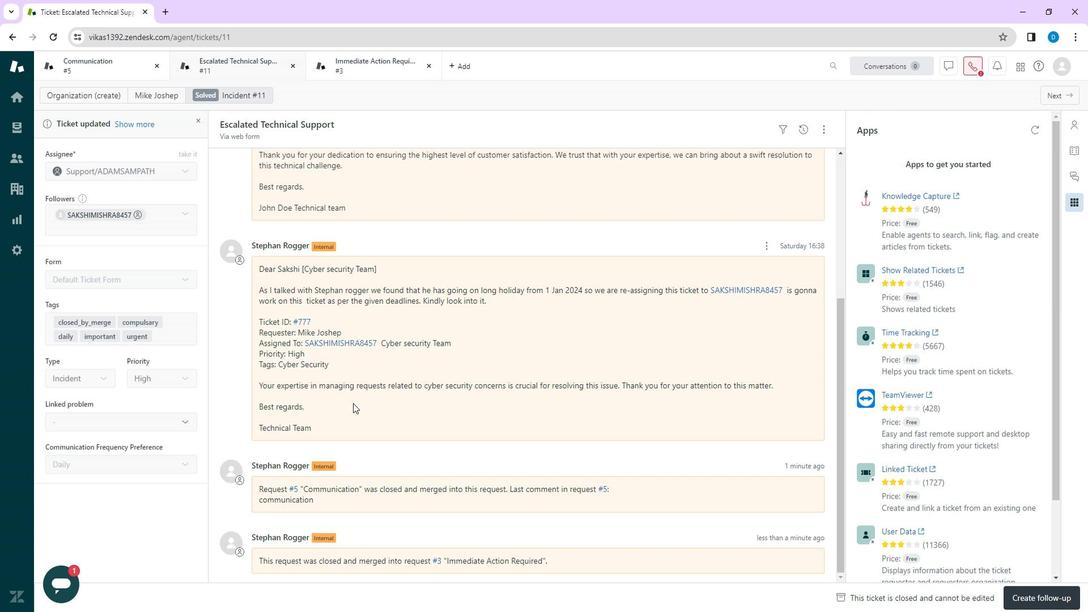 
Action: Mouse scrolled (352, 387) with delta (0, 0)
Screenshot: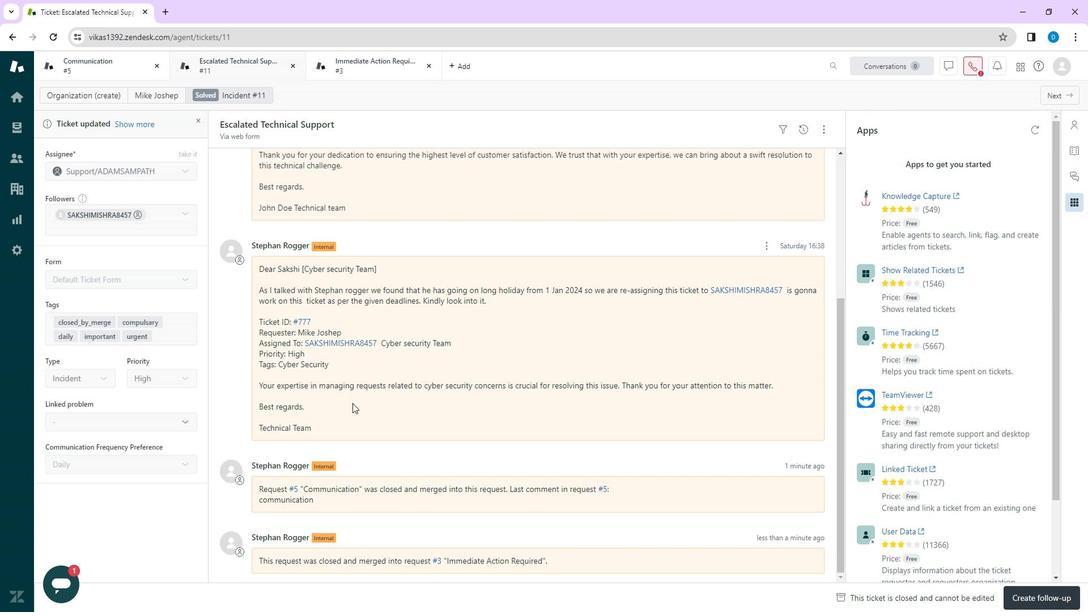 
Action: Mouse moved to (17, 125)
Screenshot: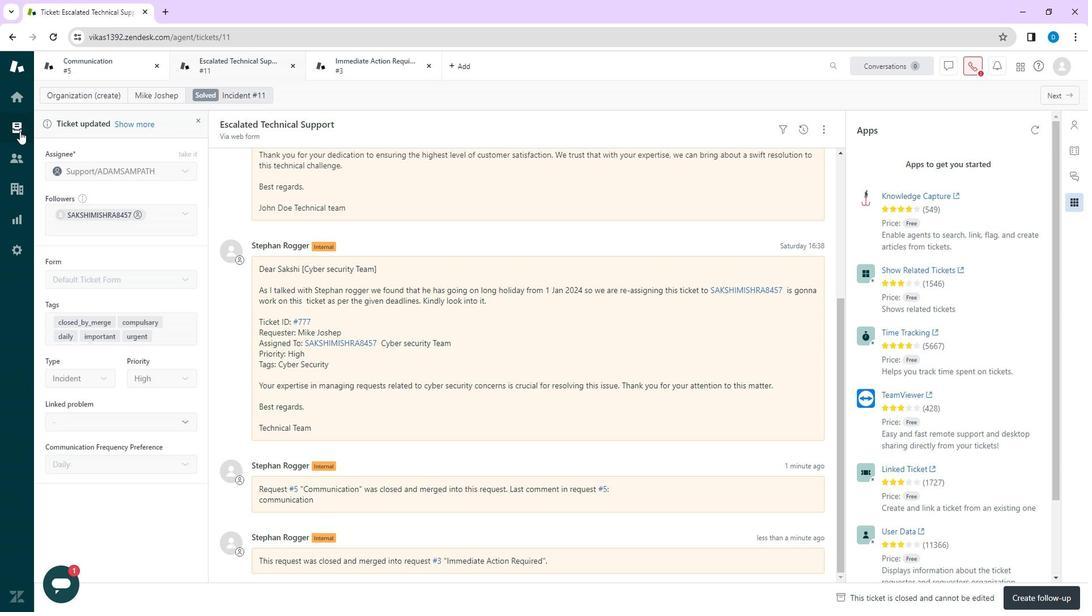 
Action: Mouse pressed left at (17, 125)
Screenshot: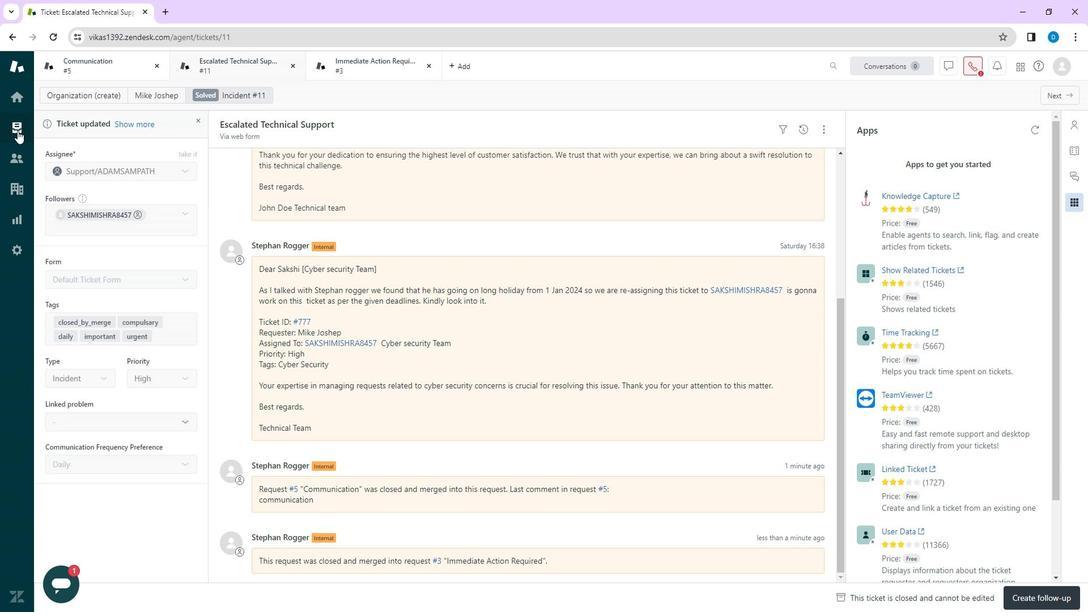 
Action: Mouse moved to (398, 231)
Screenshot: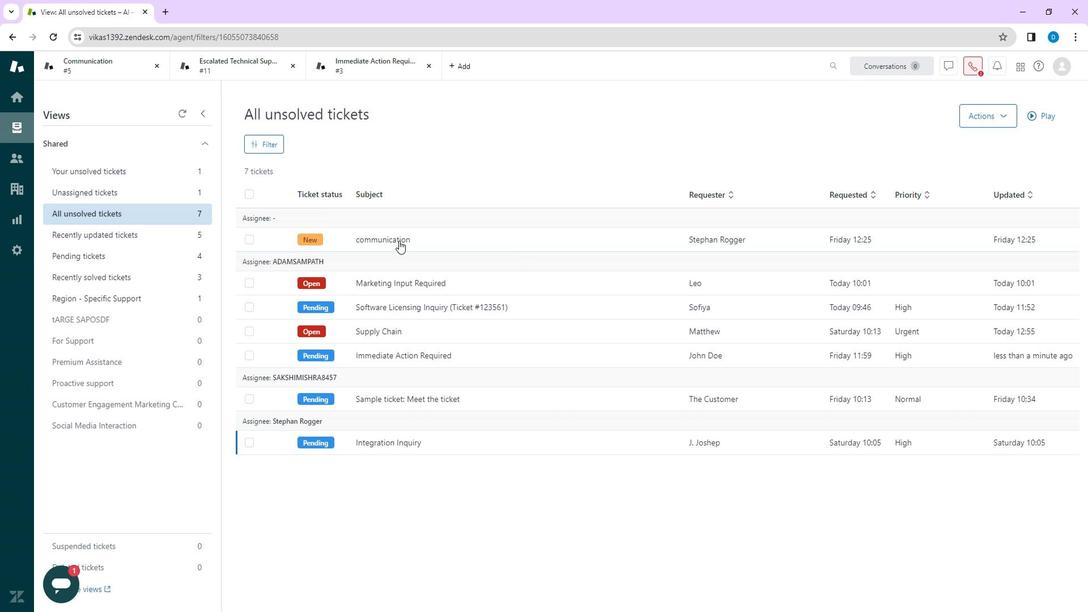 
Action: Mouse pressed left at (398, 231)
Screenshot: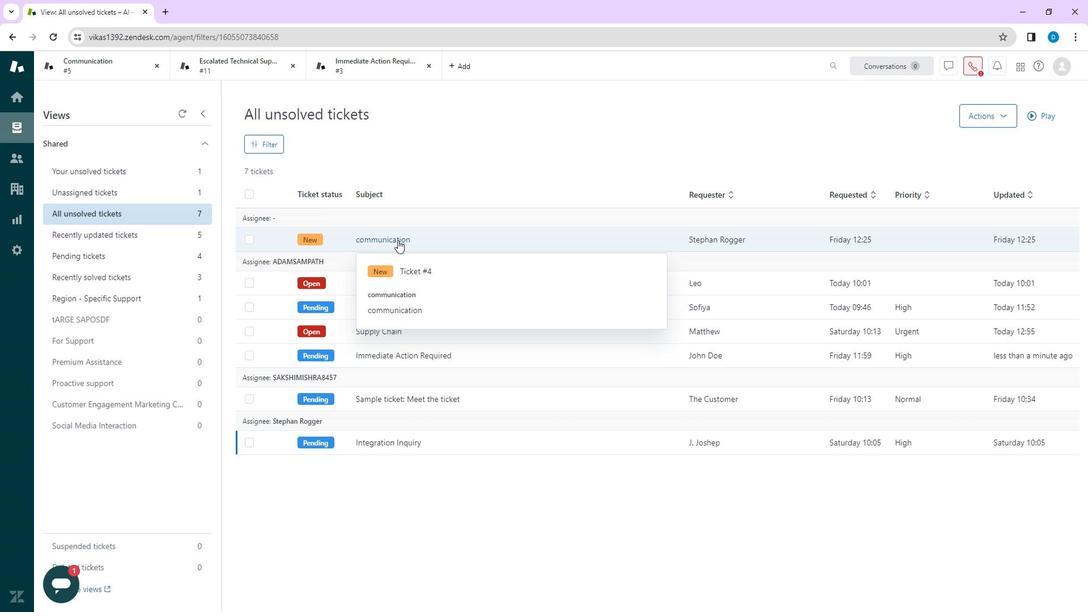 
Action: Mouse pressed left at (398, 231)
Screenshot: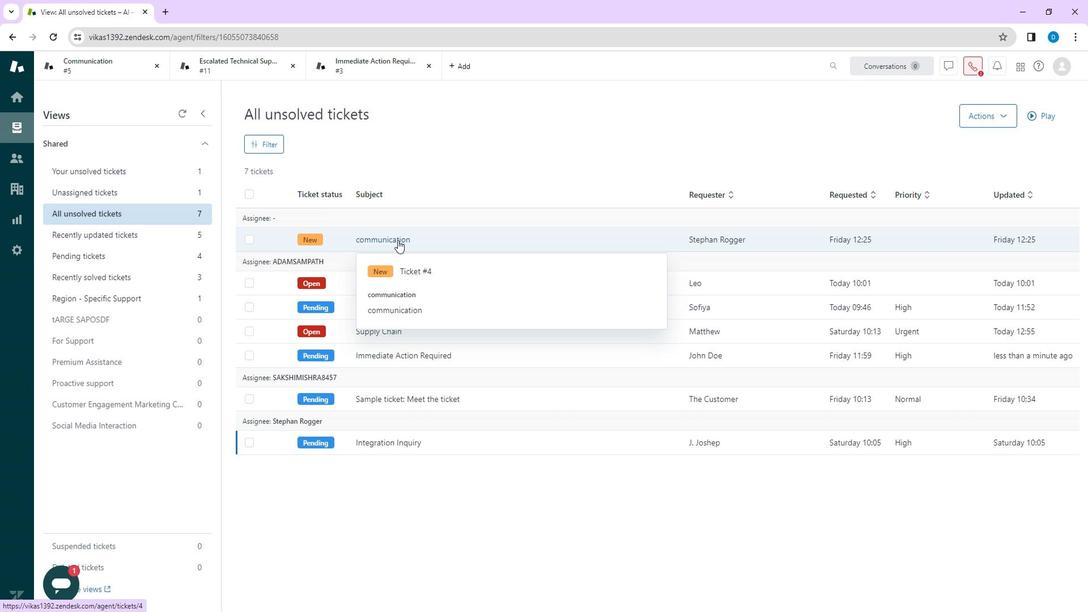 
Action: Mouse moved to (399, 301)
Screenshot: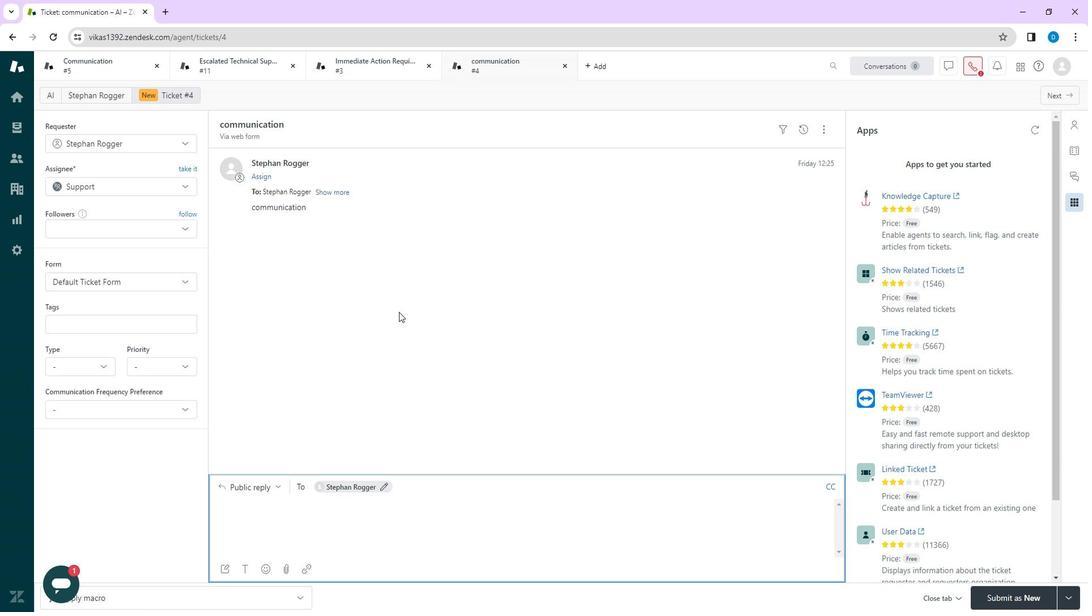 
Action: Mouse scrolled (399, 300) with delta (0, 0)
Screenshot: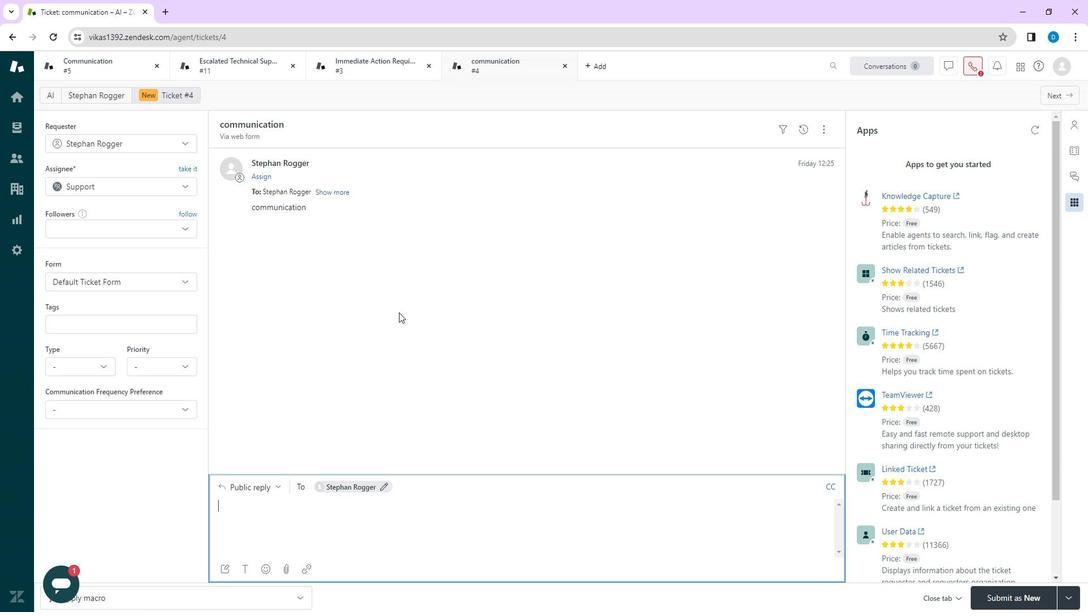 
Action: Mouse moved to (399, 301)
Screenshot: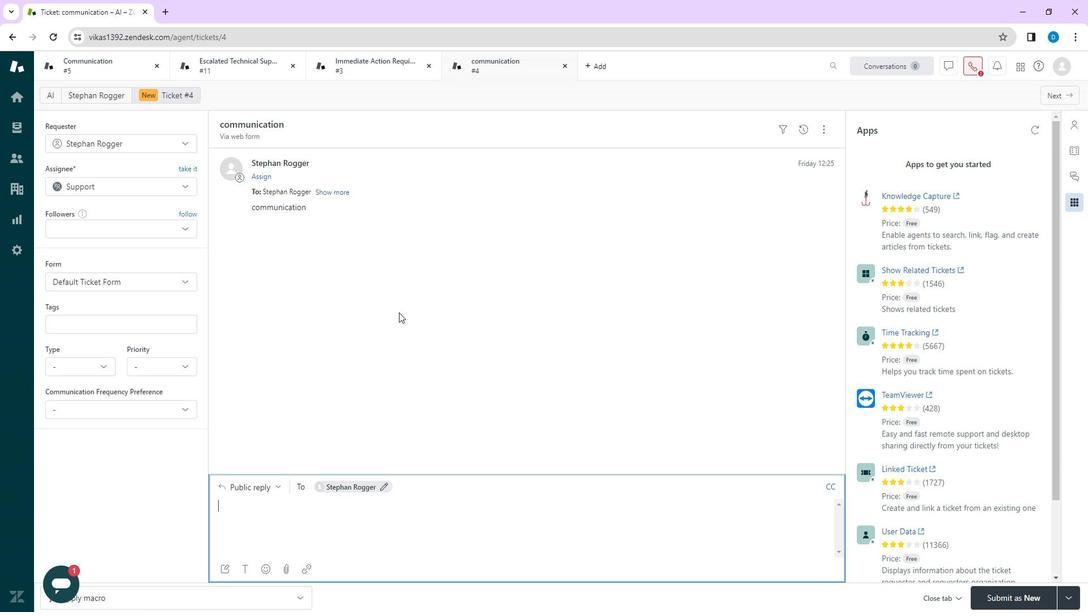 
Action: Mouse scrolled (399, 300) with delta (0, 0)
Screenshot: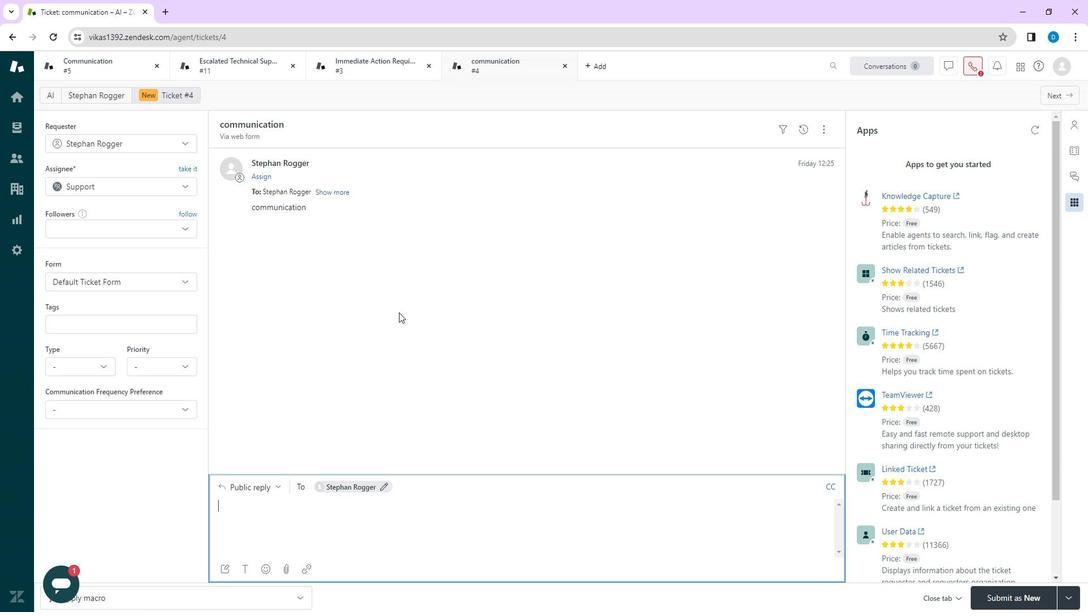 
Action: Mouse moved to (399, 301)
Screenshot: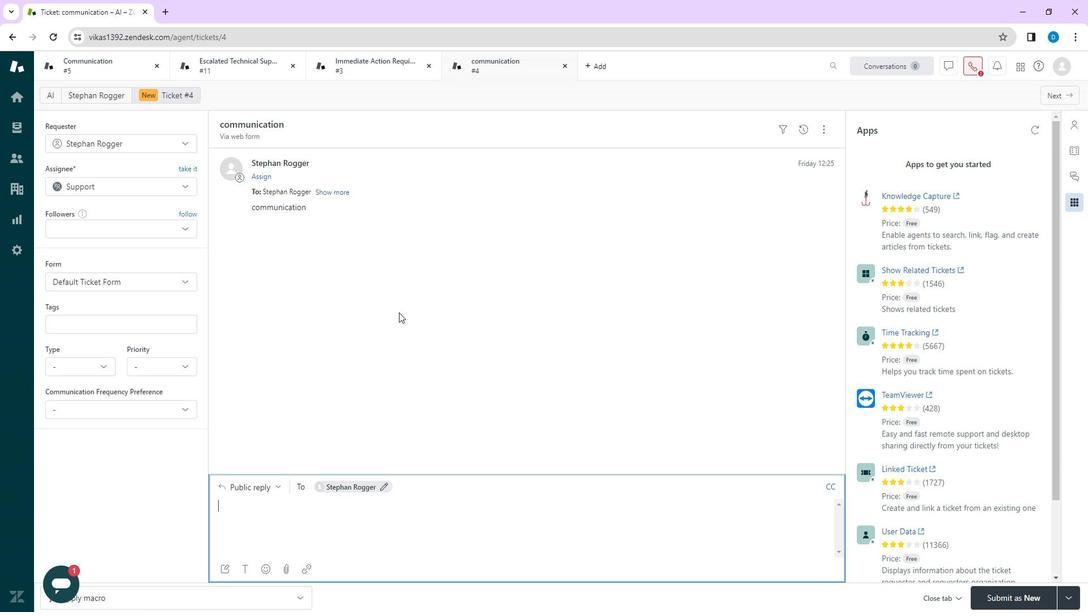 
Action: Mouse scrolled (399, 300) with delta (0, 0)
Screenshot: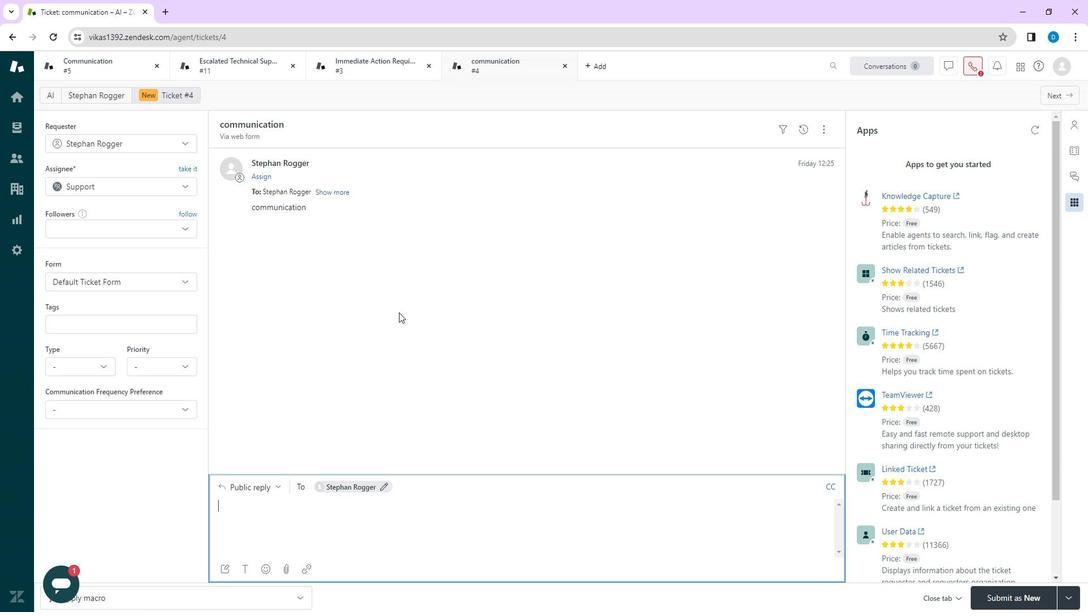 
Action: Mouse moved to (399, 301)
Screenshot: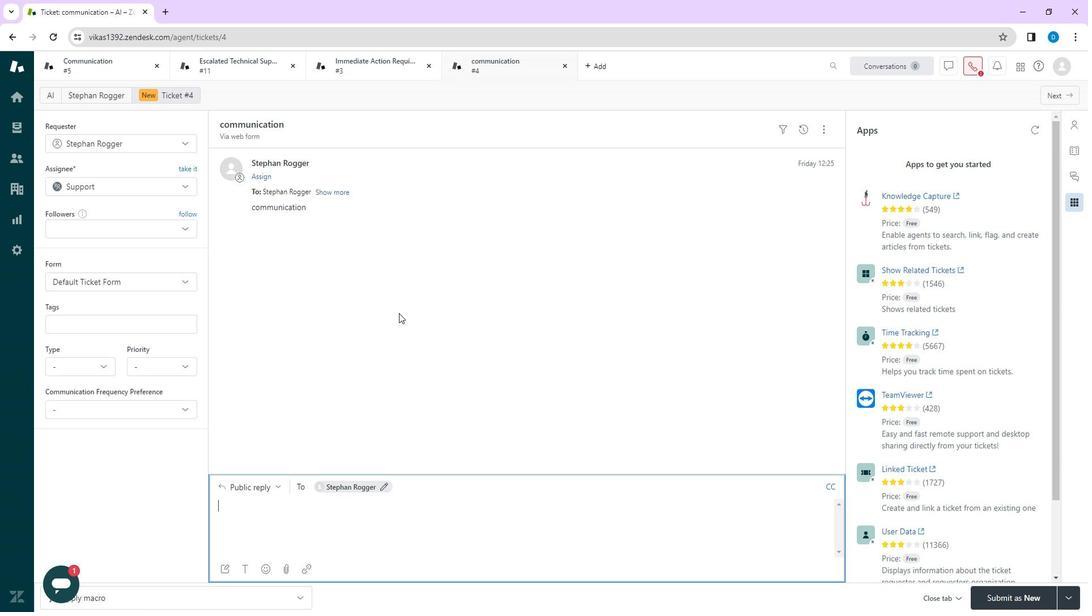 
Action: Mouse scrolled (399, 301) with delta (0, 0)
Screenshot: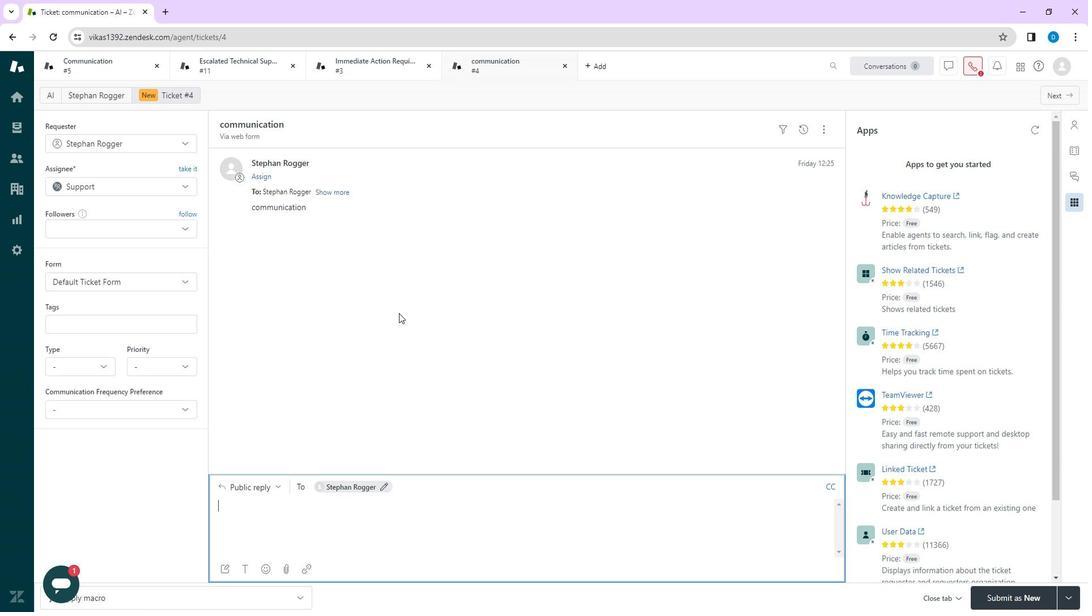 
Action: Mouse scrolled (399, 302) with delta (0, 0)
Screenshot: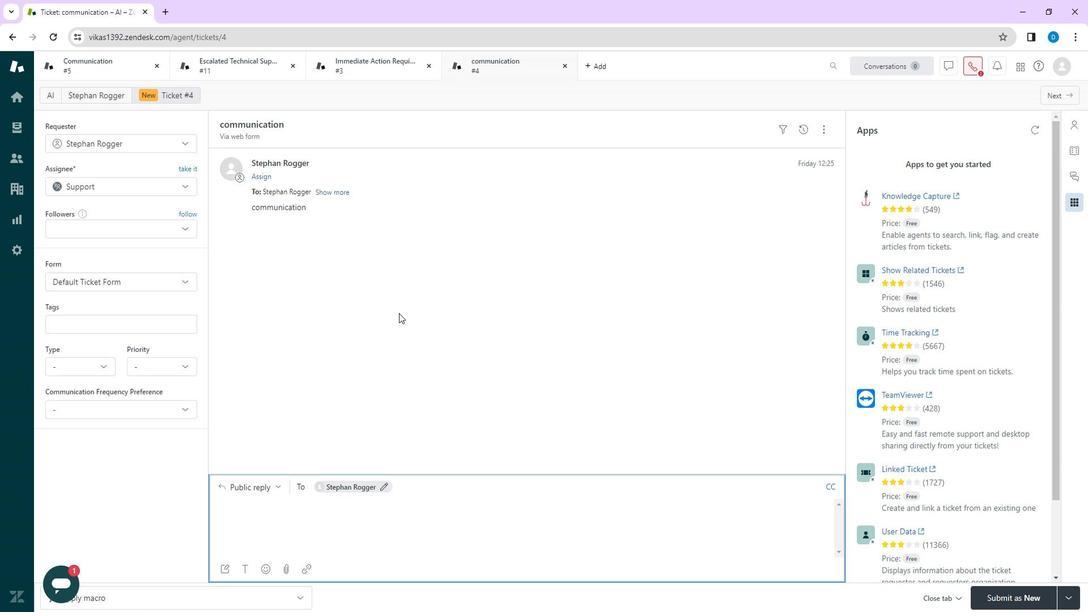 
Action: Mouse scrolled (399, 302) with delta (0, 0)
Screenshot: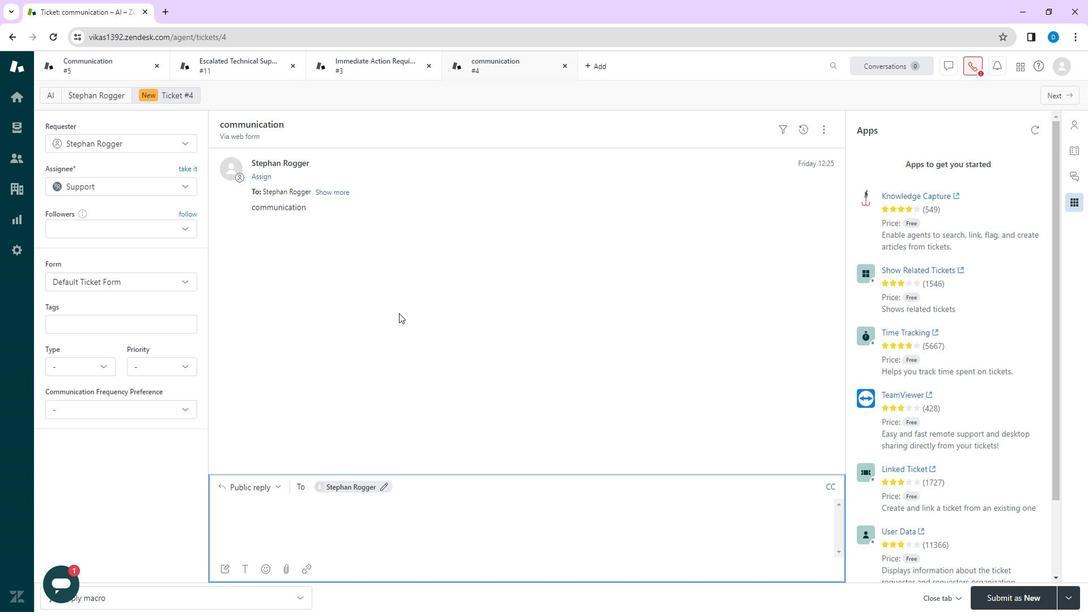 
Action: Mouse scrolled (399, 302) with delta (0, 0)
Screenshot: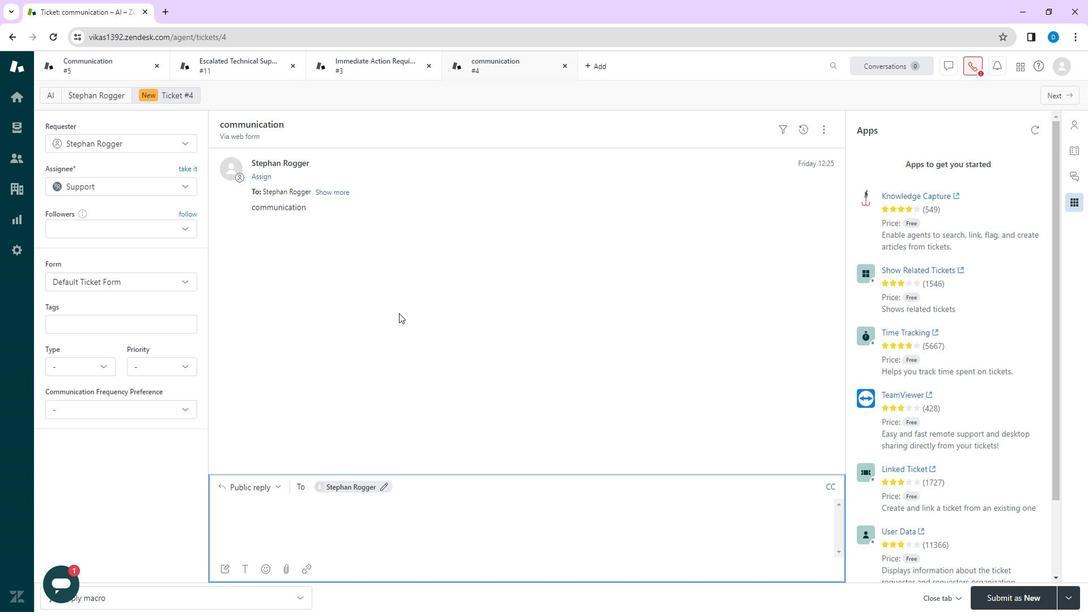 
Action: Mouse scrolled (399, 302) with delta (0, 0)
Screenshot: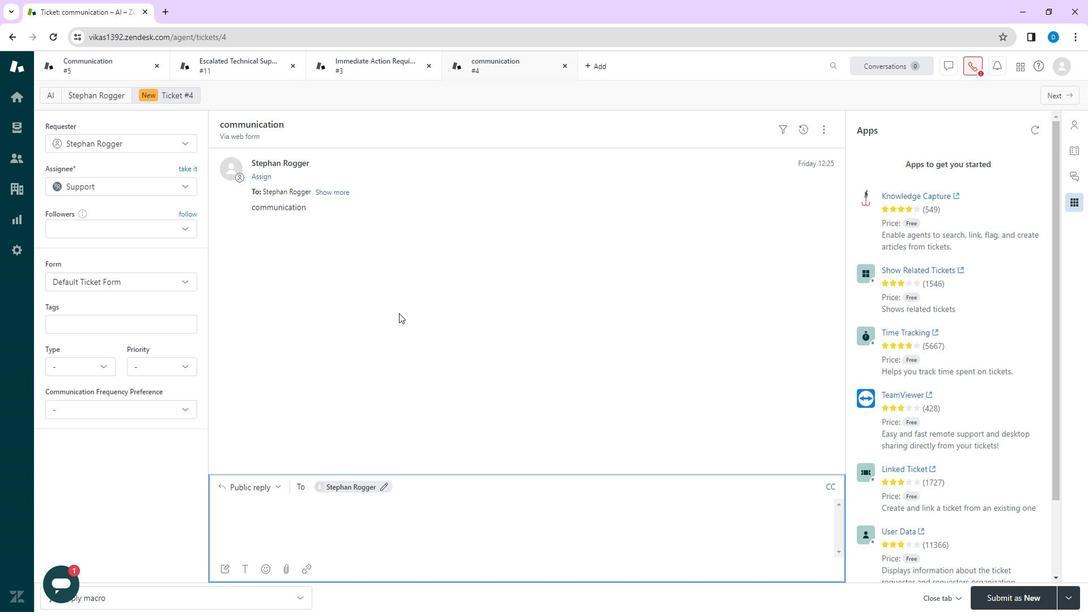 
Action: Mouse scrolled (399, 302) with delta (0, 0)
Screenshot: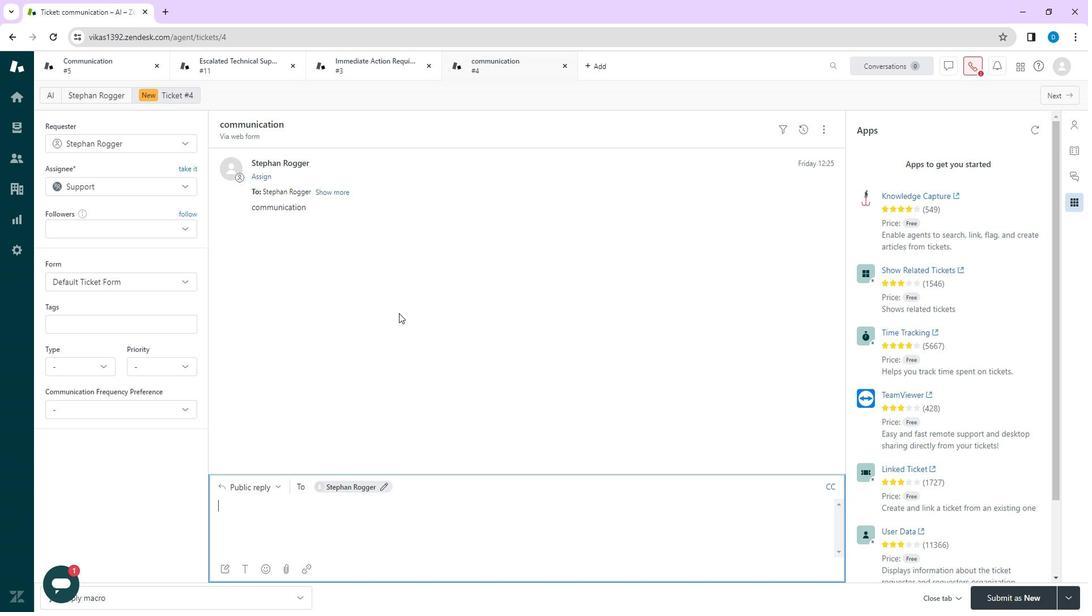 
Action: Mouse scrolled (399, 302) with delta (0, 0)
Screenshot: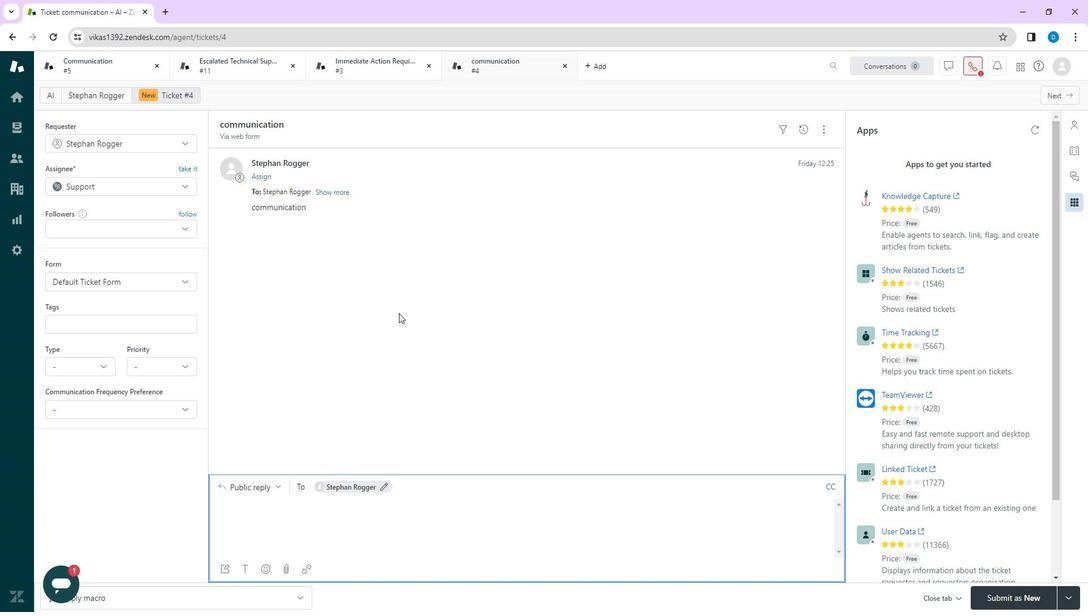 
Action: Mouse scrolled (399, 302) with delta (0, 0)
Screenshot: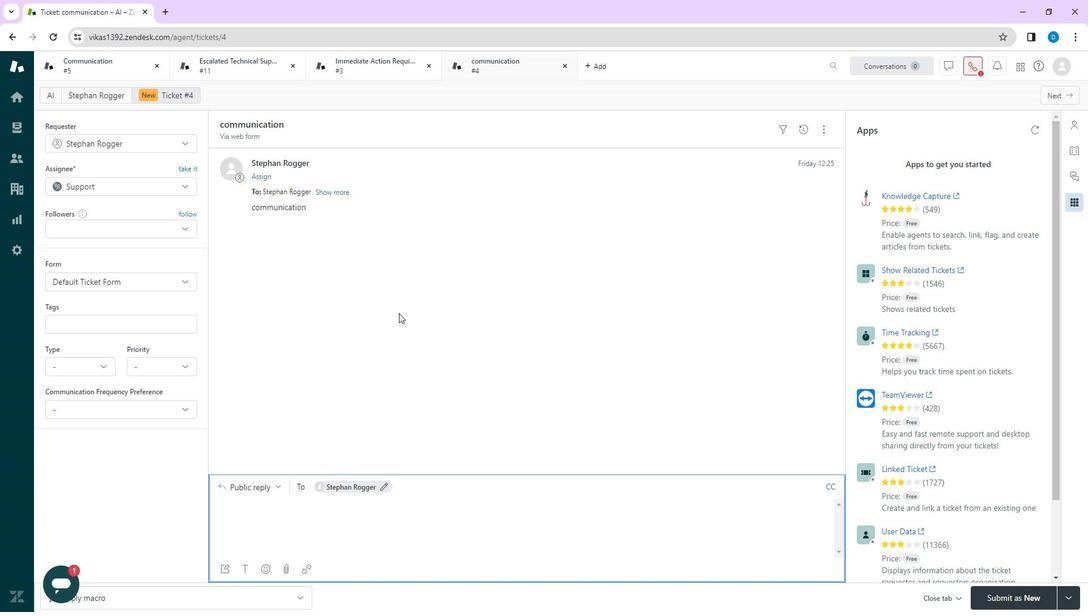 
Action: Mouse moved to (566, 65)
Screenshot: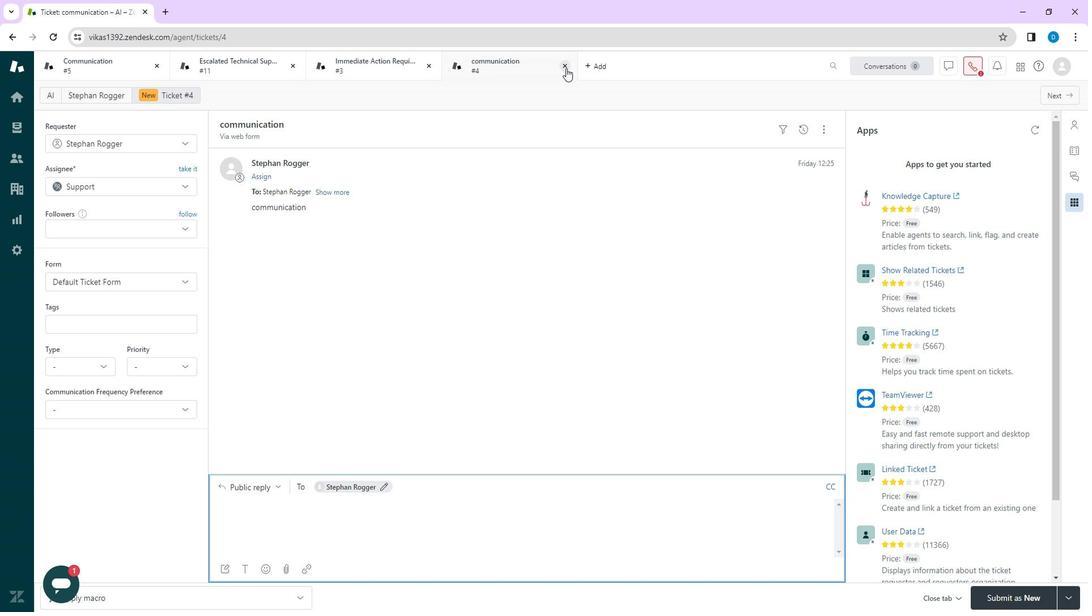
Action: Mouse pressed left at (566, 65)
Screenshot: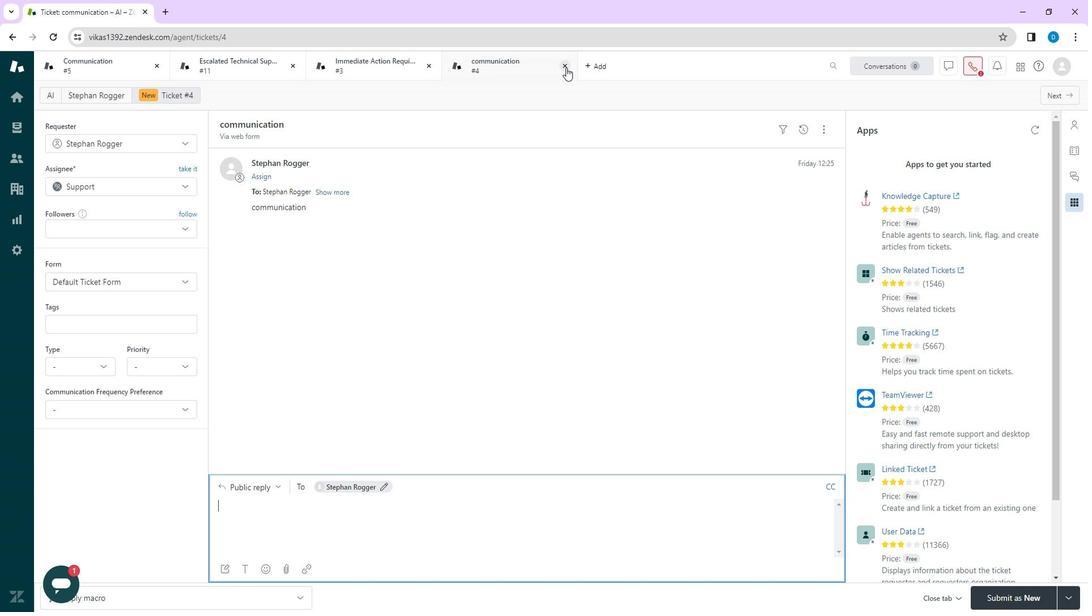 
Action: Mouse moved to (106, 68)
Screenshot: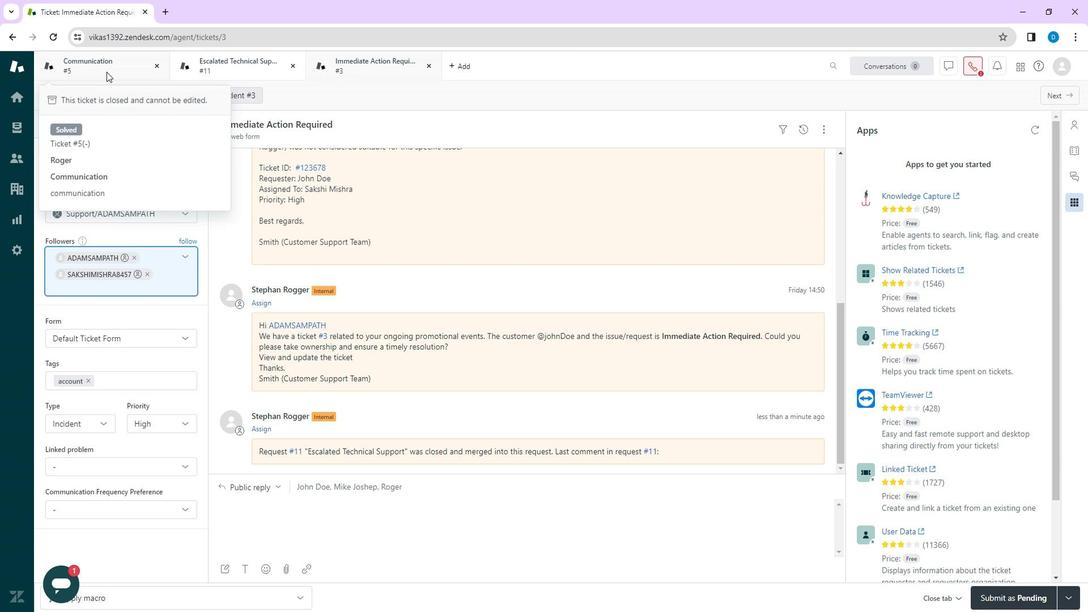 
Action: Mouse pressed left at (106, 68)
Screenshot: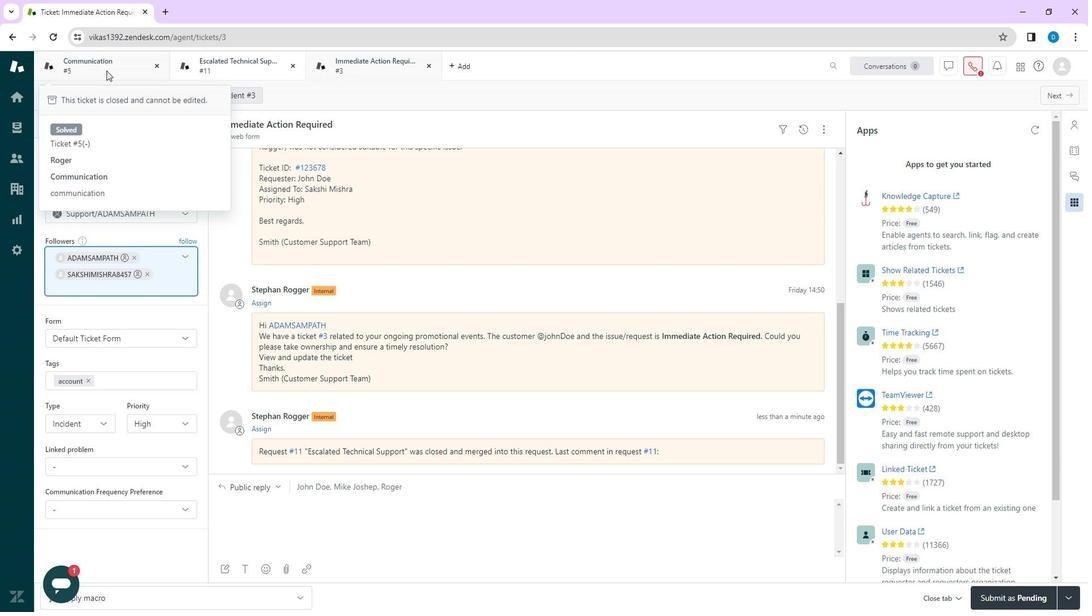 
Action: Mouse moved to (15, 121)
Screenshot: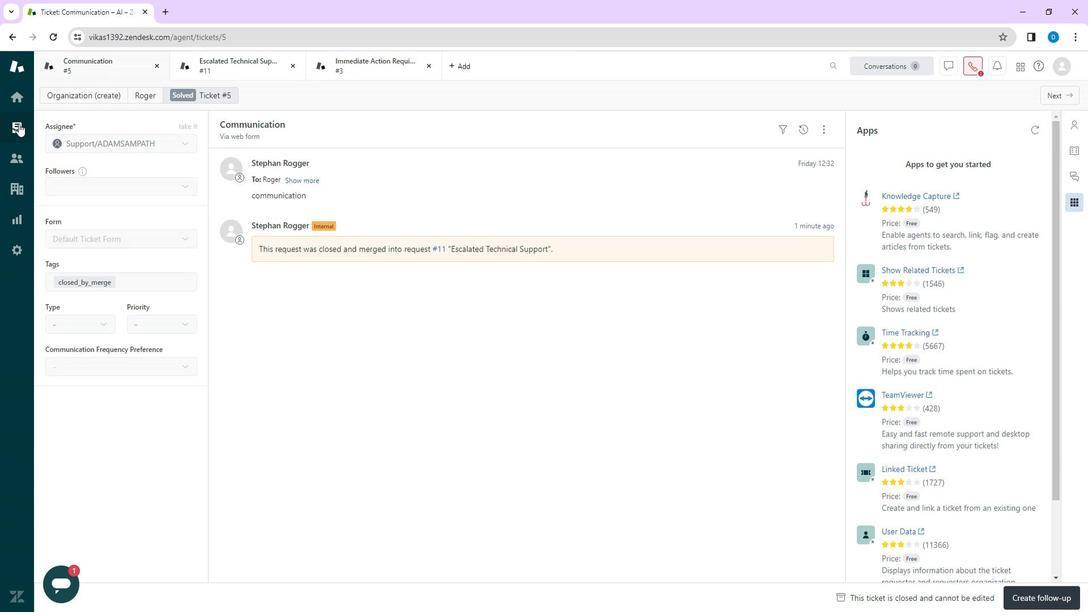 
Action: Mouse pressed left at (15, 121)
Screenshot: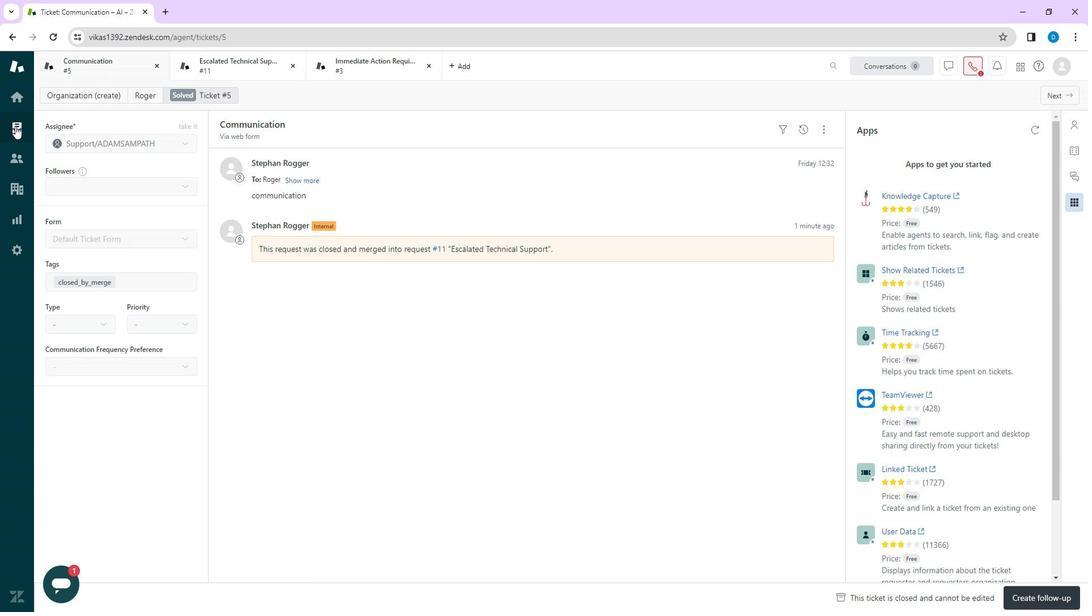
Action: Mouse moved to (17, 123)
Screenshot: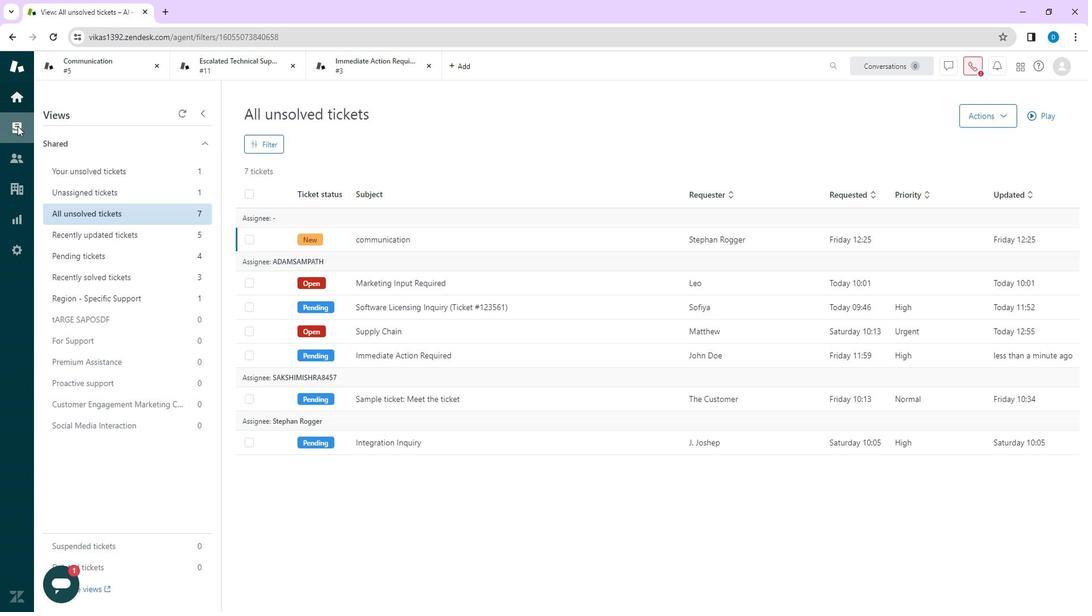 
Action: Mouse pressed left at (17, 123)
Screenshot: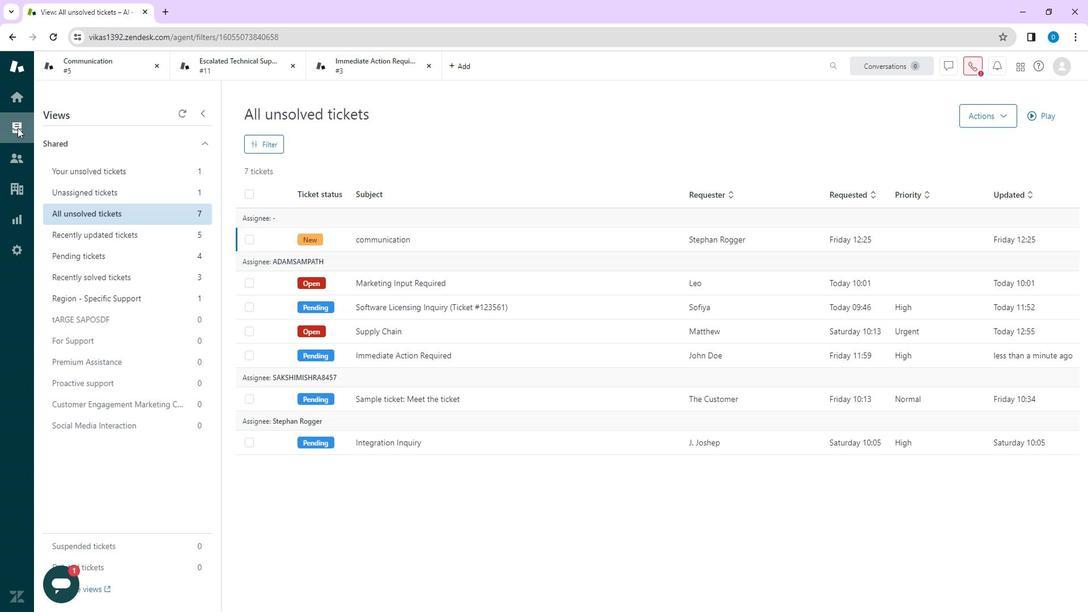 
Action: Mouse moved to (18, 97)
Screenshot: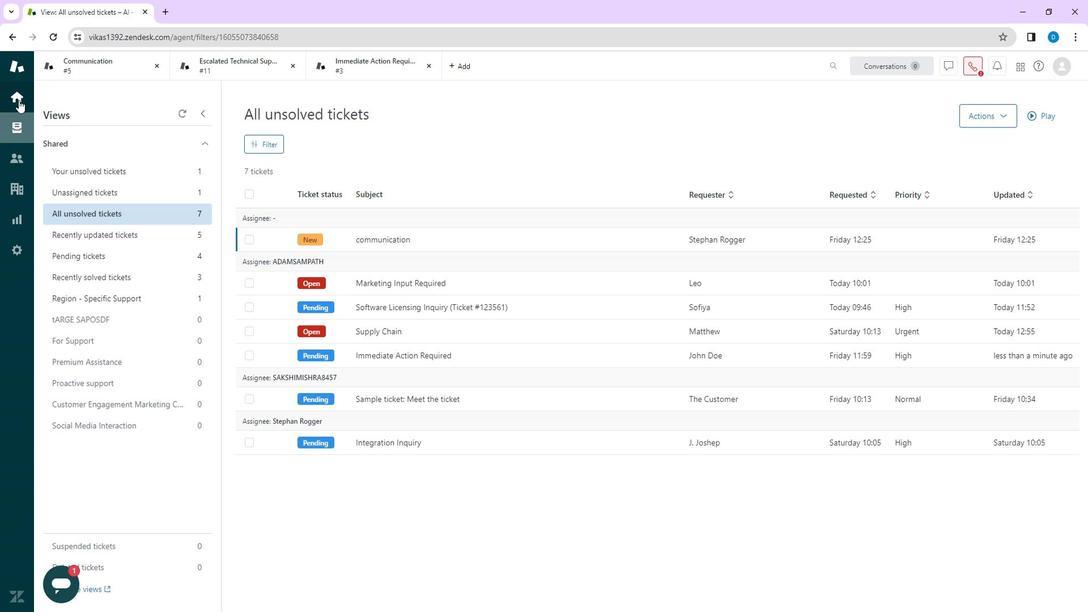
Action: Mouse pressed left at (18, 97)
Screenshot: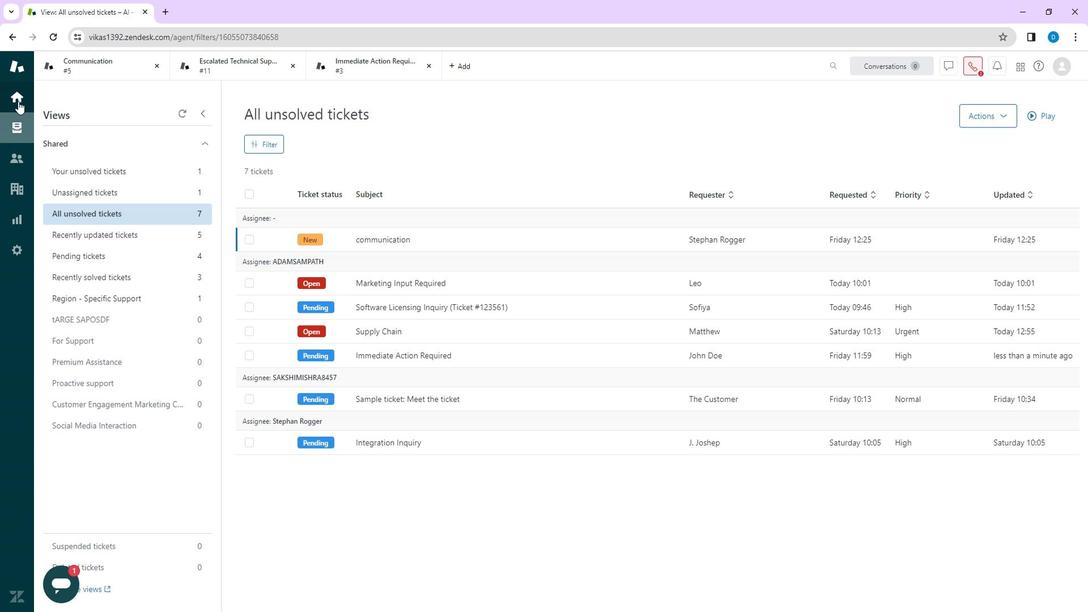 
Action: Mouse moved to (242, 54)
Screenshot: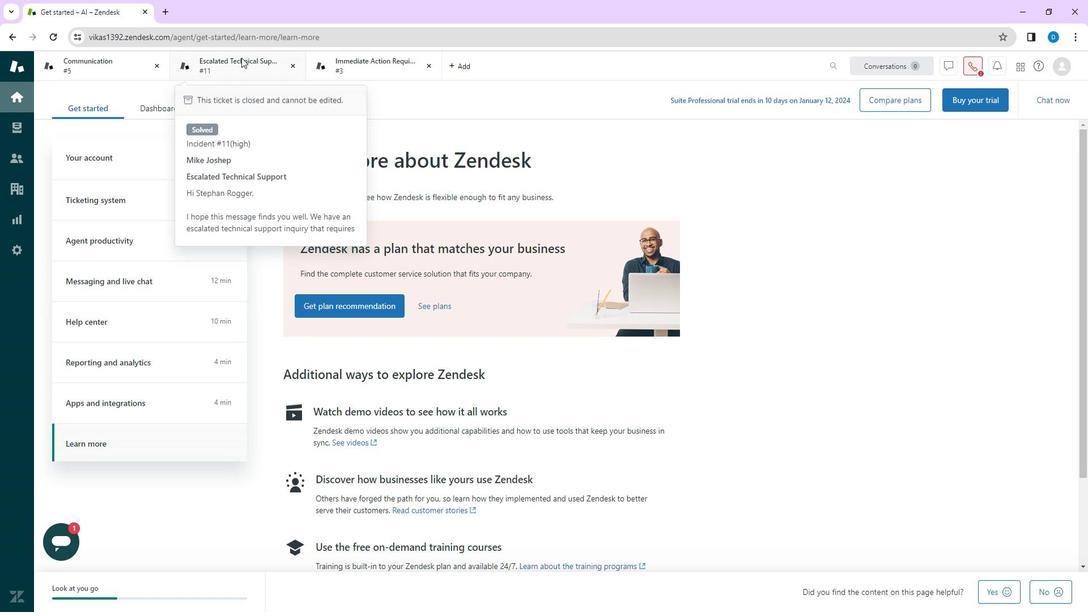 
Action: Mouse pressed left at (242, 54)
Screenshot: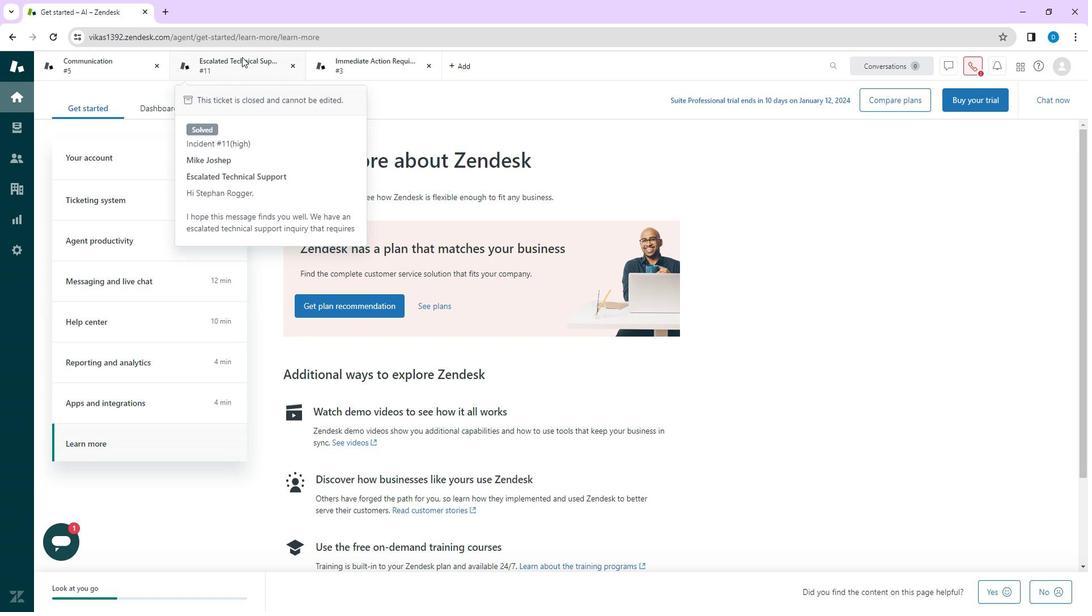 
Action: Mouse moved to (113, 56)
Screenshot: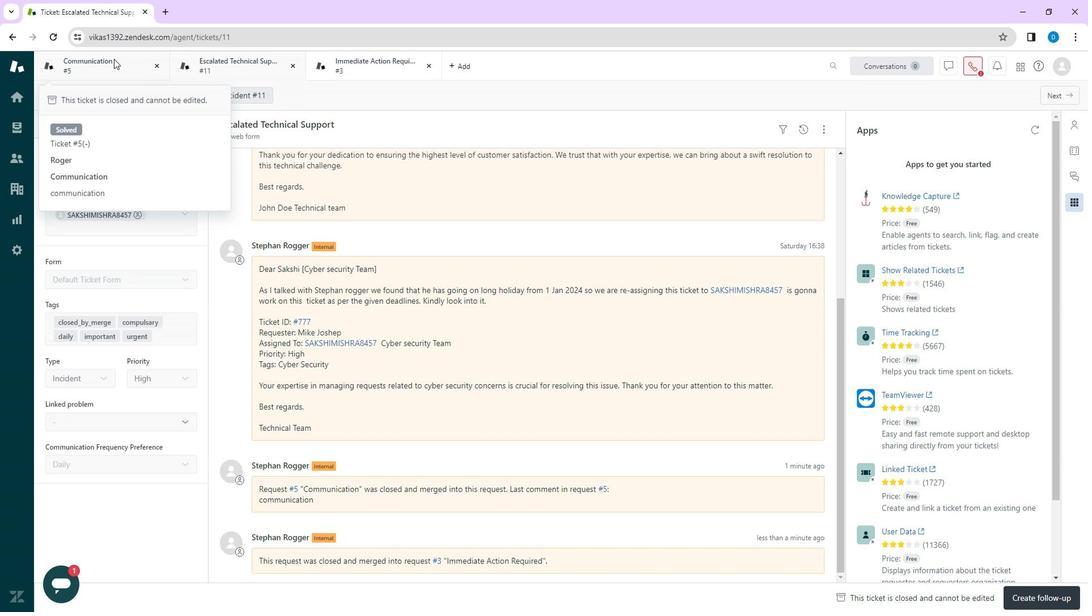 
Action: Mouse pressed left at (113, 56)
Screenshot: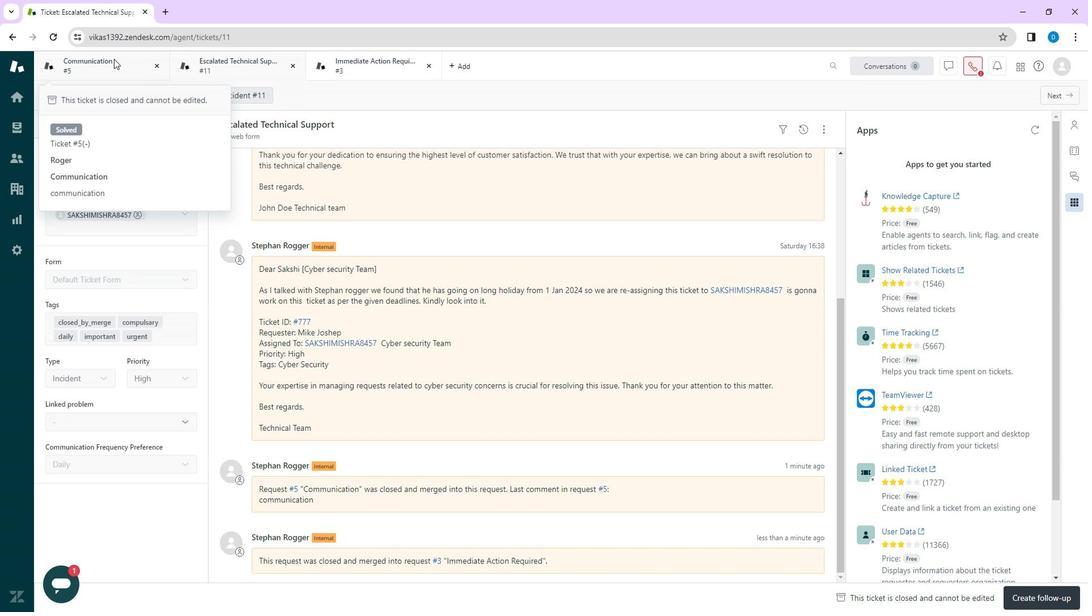
Action: Mouse moved to (212, 58)
Screenshot: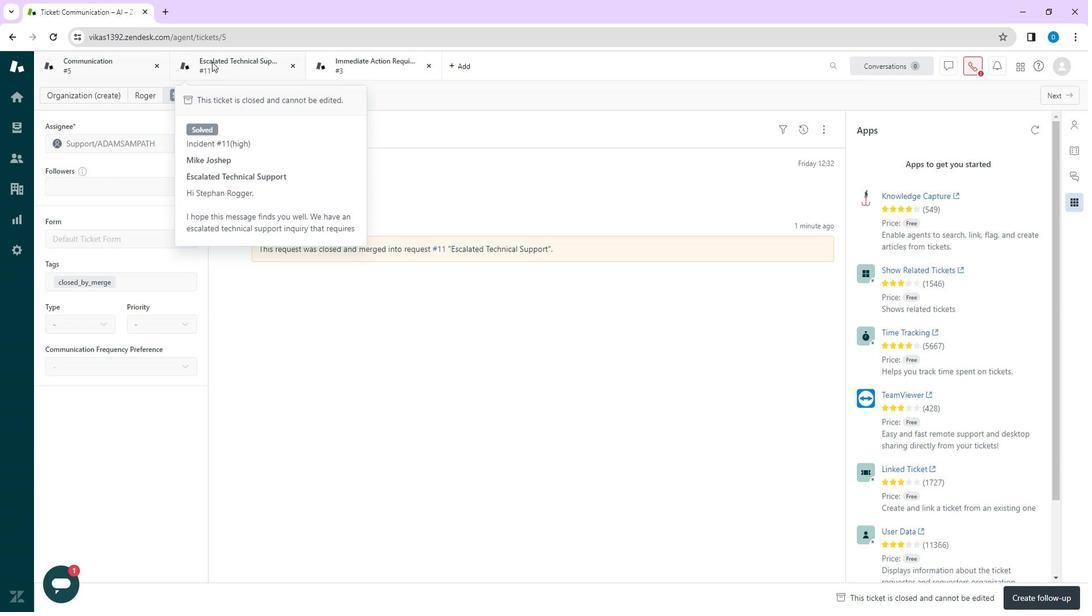 
Action: Mouse pressed left at (212, 58)
Screenshot: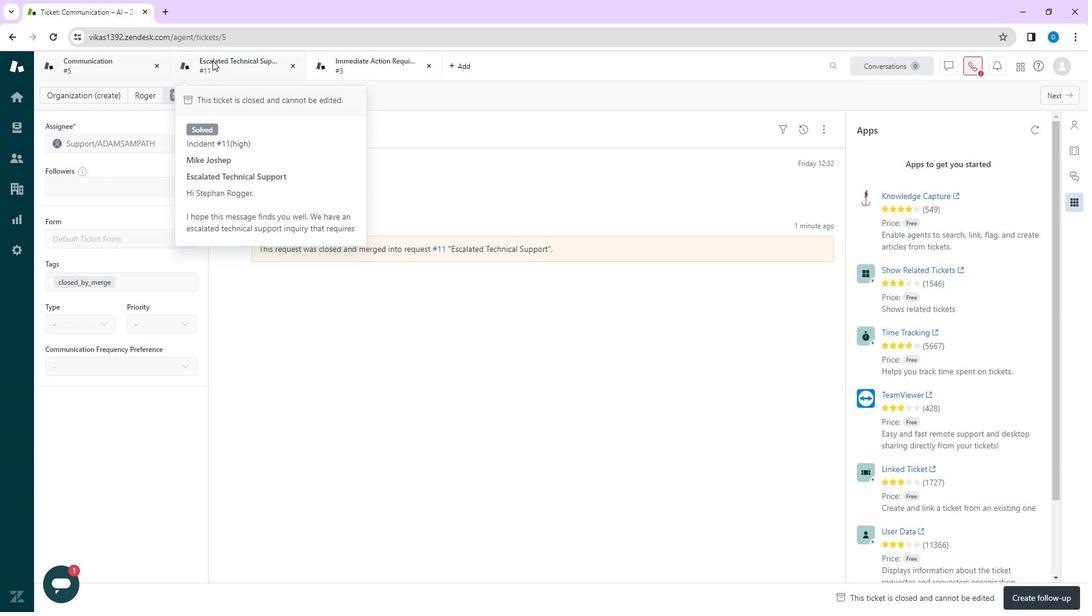 
Action: Mouse moved to (411, 350)
Screenshot: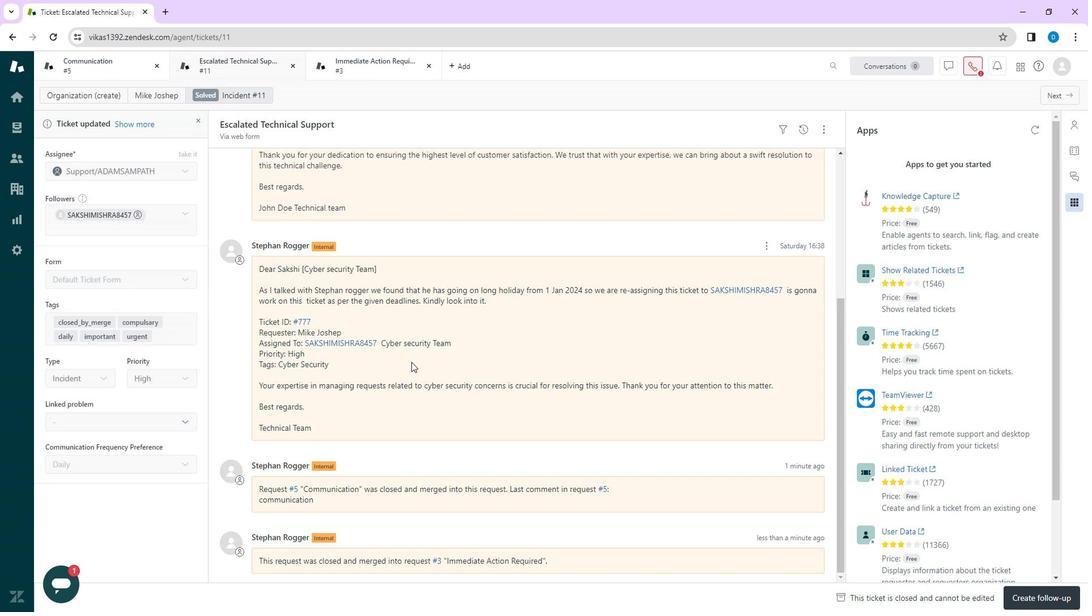 
Action: Mouse scrolled (411, 350) with delta (0, 0)
Screenshot: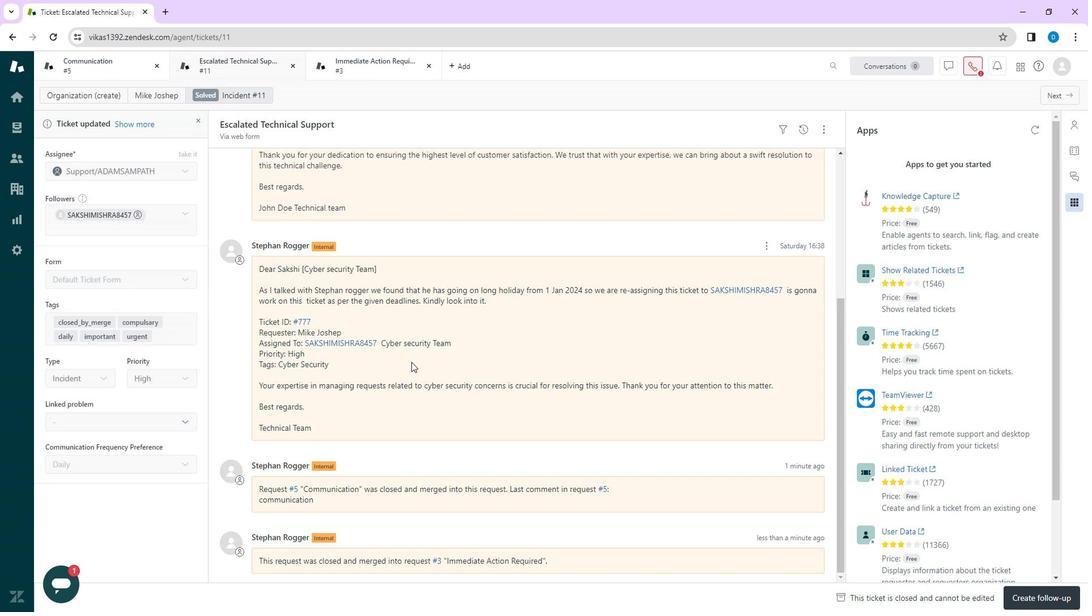 
Action: Mouse moved to (411, 355)
Screenshot: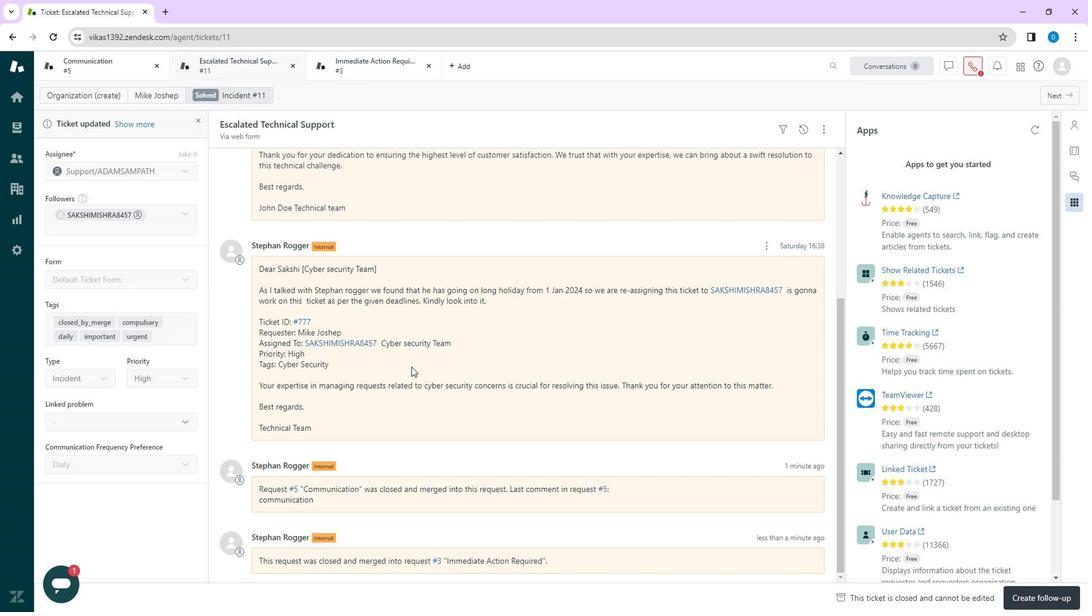 
Action: Mouse scrolled (411, 354) with delta (0, 0)
Screenshot: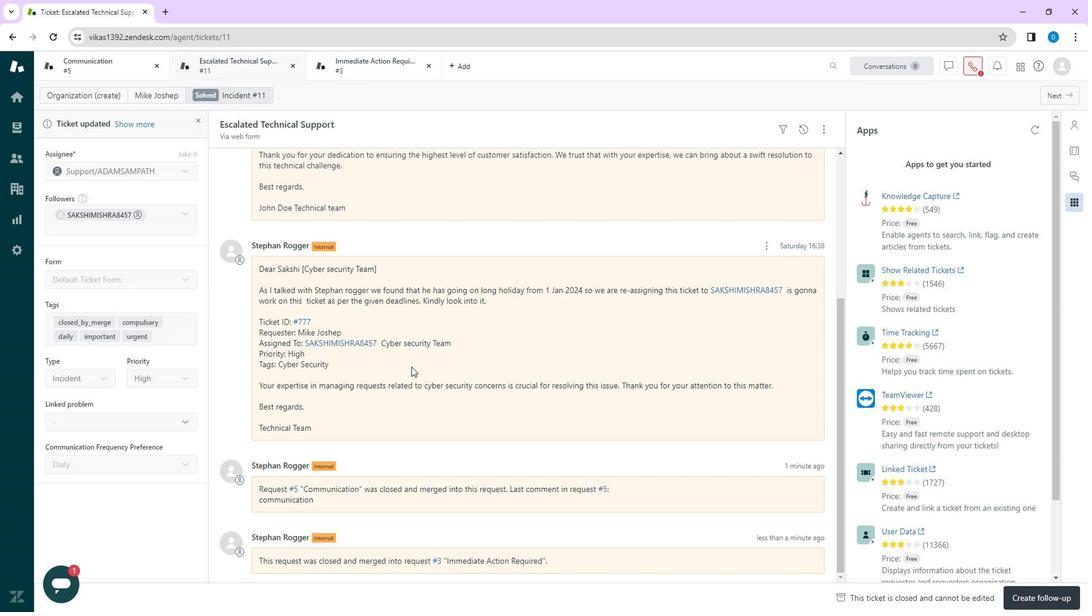 
Action: Mouse moved to (412, 362)
Screenshot: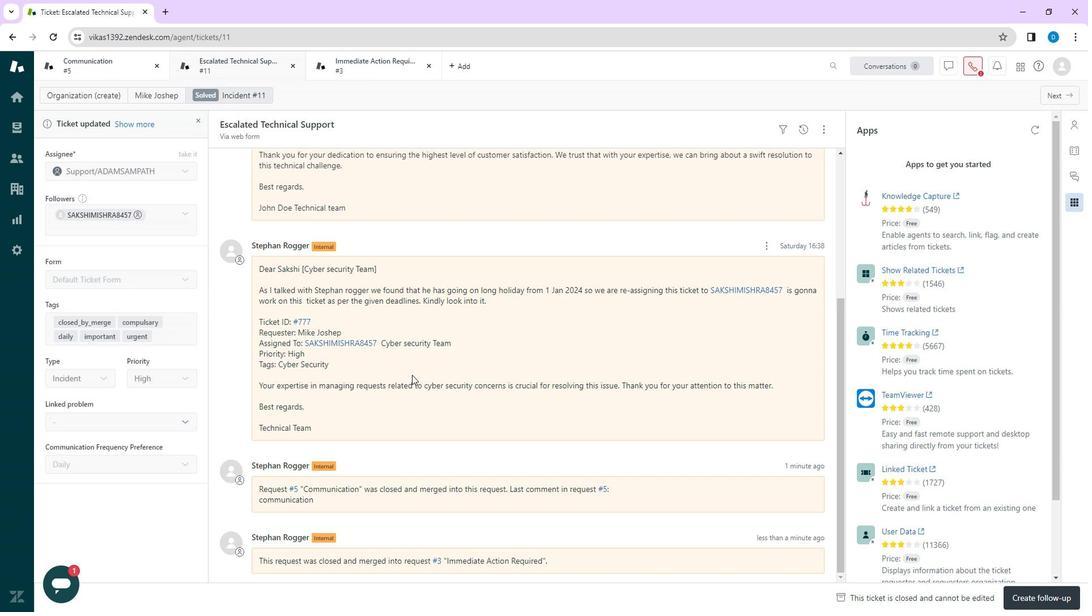 
Action: Mouse scrolled (412, 362) with delta (0, 0)
Screenshot: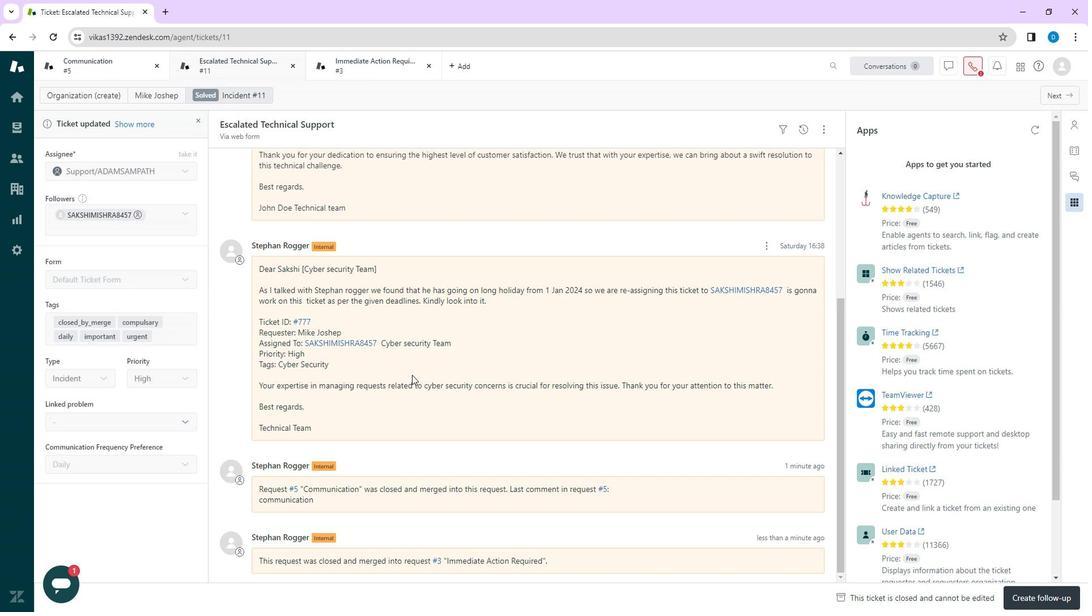 
Action: Mouse moved to (708, 449)
Screenshot: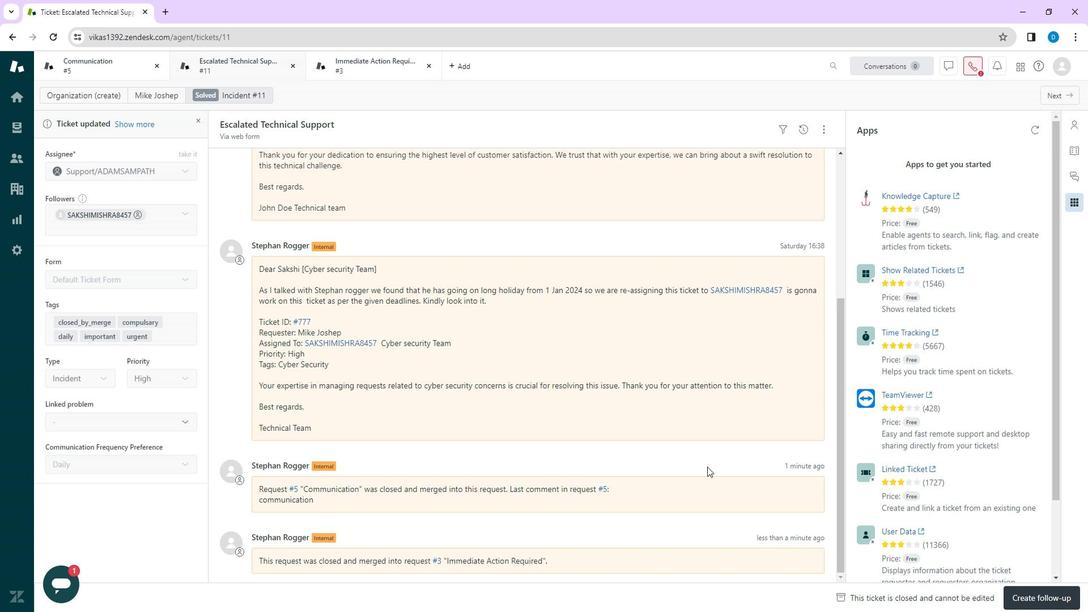 
